 Task: Get directions from Fort Davis National Historic Site, Texas, United States to Greensboro, North Carolina, United States and explore the nearby things to do with rating 2 and above and open now
Action: Mouse moved to (226, 54)
Screenshot: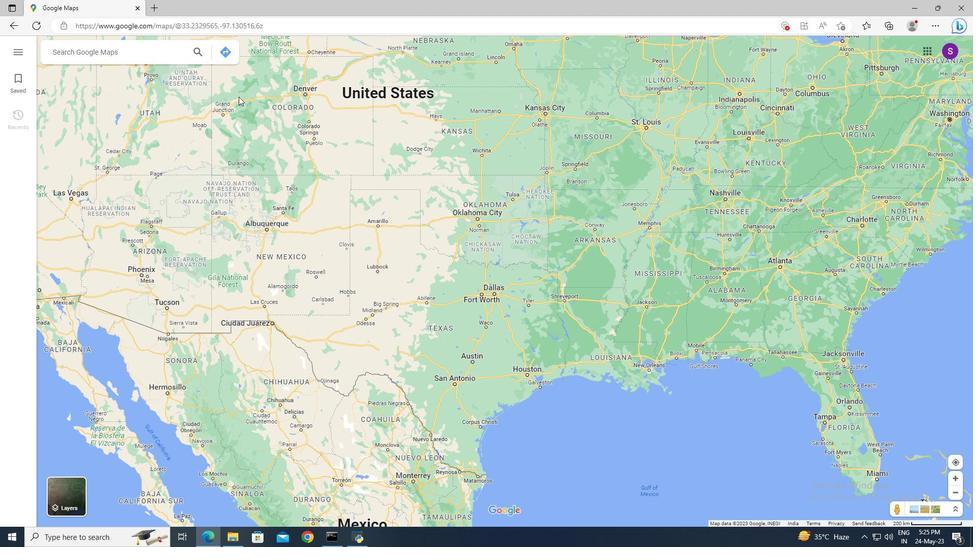 
Action: Mouse pressed left at (226, 54)
Screenshot: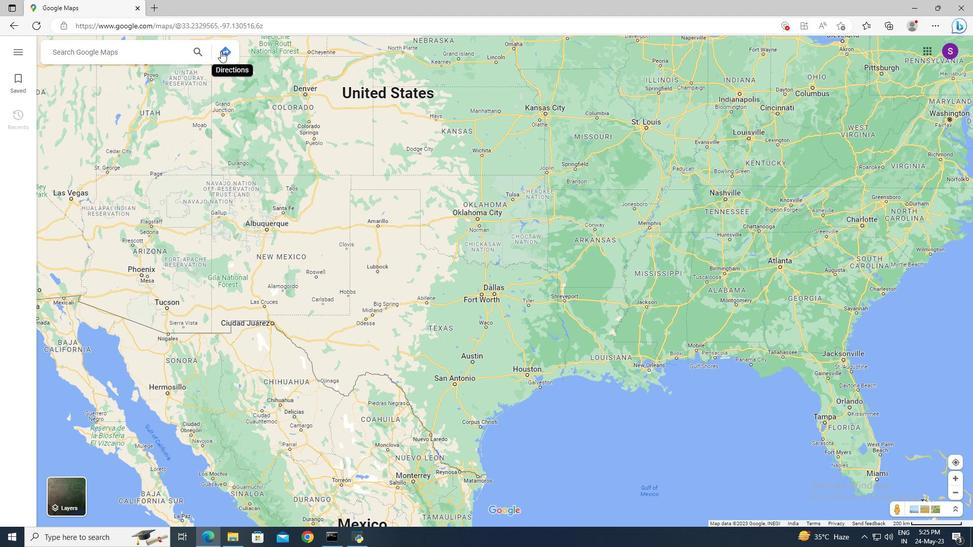 
Action: Mouse moved to (112, 83)
Screenshot: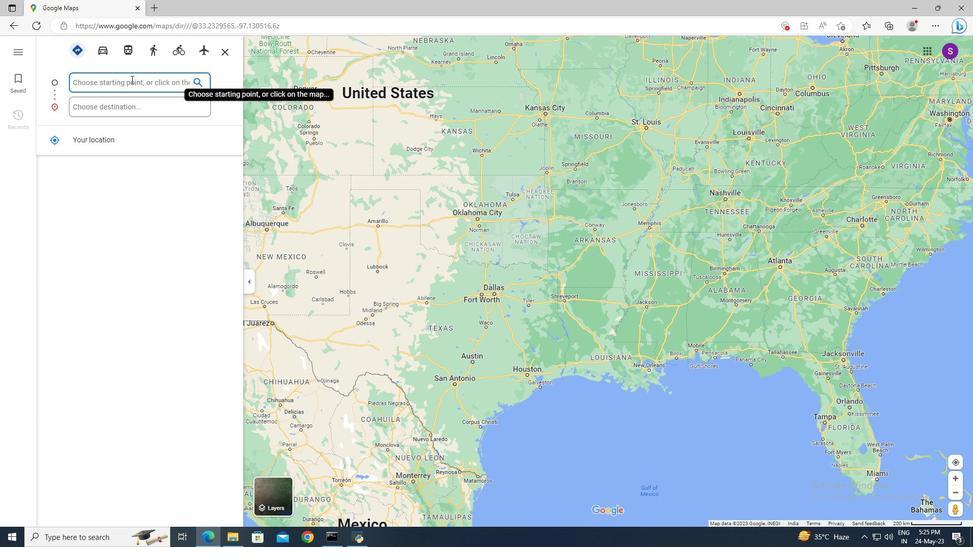 
Action: Mouse pressed left at (112, 83)
Screenshot: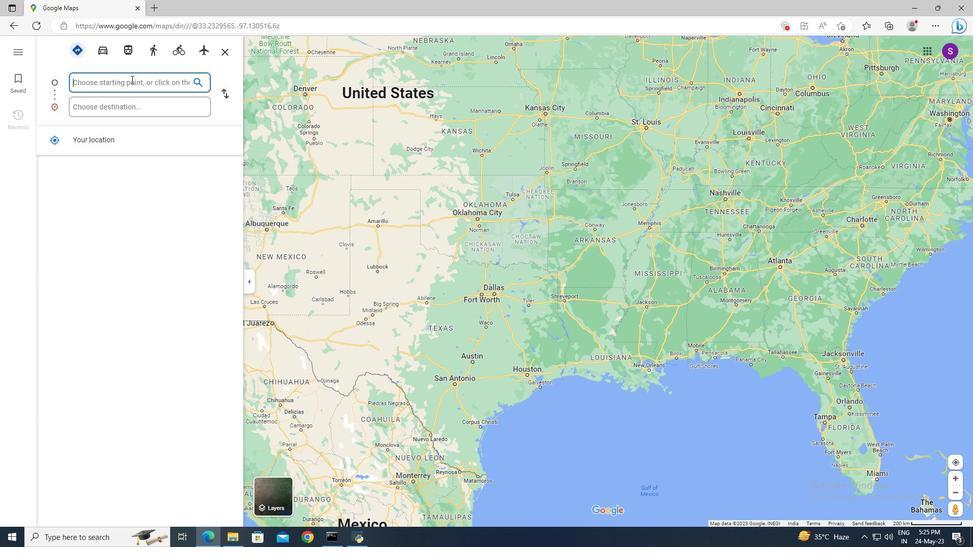 
Action: Key pressed <Key.shift>Fort<Key.space><Key.shift>Davis<Key.space><Key.shift>National<Key.space><Key.shift>Historic<Key.space><Key.shift_r>Site,<Key.space><Key.shift>Te
Screenshot: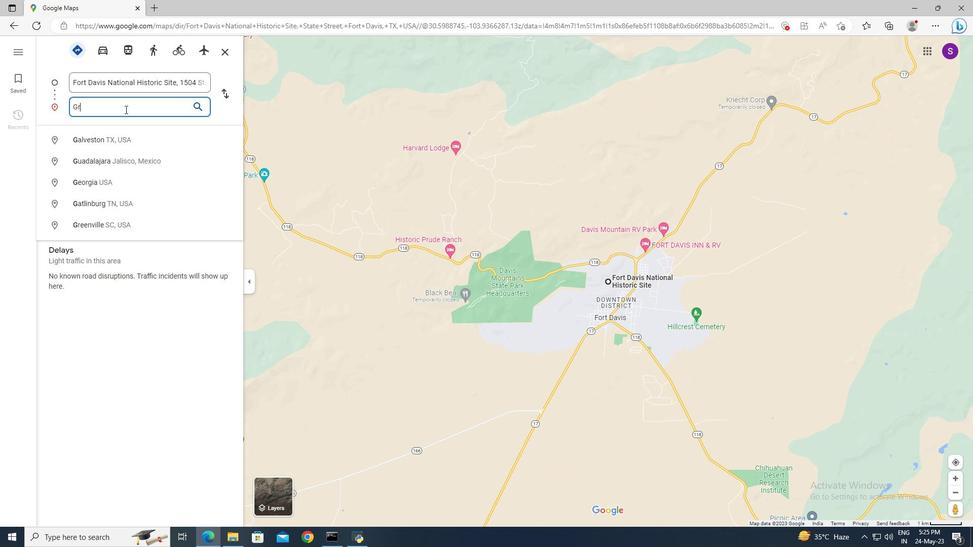 
Action: Mouse moved to (122, 138)
Screenshot: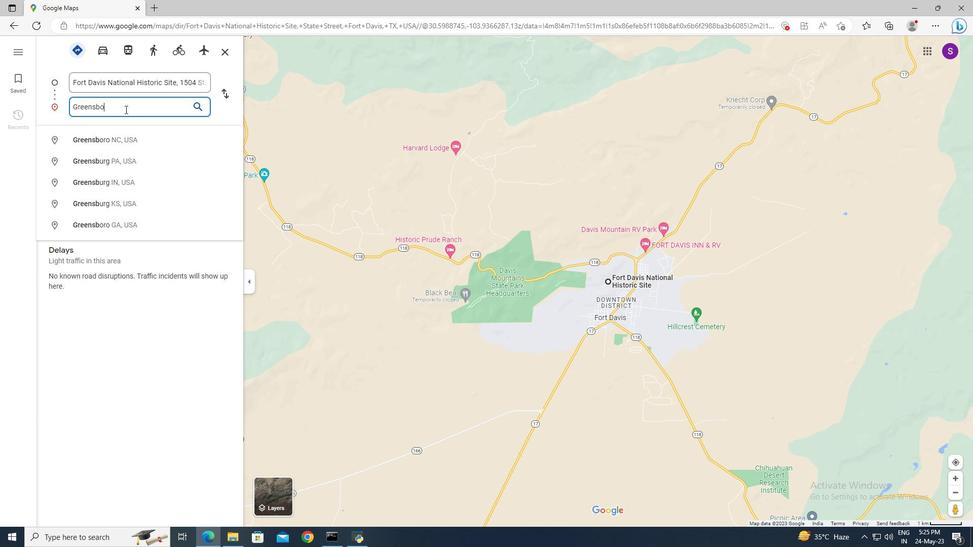 
Action: Mouse pressed left at (122, 138)
Screenshot: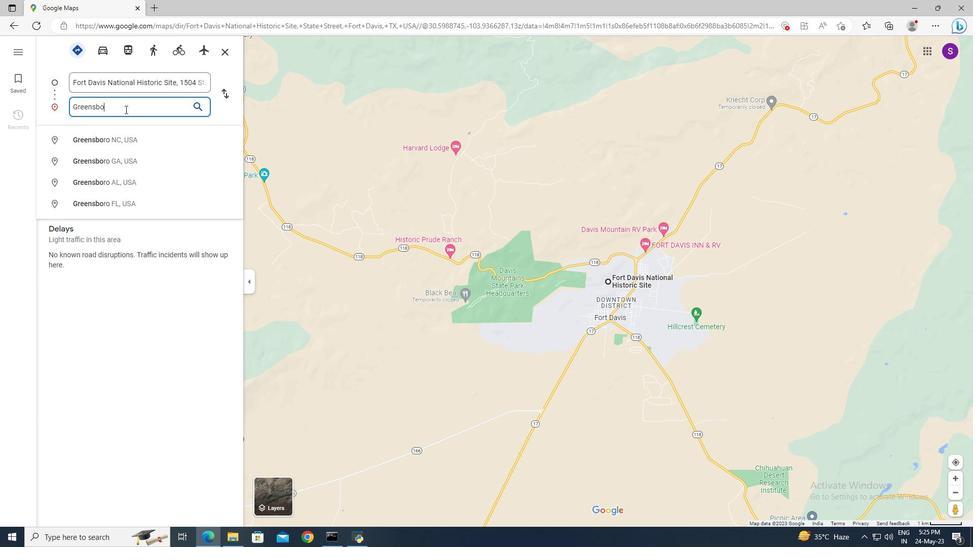 
Action: Mouse moved to (120, 108)
Screenshot: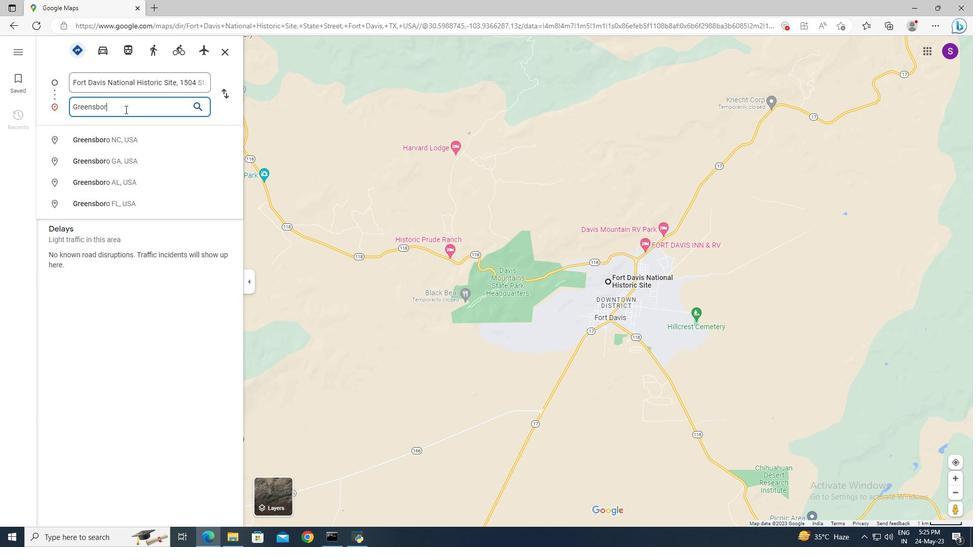 
Action: Mouse pressed left at (120, 108)
Screenshot: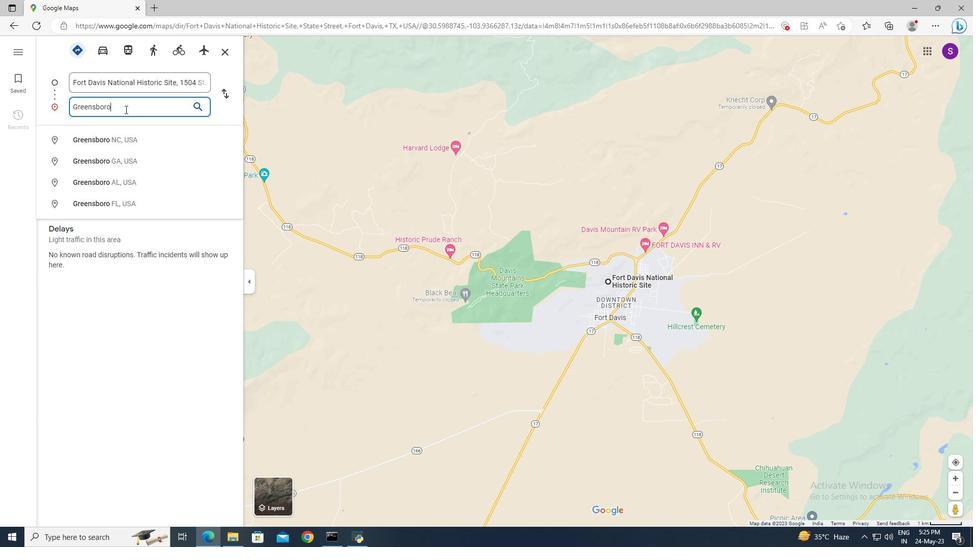 
Action: Key pressed <Key.shift>Greensboro,
Screenshot: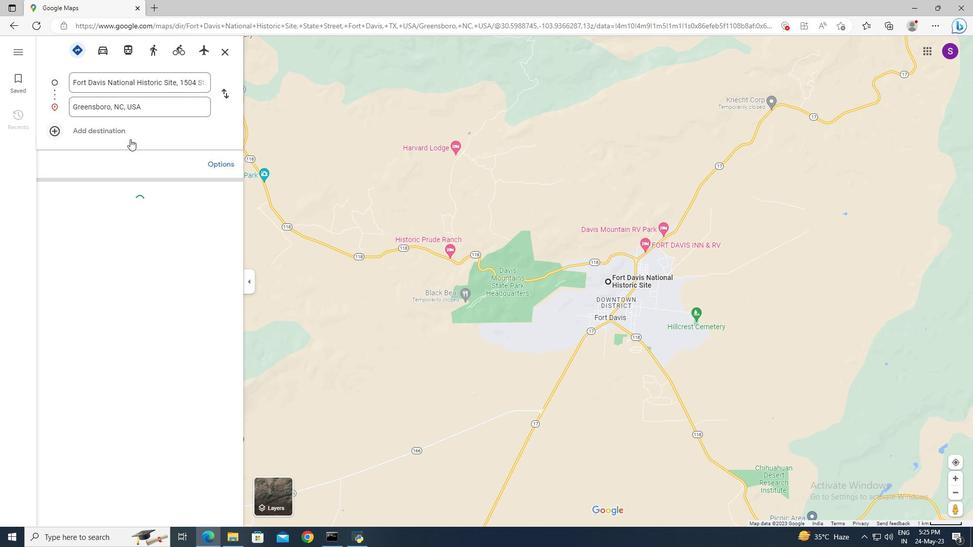 
Action: Mouse moved to (129, 146)
Screenshot: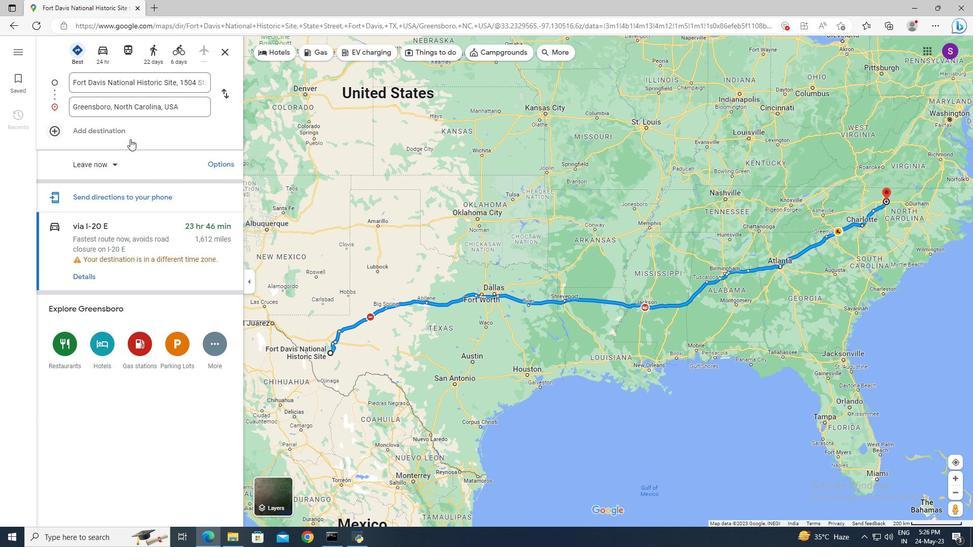 
Action: Mouse pressed left at (129, 146)
Screenshot: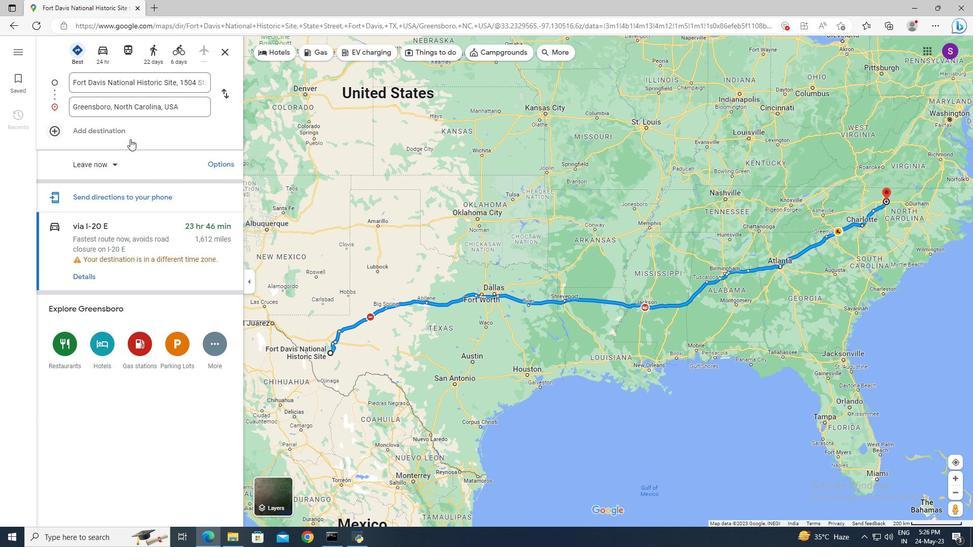 
Action: Mouse moved to (107, 336)
Screenshot: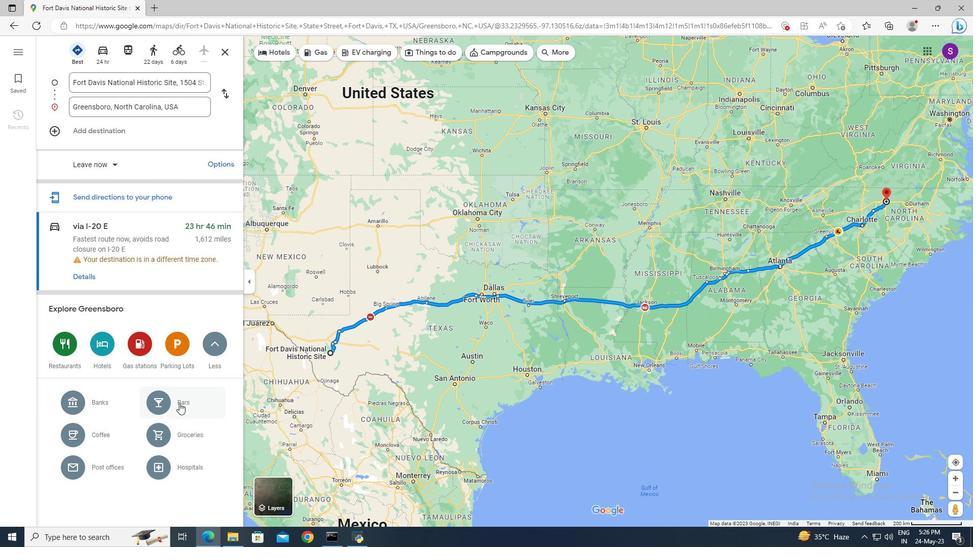
Action: Mouse pressed left at (107, 336)
Screenshot: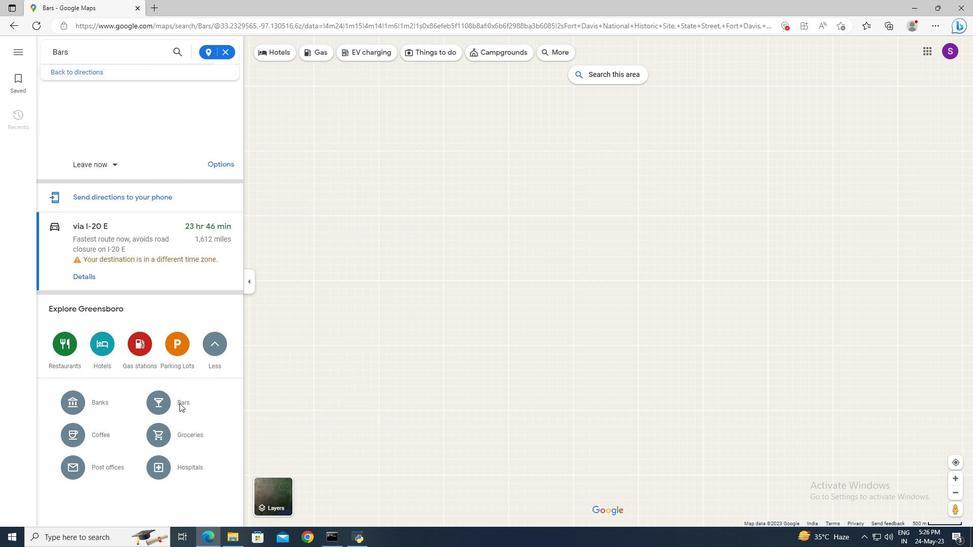 
Action: Mouse moved to (533, 56)
Screenshot: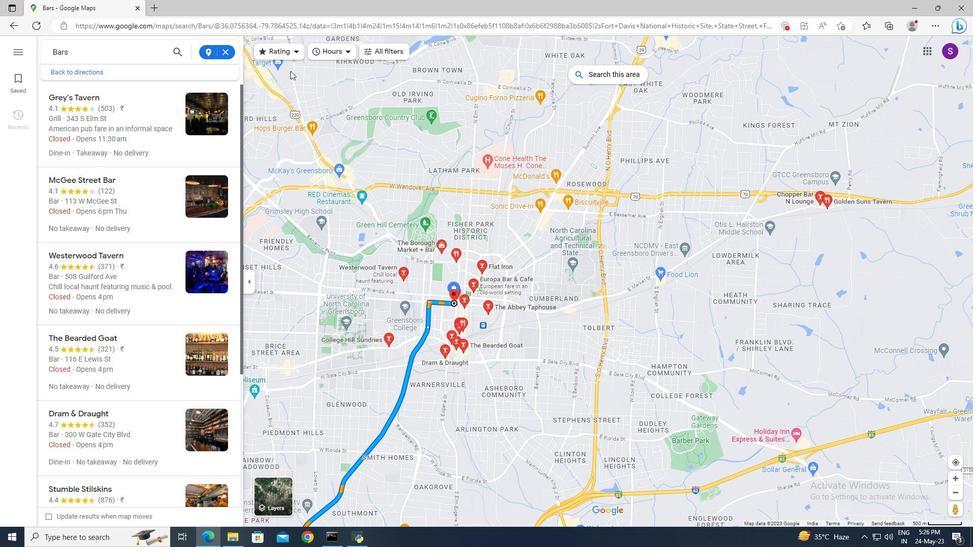 
Action: Mouse pressed left at (533, 56)
Screenshot: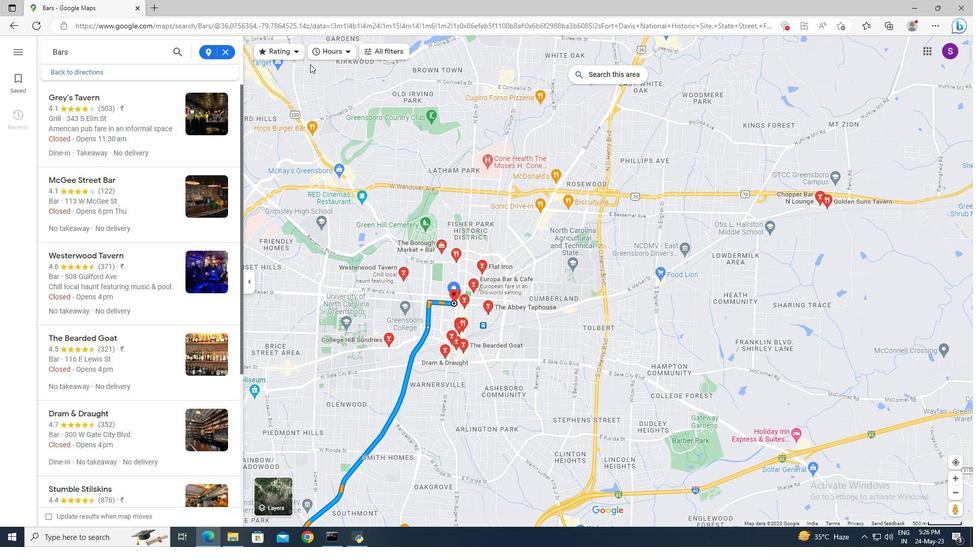 
Action: Mouse moved to (95, 162)
Screenshot: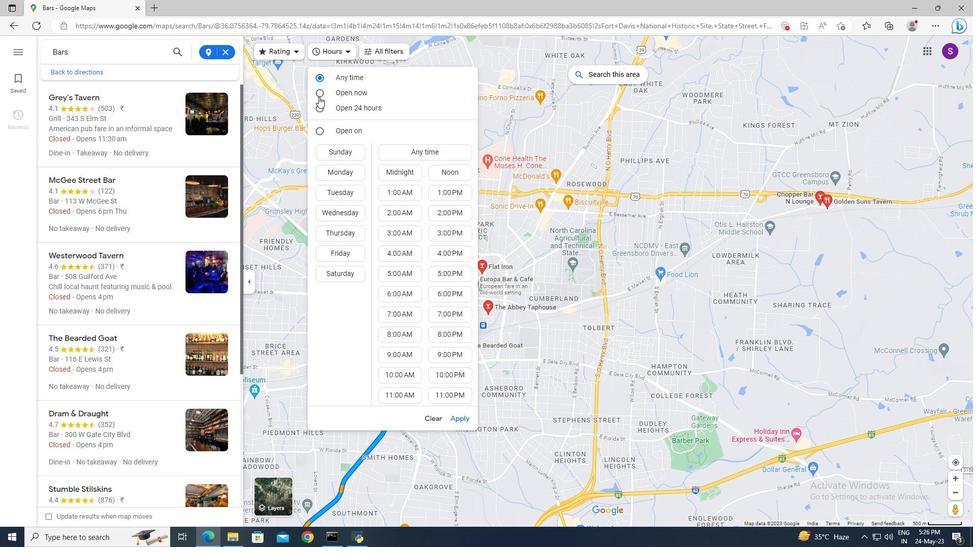 
Action: Mouse pressed left at (95, 162)
Screenshot: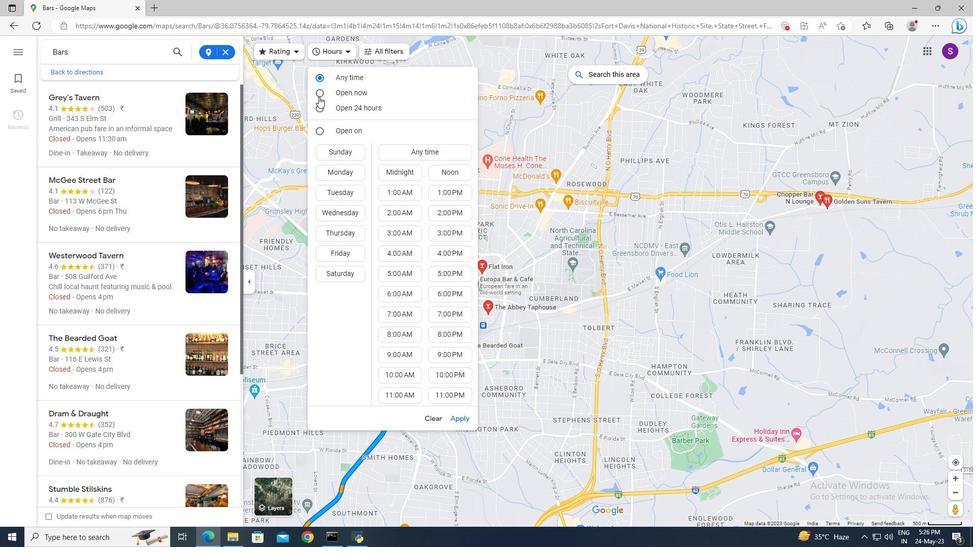 
Action: Mouse pressed left at (95, 162)
Screenshot: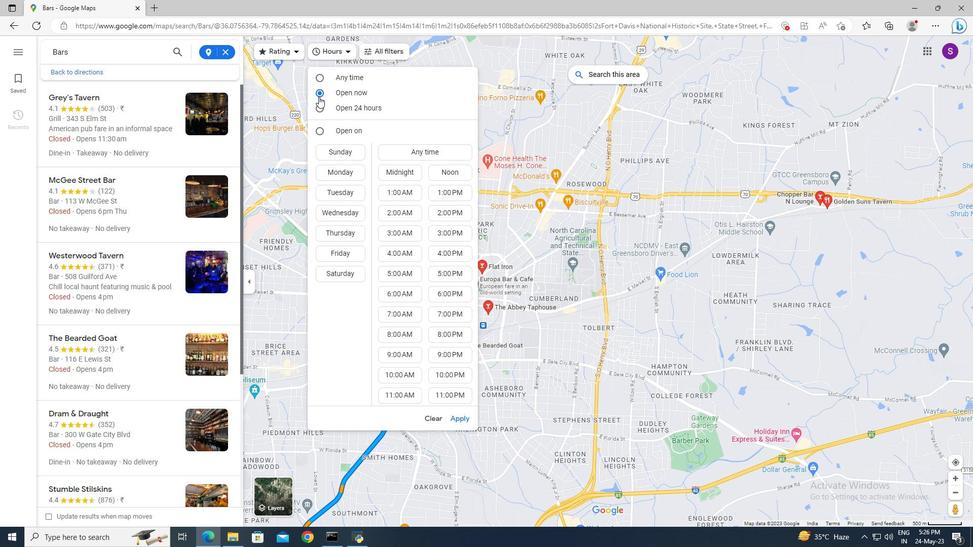 
Action: Mouse moved to (118, 173)
Screenshot: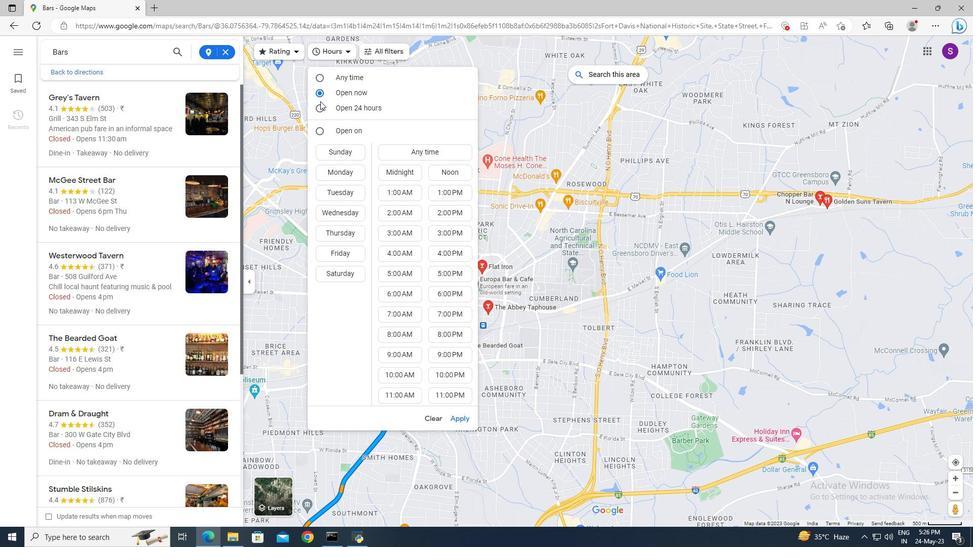 
Action: Mouse scrolled (118, 173) with delta (0, 0)
Screenshot: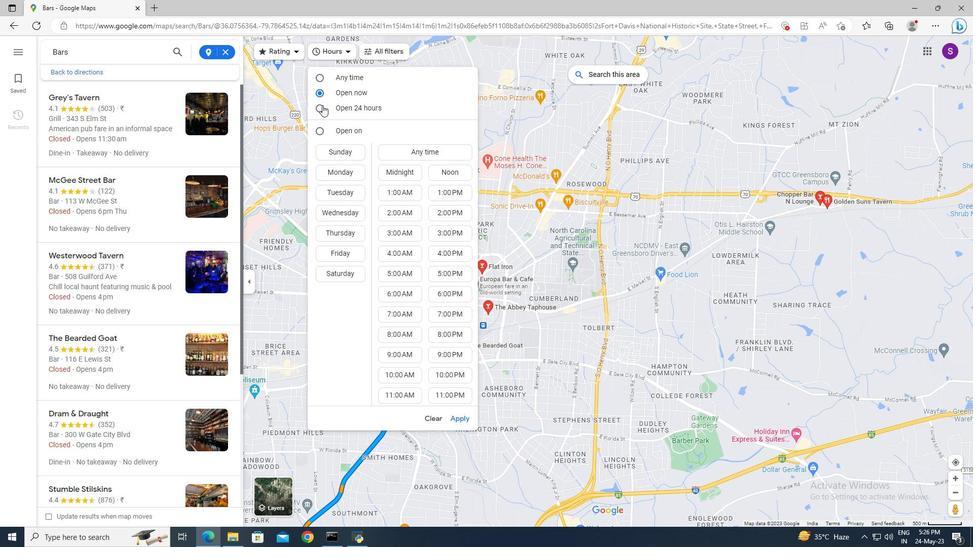 
Action: Mouse scrolled (118, 173) with delta (0, 0)
Screenshot: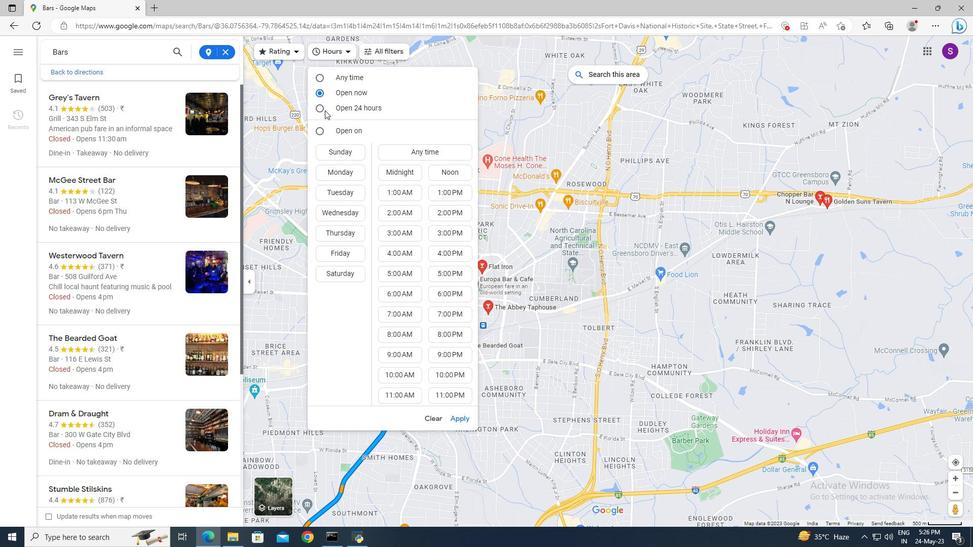 
Action: Mouse scrolled (118, 173) with delta (0, 0)
Screenshot: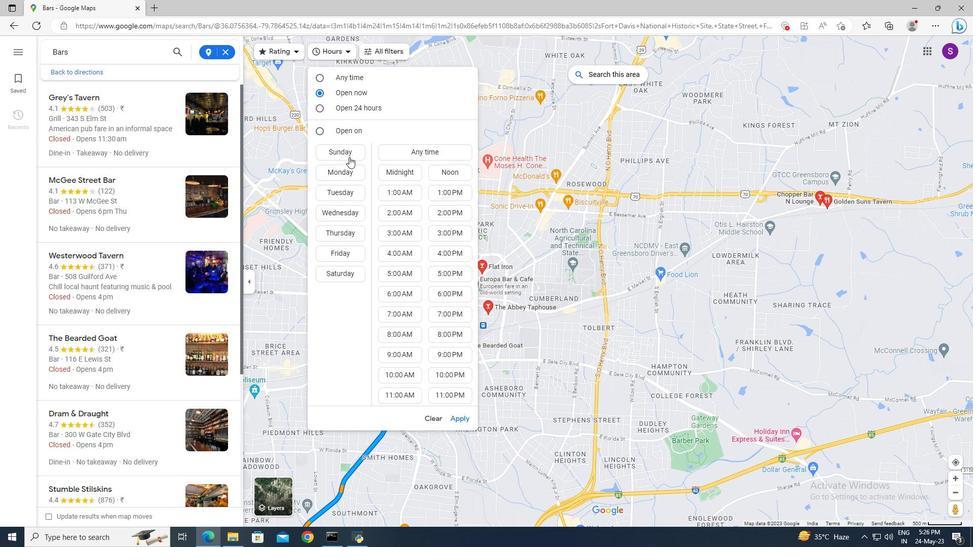 
Action: Mouse scrolled (118, 173) with delta (0, 0)
Screenshot: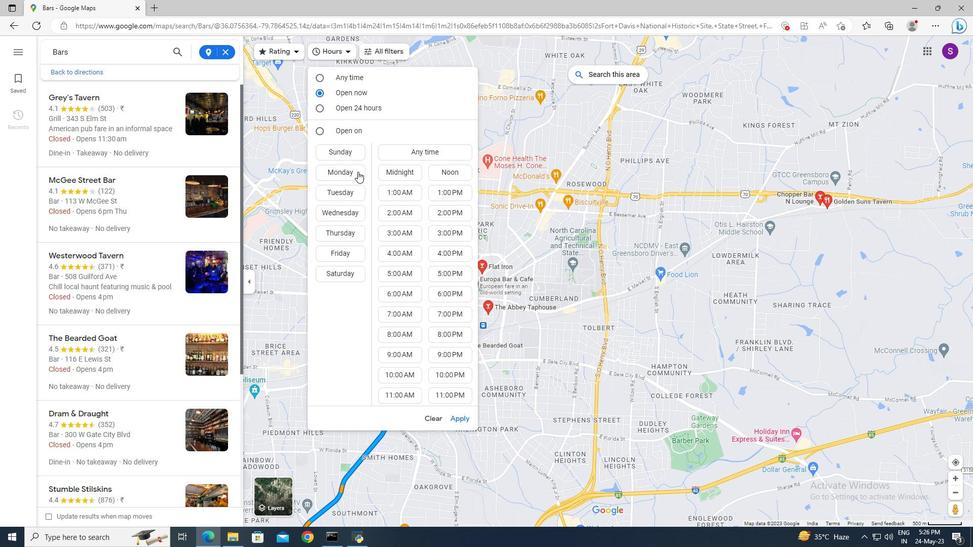 
Action: Mouse scrolled (118, 173) with delta (0, 0)
Screenshot: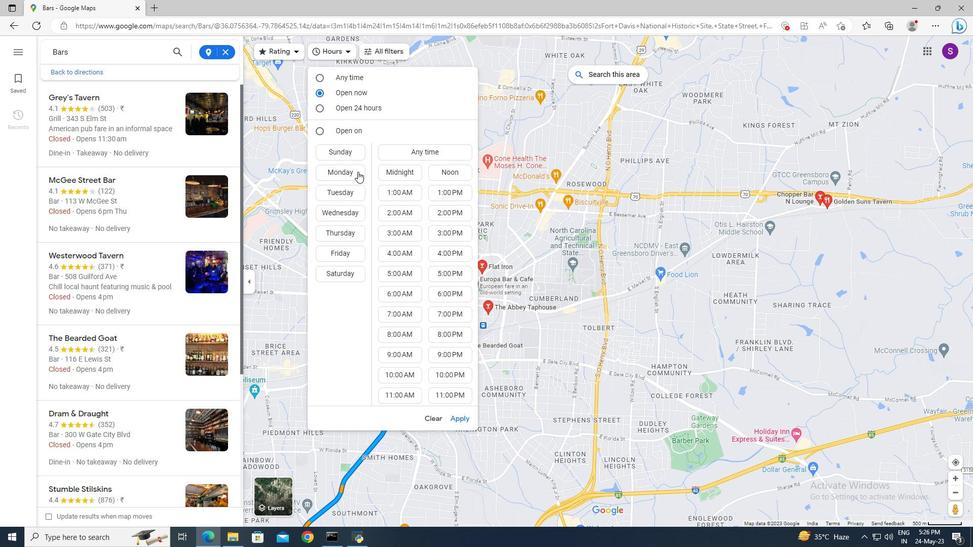 
Action: Mouse moved to (117, 208)
Screenshot: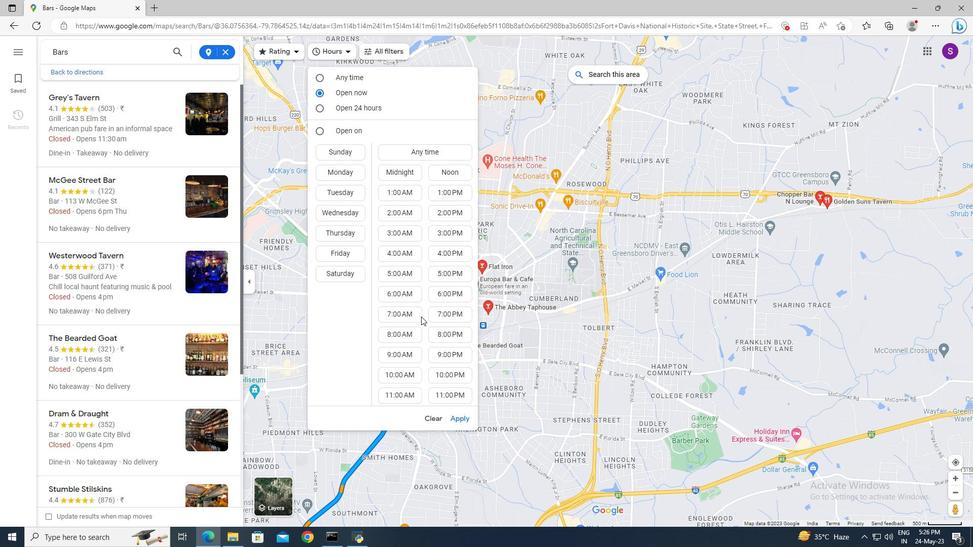 
Action: Mouse scrolled (117, 209) with delta (0, 0)
Screenshot: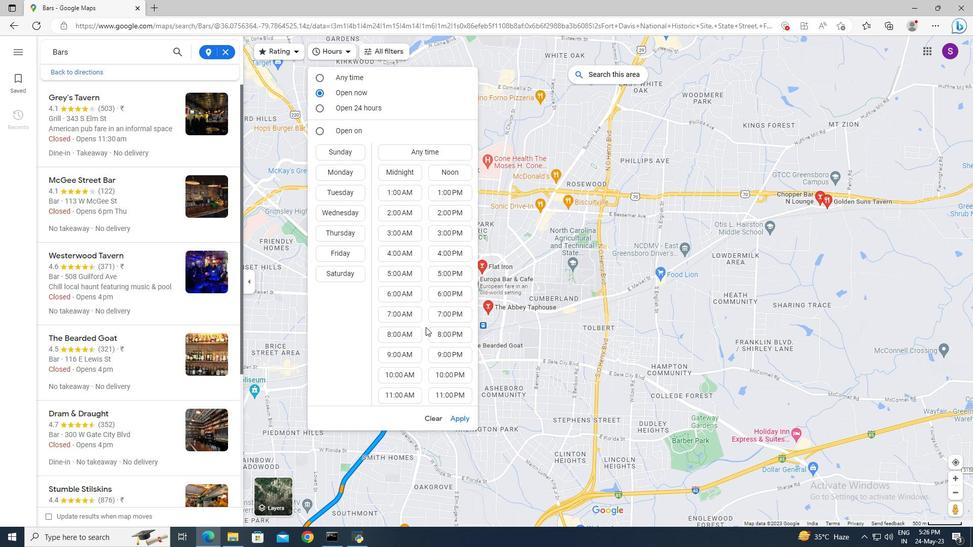 
Action: Mouse scrolled (117, 209) with delta (0, 0)
Screenshot: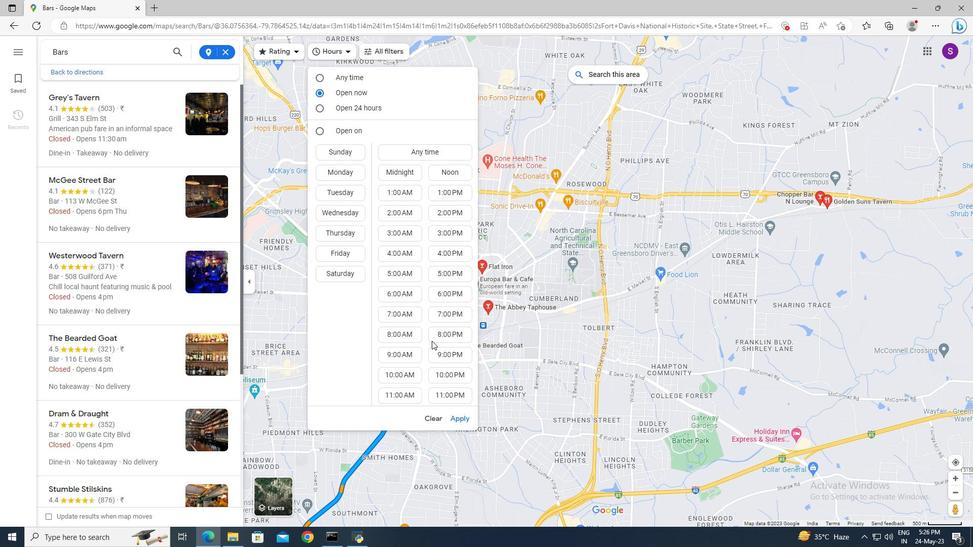 
Action: Mouse moved to (58, 56)
Screenshot: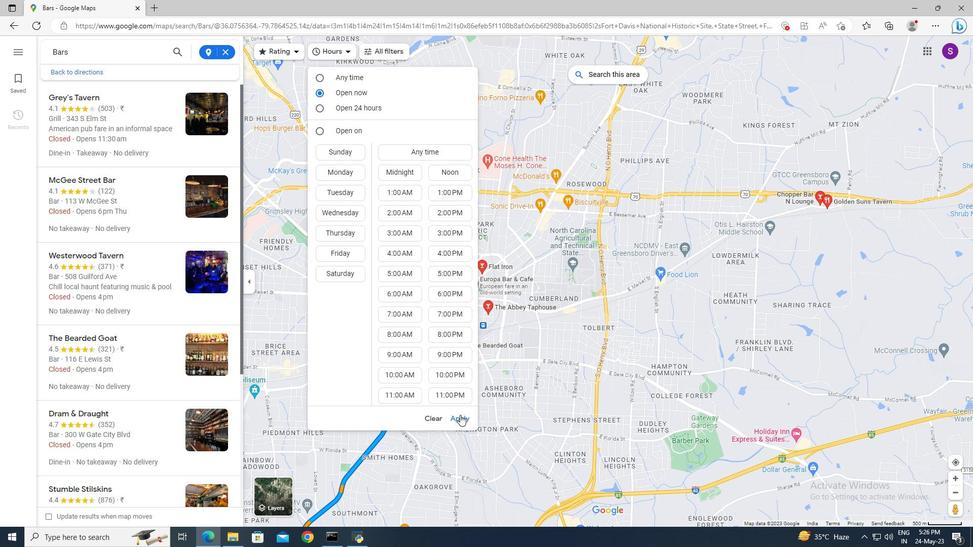 
Action: Mouse pressed left at (58, 56)
Screenshot: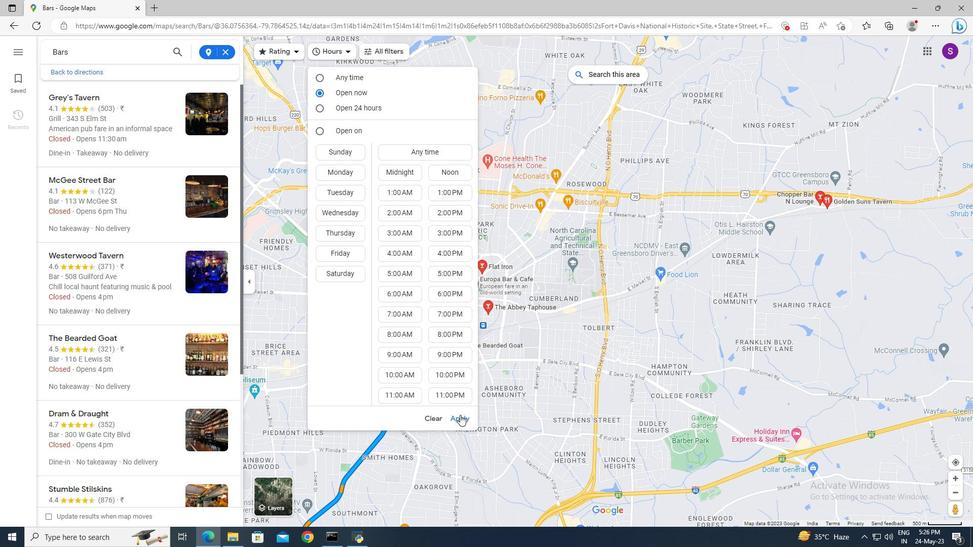 
Action: Mouse moved to (221, 51)
Screenshot: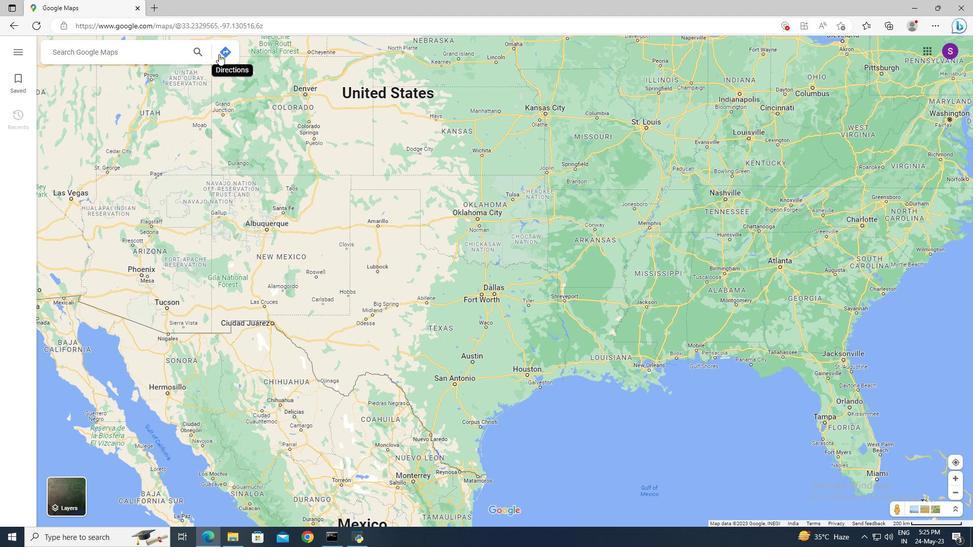 
Action: Mouse pressed left at (221, 51)
Screenshot: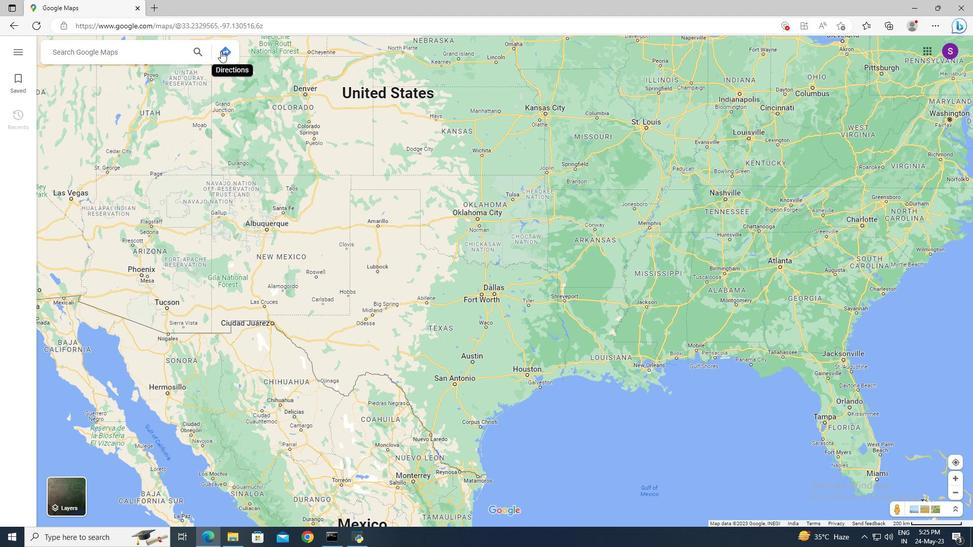 
Action: Mouse moved to (131, 79)
Screenshot: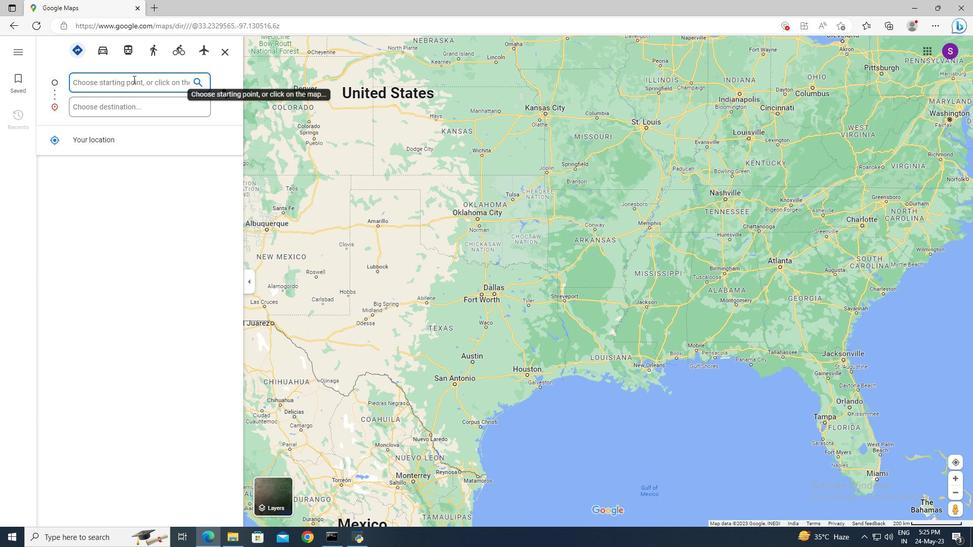 
Action: Mouse pressed left at (131, 79)
Screenshot: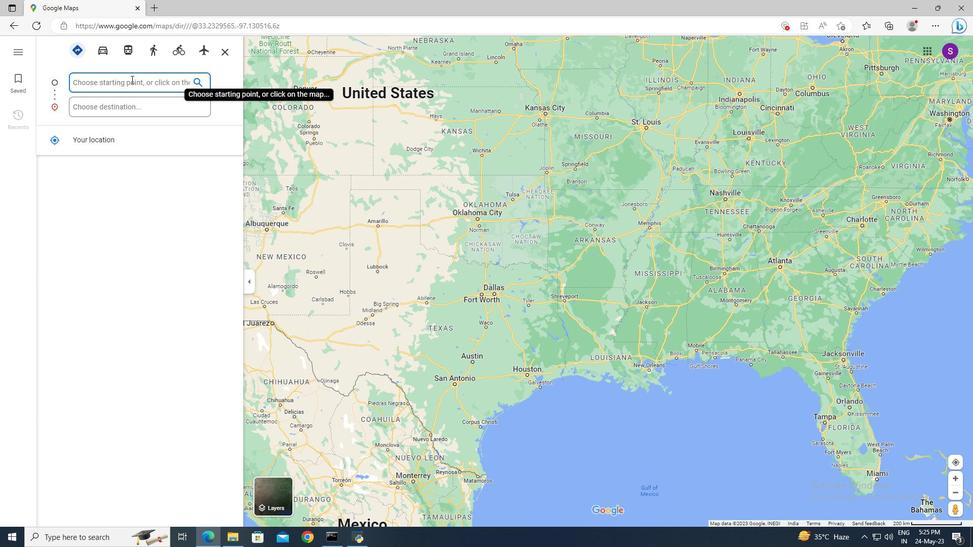 
Action: Key pressed <Key.shift>Fort<Key.space><Key.shift>Davis<Key.space><Key.shift>National<Key.space><Key.shift>Hi
Screenshot: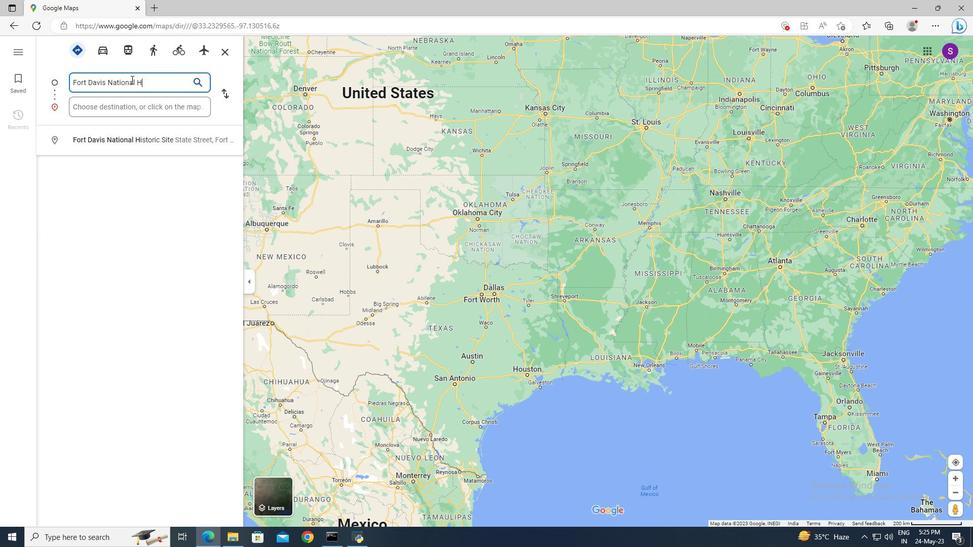 
Action: Mouse moved to (131, 139)
Screenshot: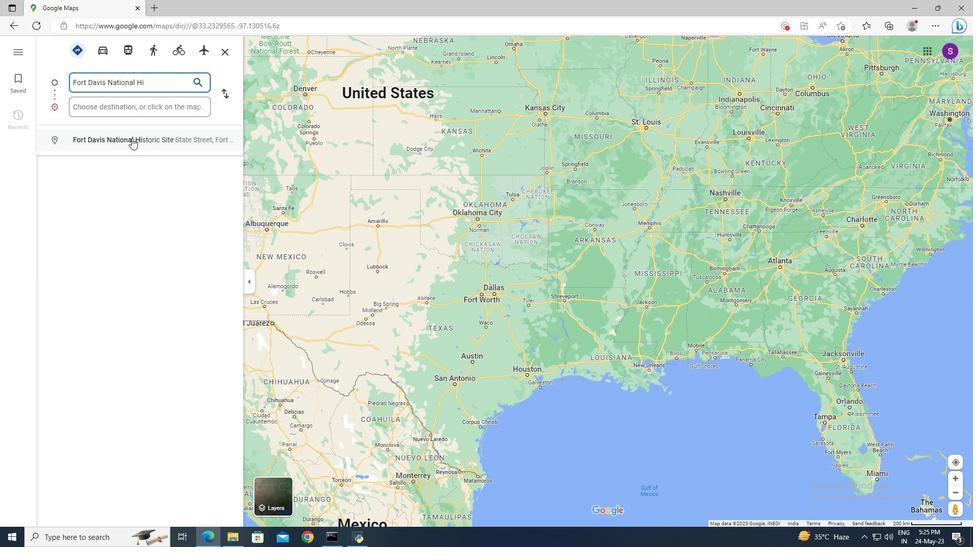 
Action: Mouse pressed left at (131, 139)
Screenshot: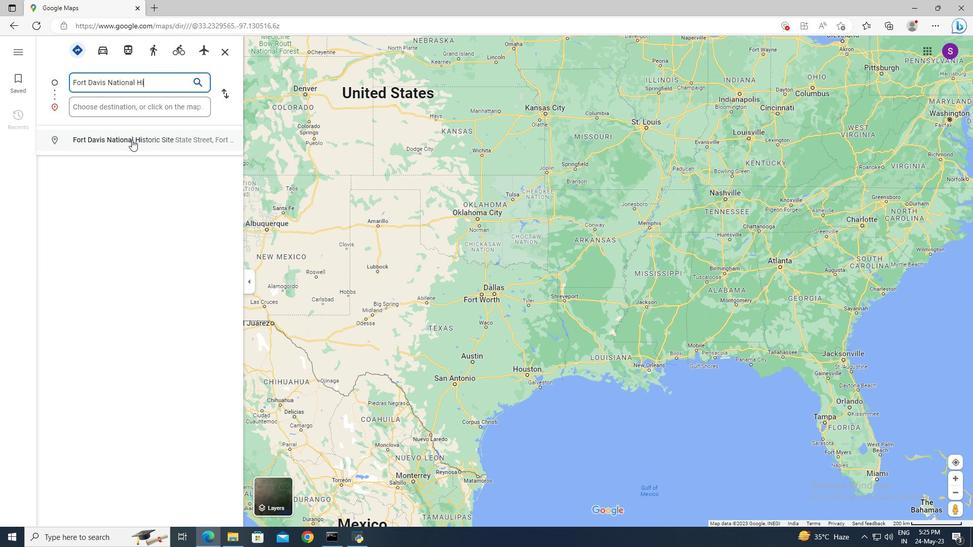 
Action: Mouse moved to (125, 109)
Screenshot: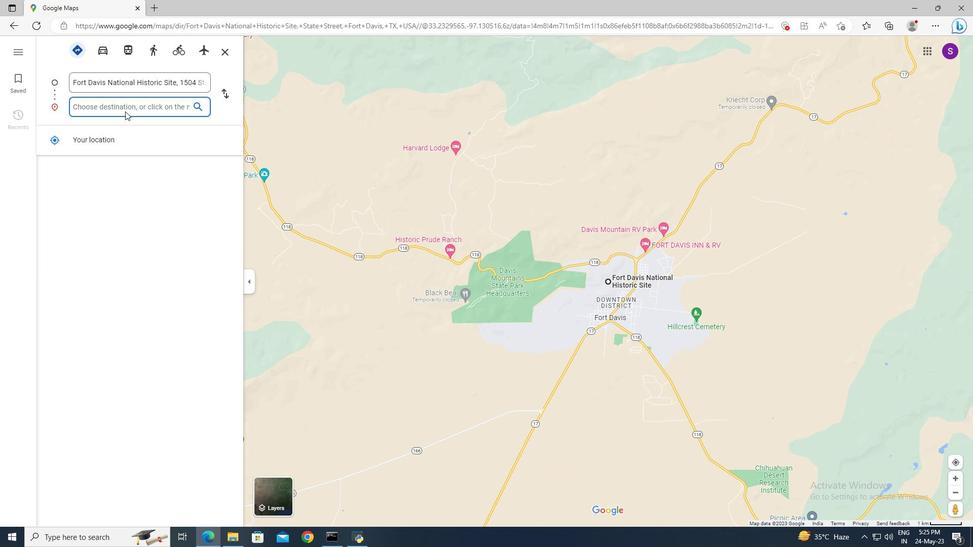 
Action: Mouse pressed left at (125, 109)
Screenshot: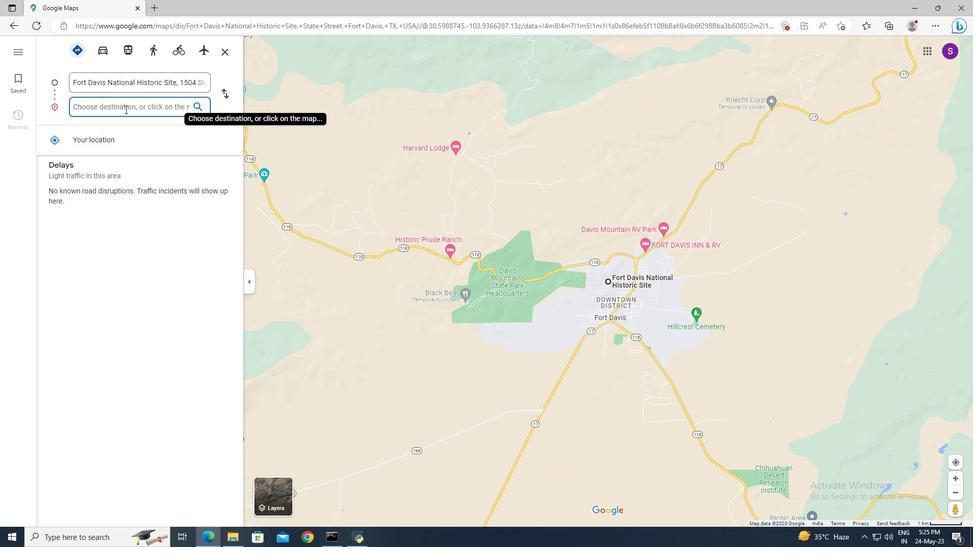
Action: Key pressed <Key.shift>Greensboro
Screenshot: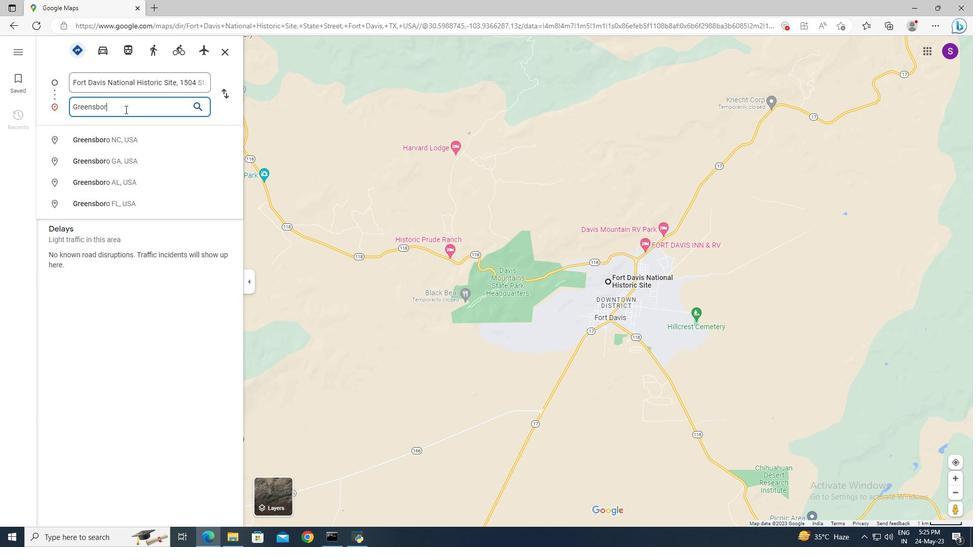 
Action: Mouse moved to (130, 139)
Screenshot: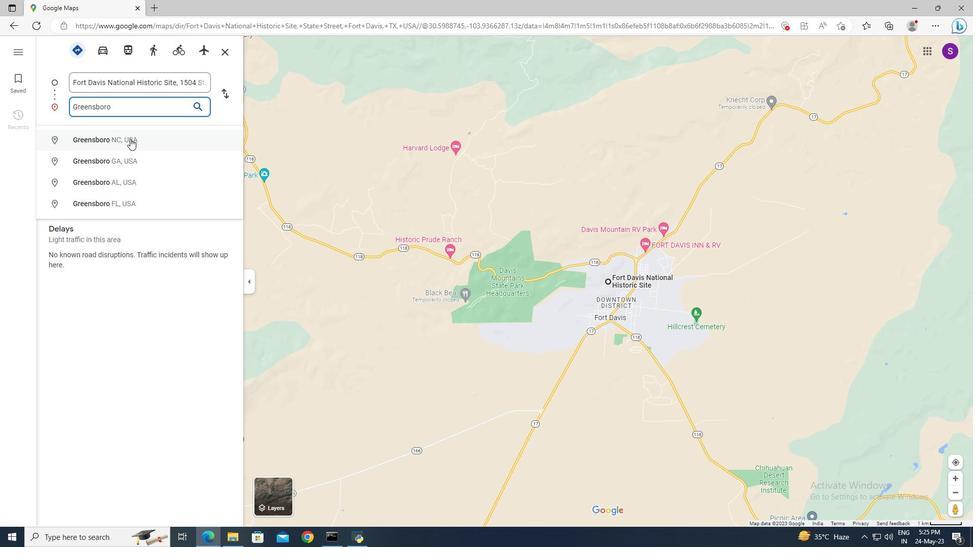 
Action: Mouse pressed left at (130, 139)
Screenshot: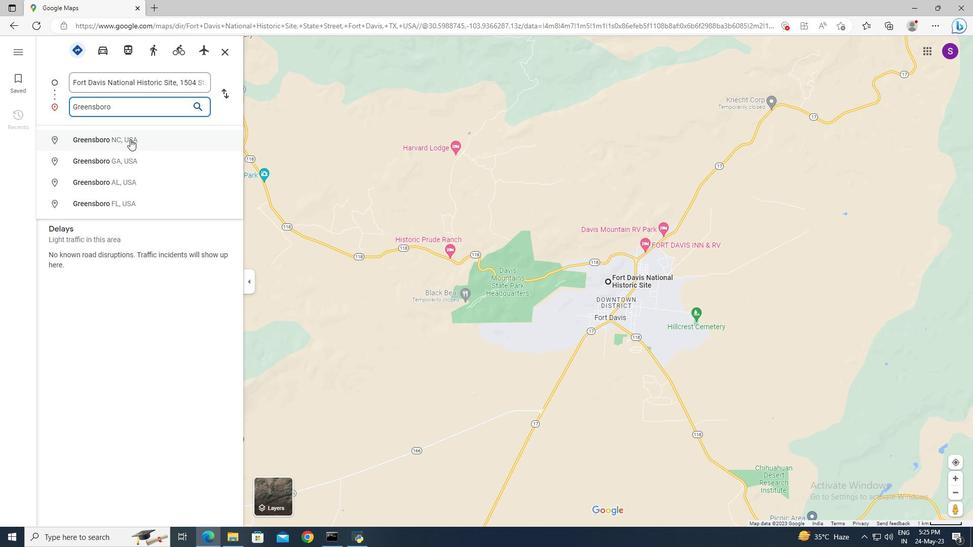 
Action: Mouse moved to (218, 345)
Screenshot: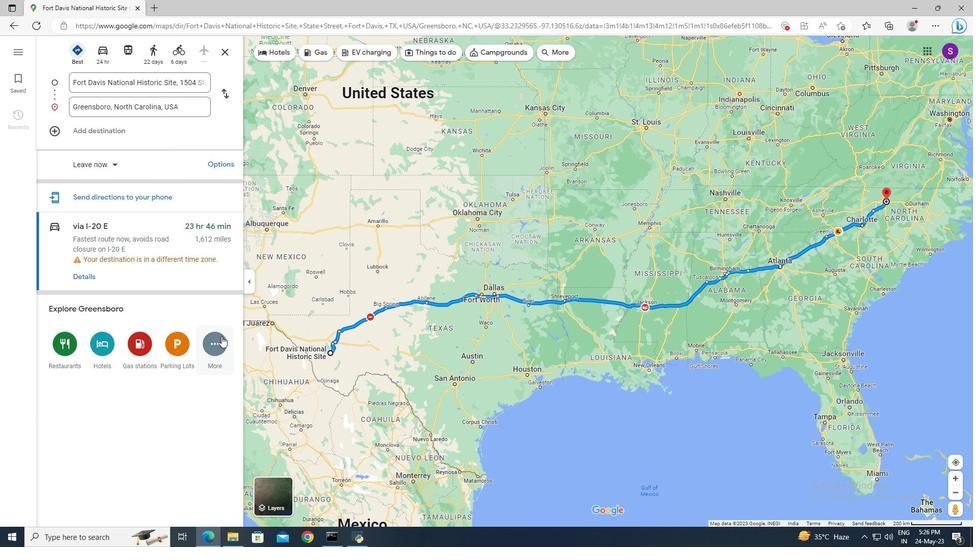 
Action: Mouse pressed left at (218, 345)
Screenshot: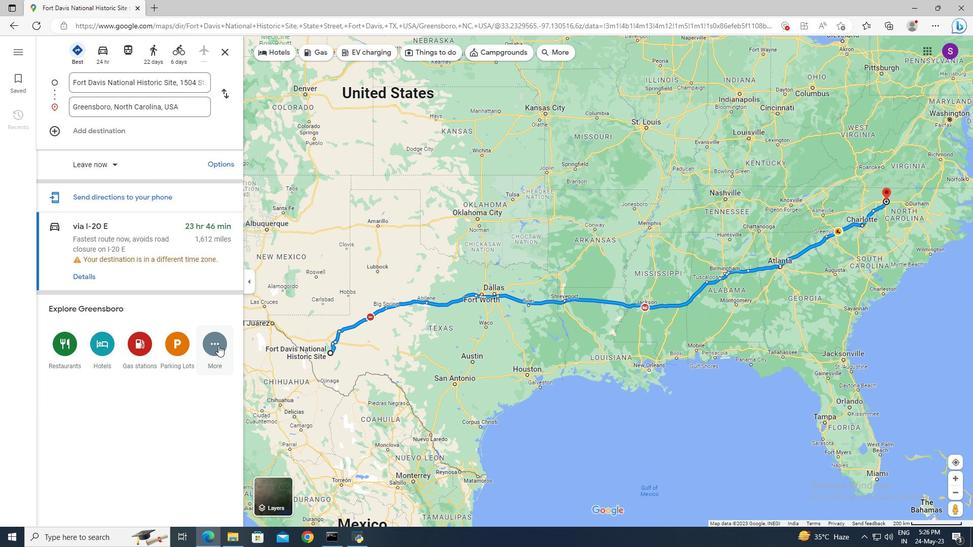 
Action: Mouse moved to (179, 403)
Screenshot: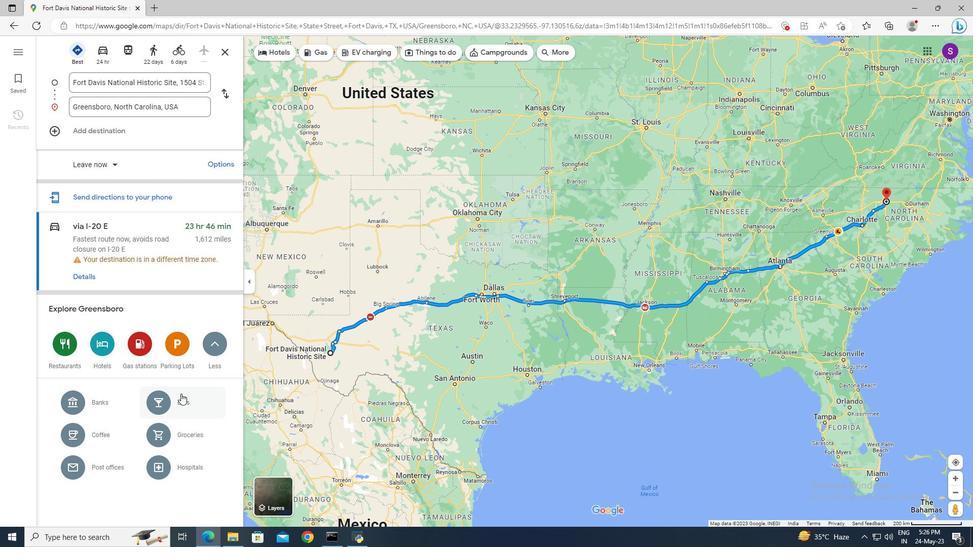 
Action: Mouse pressed left at (179, 403)
Screenshot: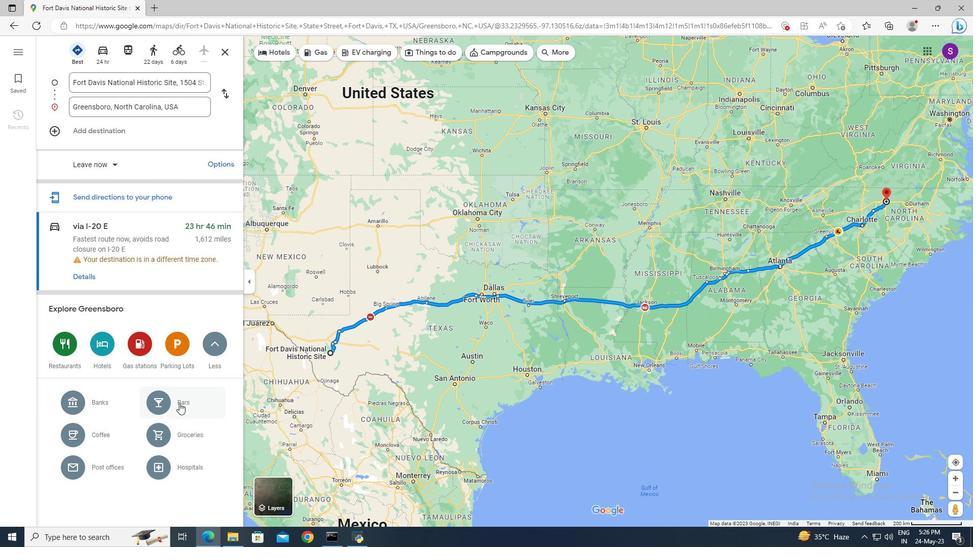 
Action: Mouse moved to (326, 53)
Screenshot: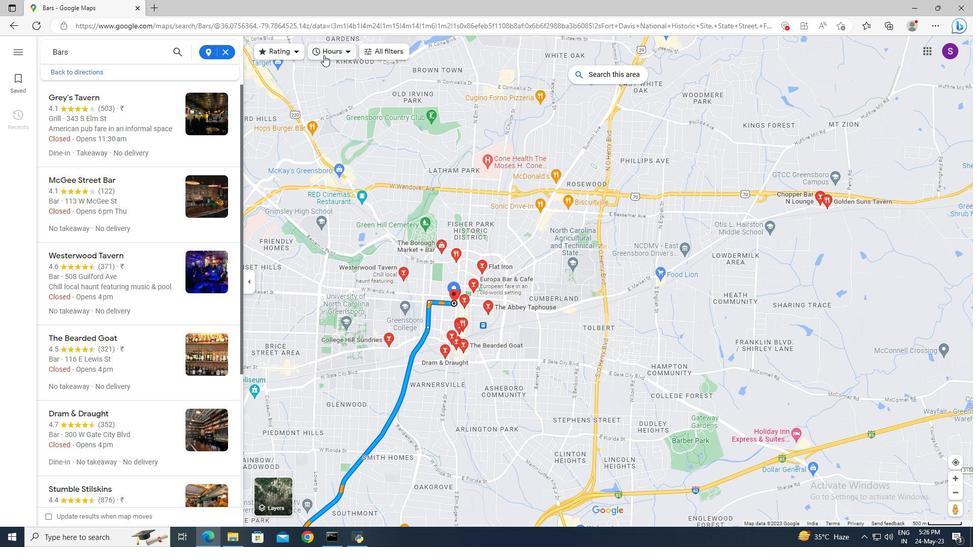 
Action: Mouse pressed left at (326, 53)
Screenshot: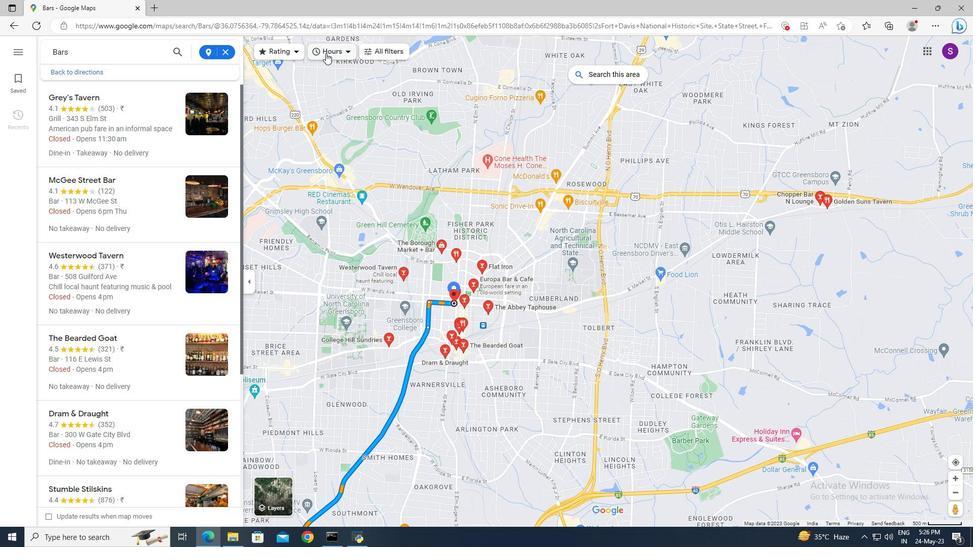 
Action: Mouse moved to (318, 96)
Screenshot: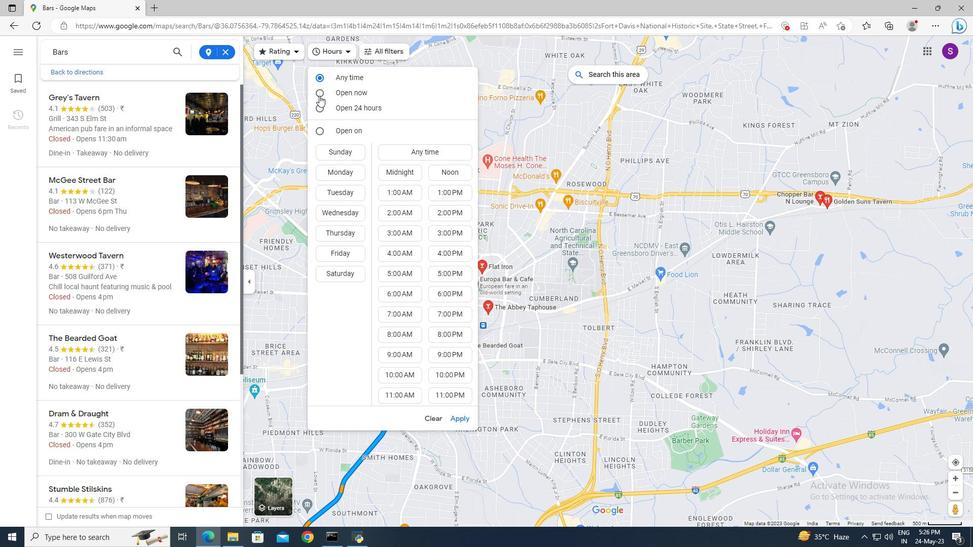 
Action: Mouse pressed left at (318, 96)
Screenshot: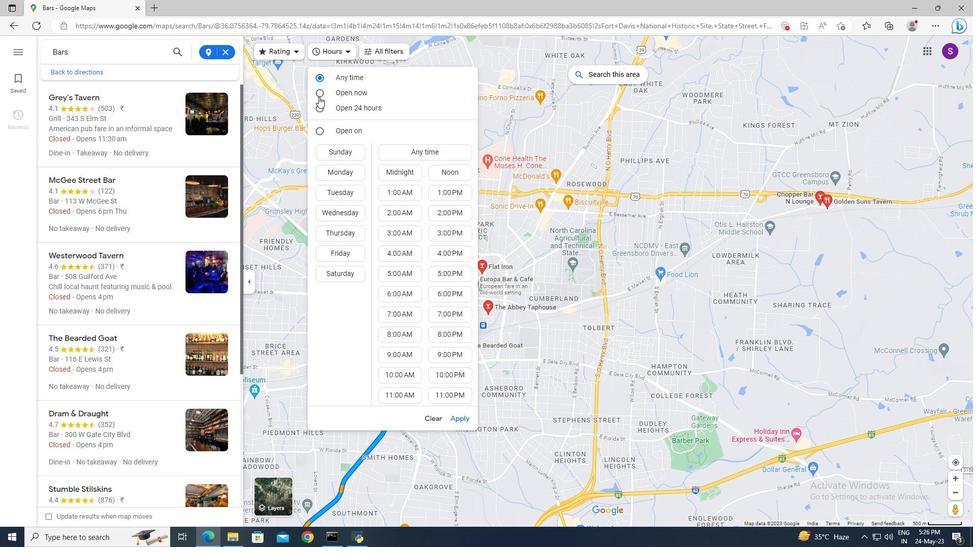
Action: Mouse moved to (461, 420)
Screenshot: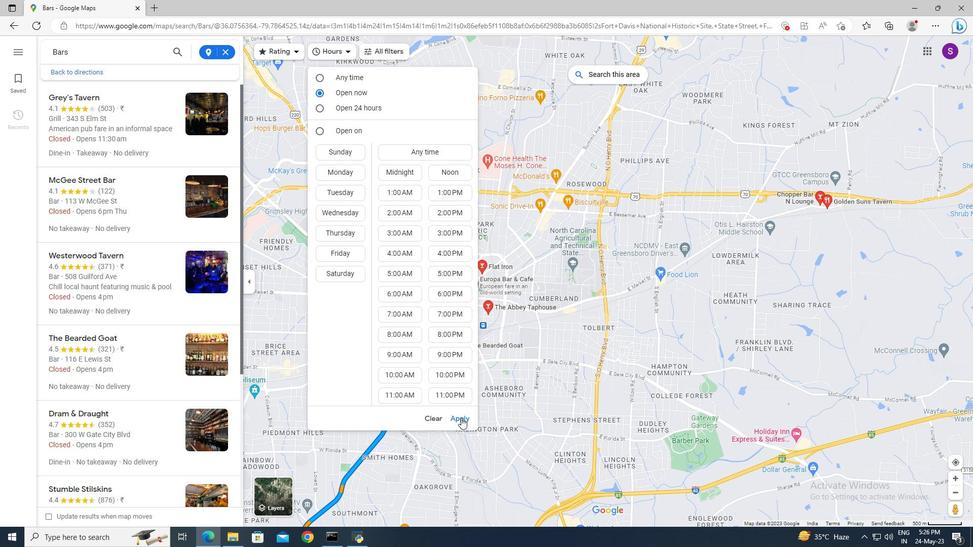 
Action: Mouse pressed left at (461, 420)
Screenshot: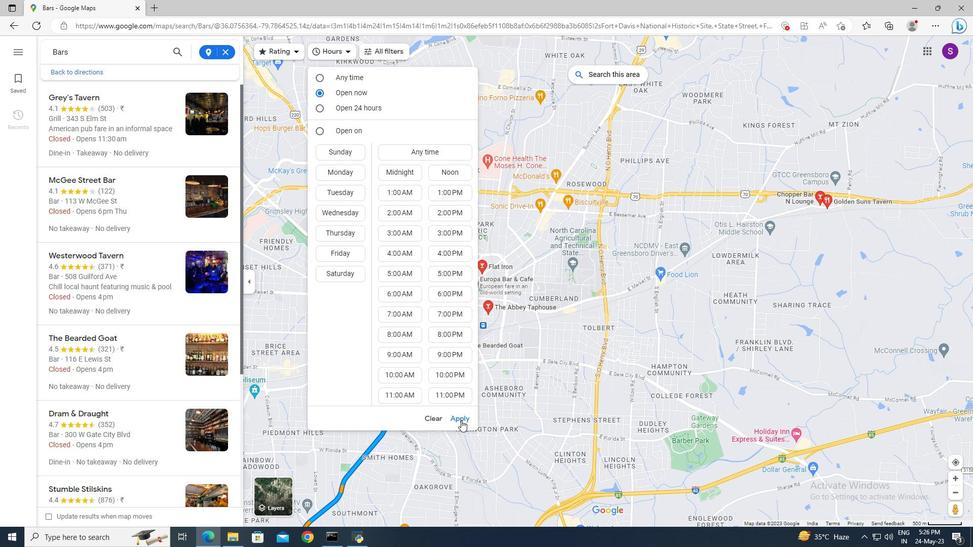 
Action: Mouse moved to (139, 117)
Screenshot: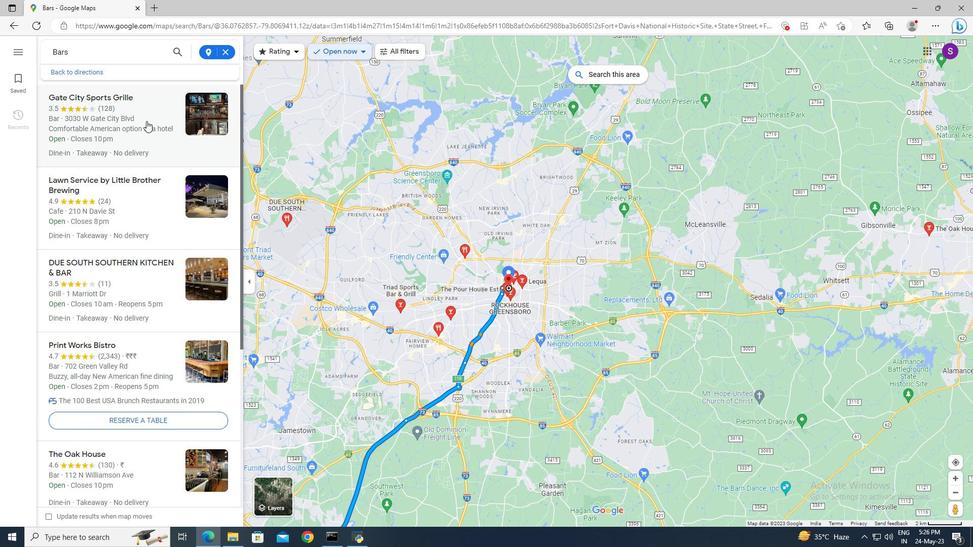 
Action: Mouse scrolled (139, 116) with delta (0, 0)
Screenshot: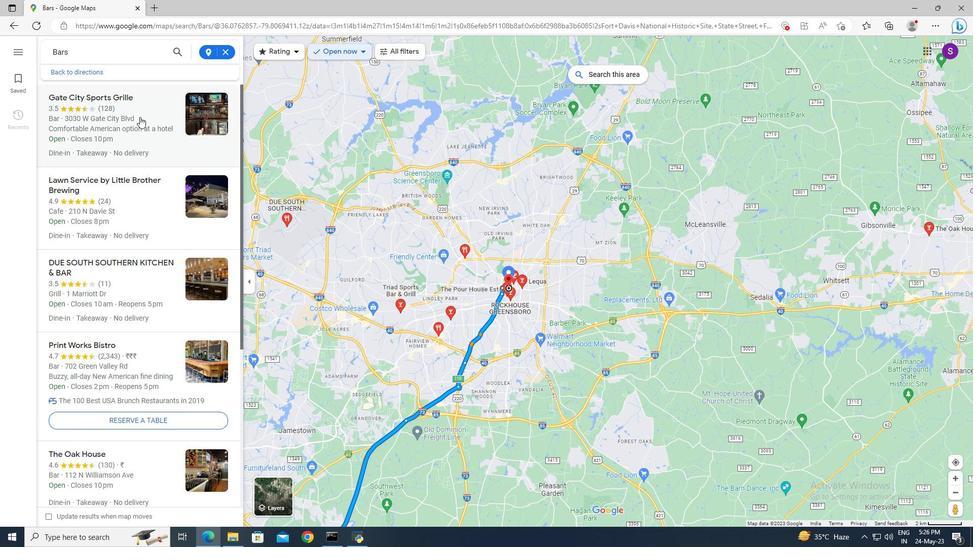 
Action: Mouse scrolled (139, 117) with delta (0, 0)
Screenshot: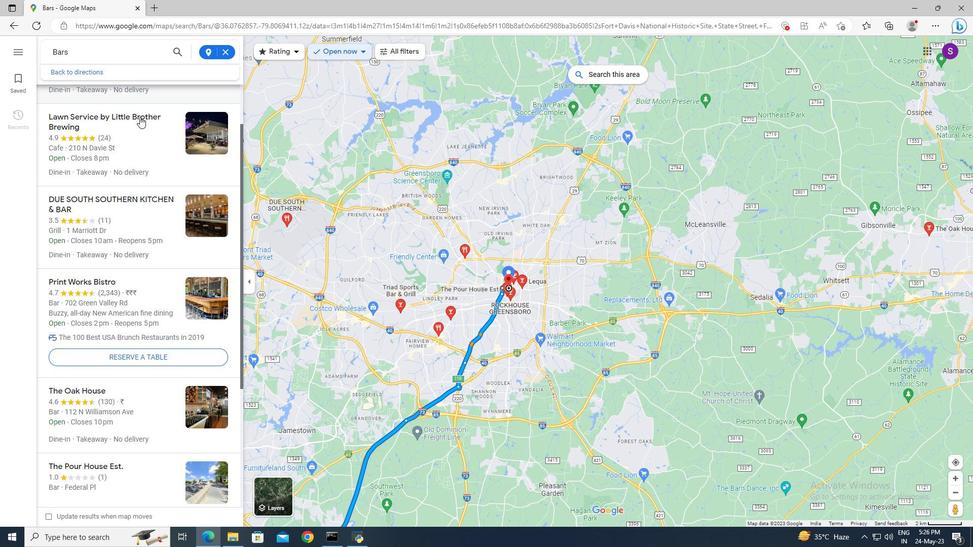 
Action: Mouse moved to (100, 137)
Screenshot: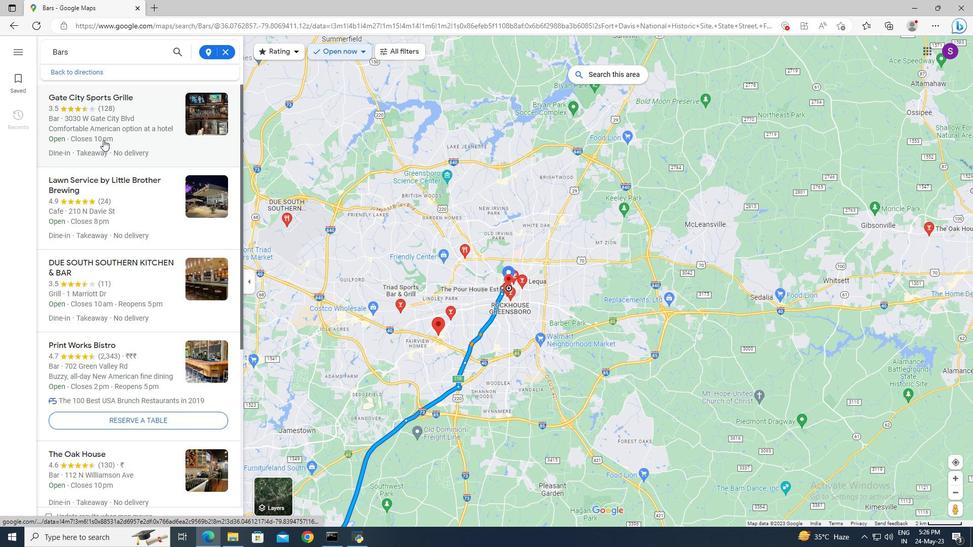 
Action: Mouse pressed left at (100, 137)
Screenshot: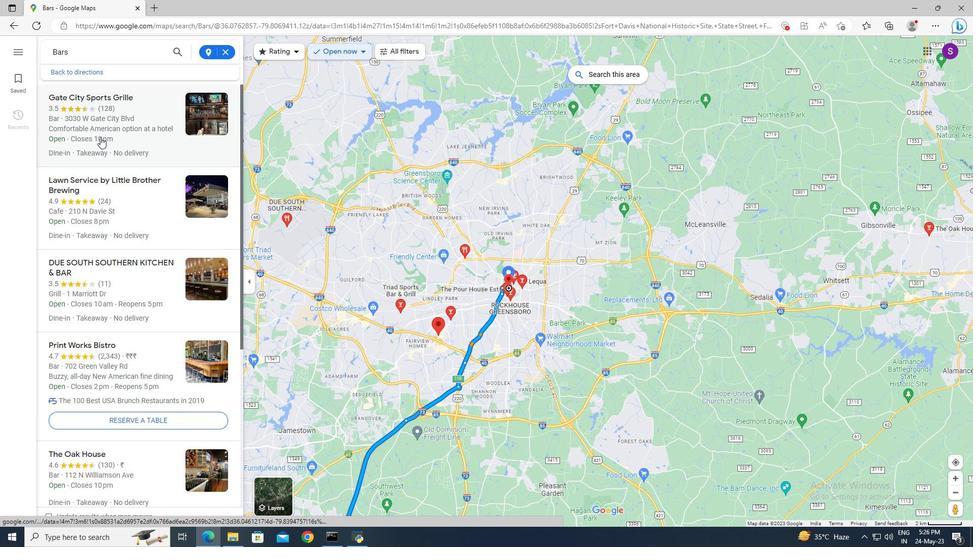 
Action: Mouse moved to (347, 257)
Screenshot: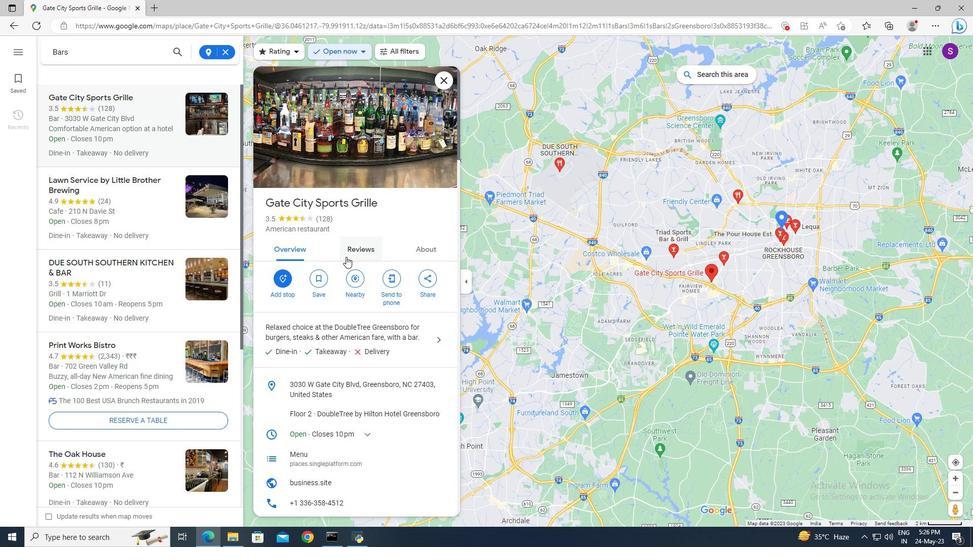 
Action: Mouse pressed left at (347, 257)
Screenshot: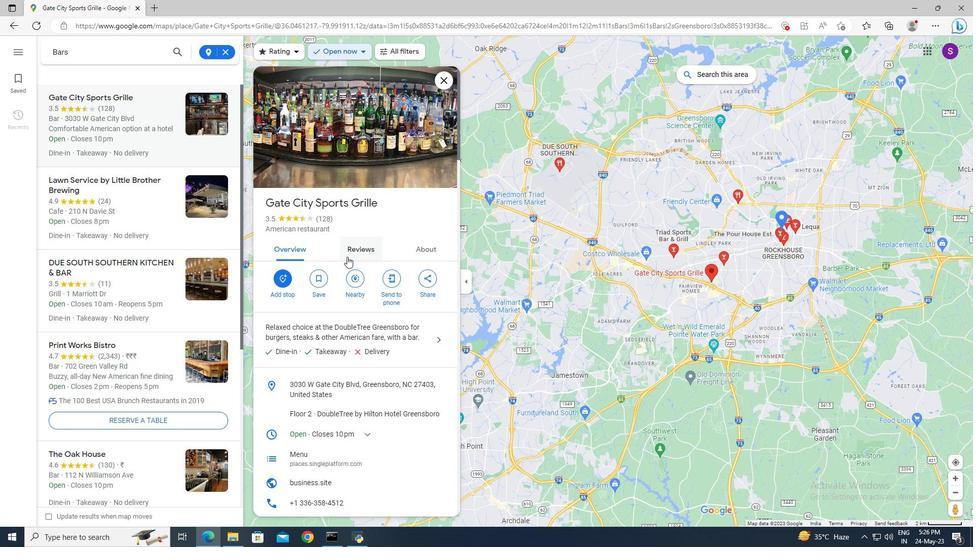 
Action: Mouse scrolled (347, 256) with delta (0, 0)
Screenshot: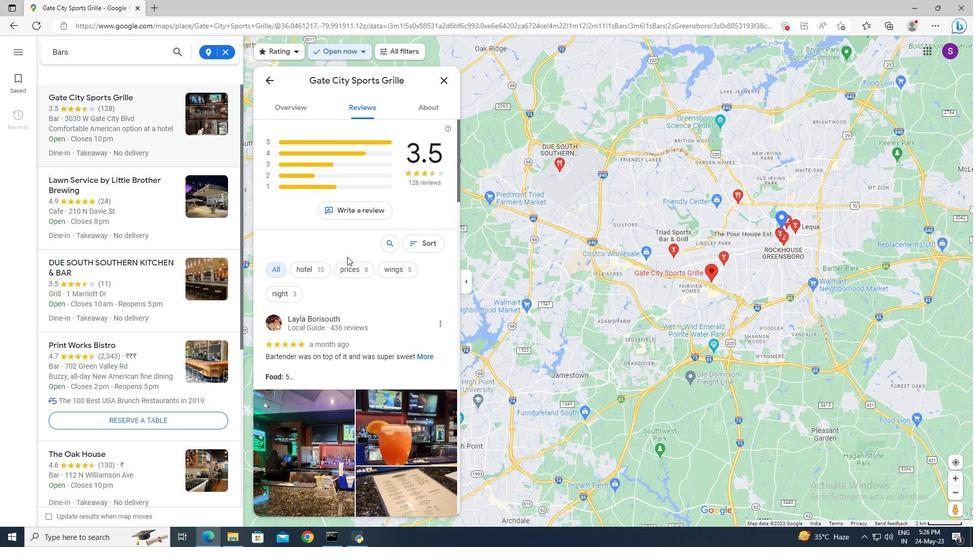
Action: Mouse scrolled (347, 256) with delta (0, 0)
Screenshot: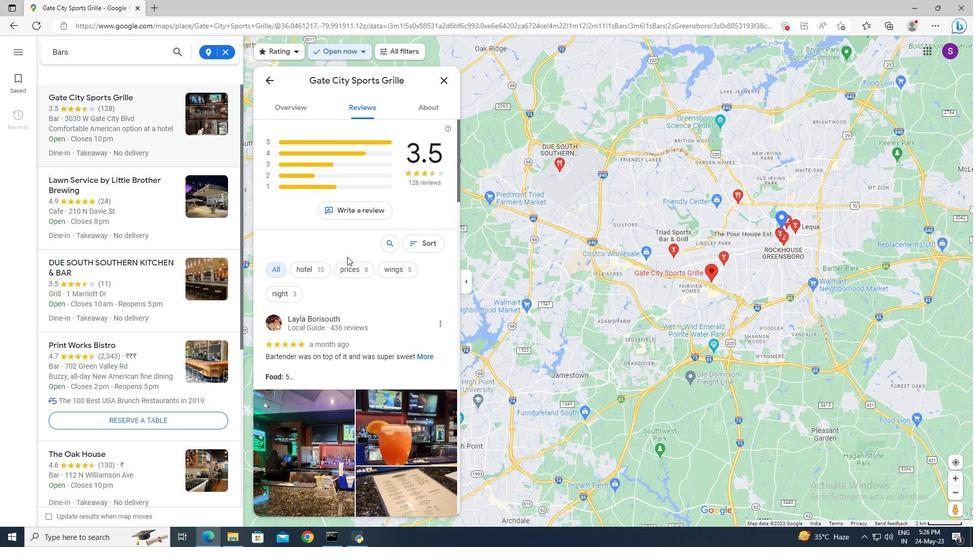 
Action: Mouse scrolled (347, 256) with delta (0, 0)
Screenshot: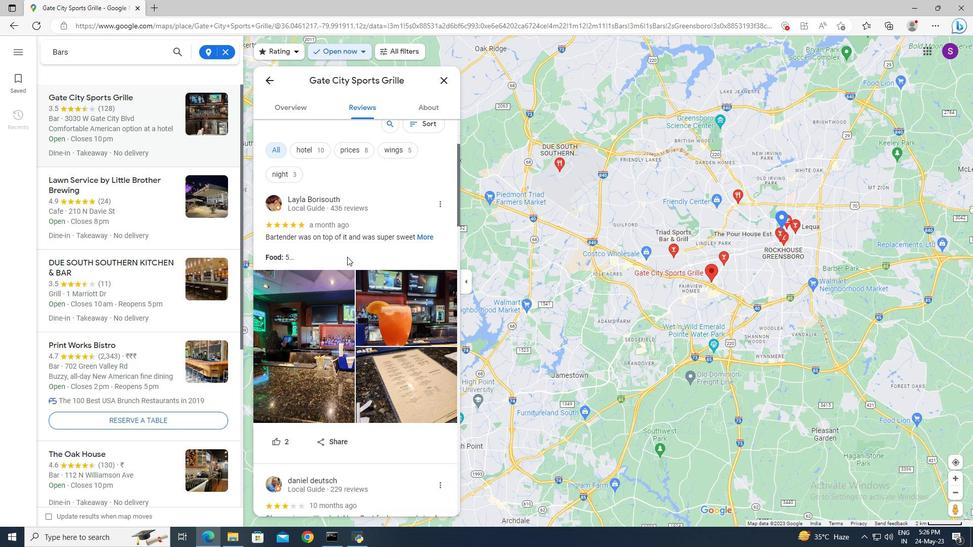 
Action: Mouse scrolled (347, 256) with delta (0, 0)
Screenshot: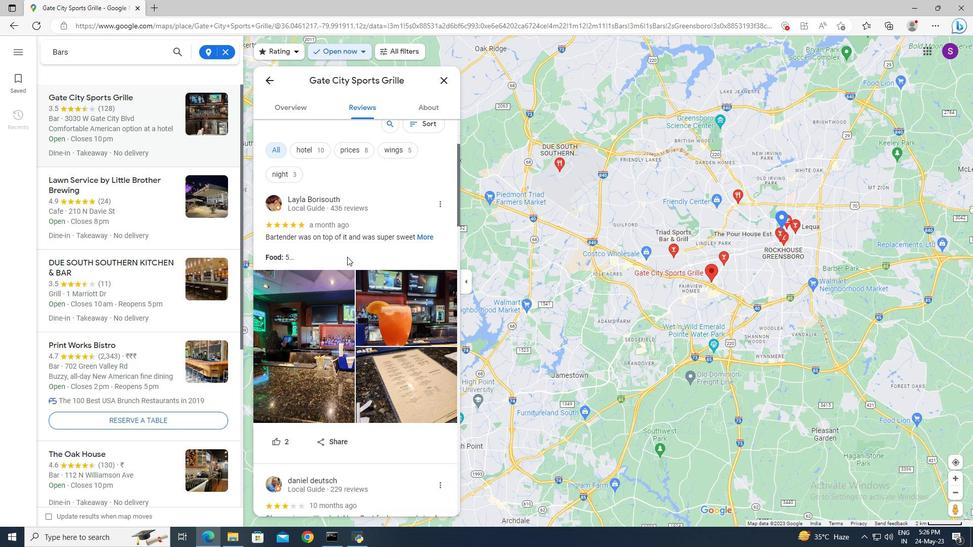 
Action: Mouse scrolled (347, 256) with delta (0, 0)
Screenshot: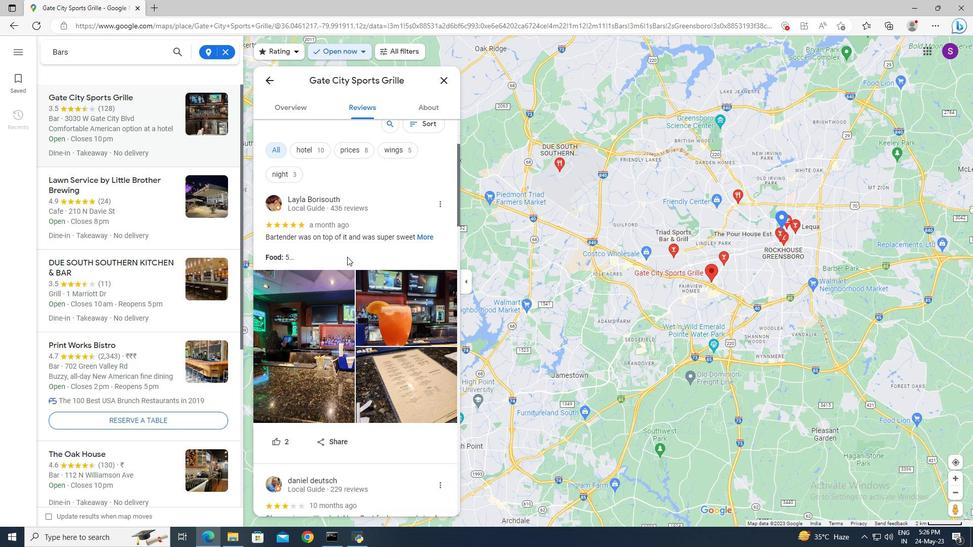 
Action: Mouse scrolled (347, 256) with delta (0, 0)
Screenshot: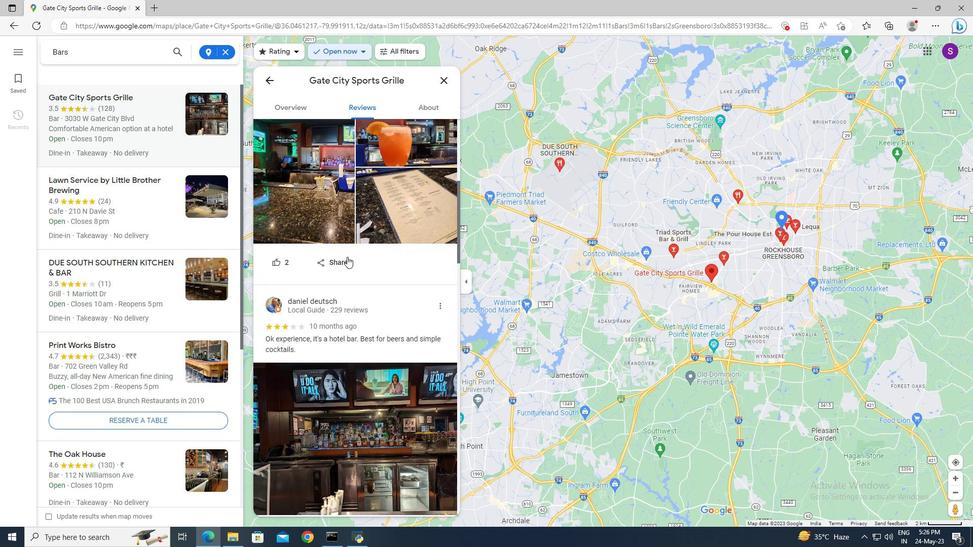 
Action: Mouse scrolled (347, 256) with delta (0, 0)
Screenshot: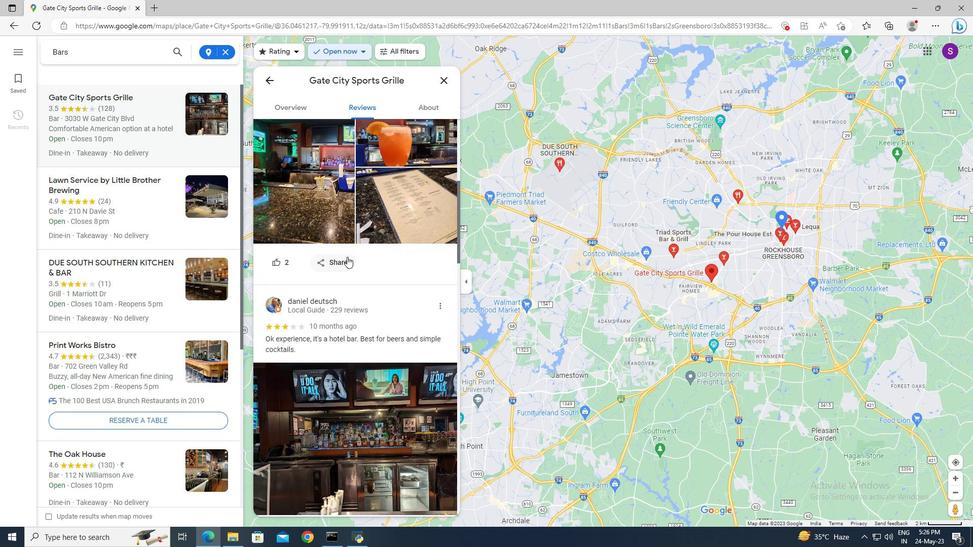 
Action: Mouse scrolled (347, 256) with delta (0, 0)
Screenshot: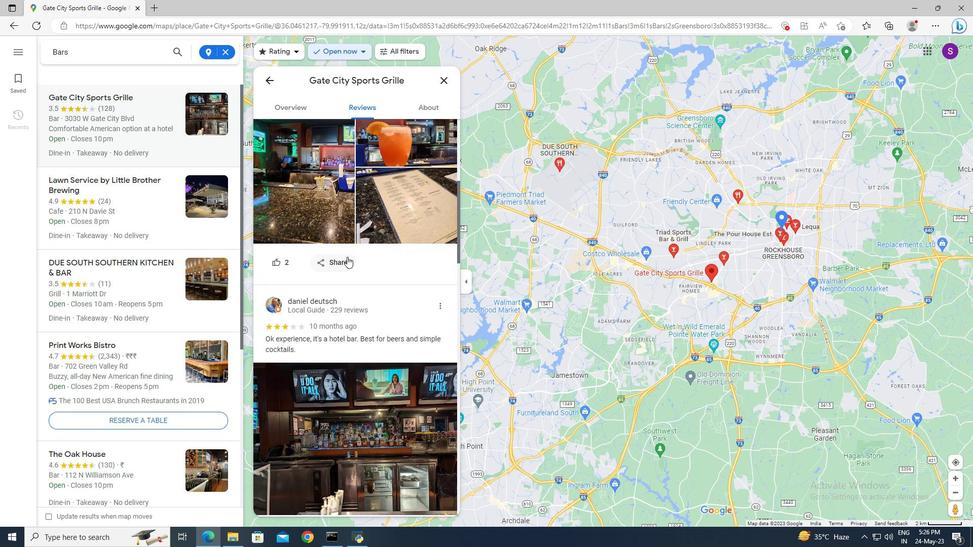 
Action: Mouse scrolled (347, 256) with delta (0, 0)
Screenshot: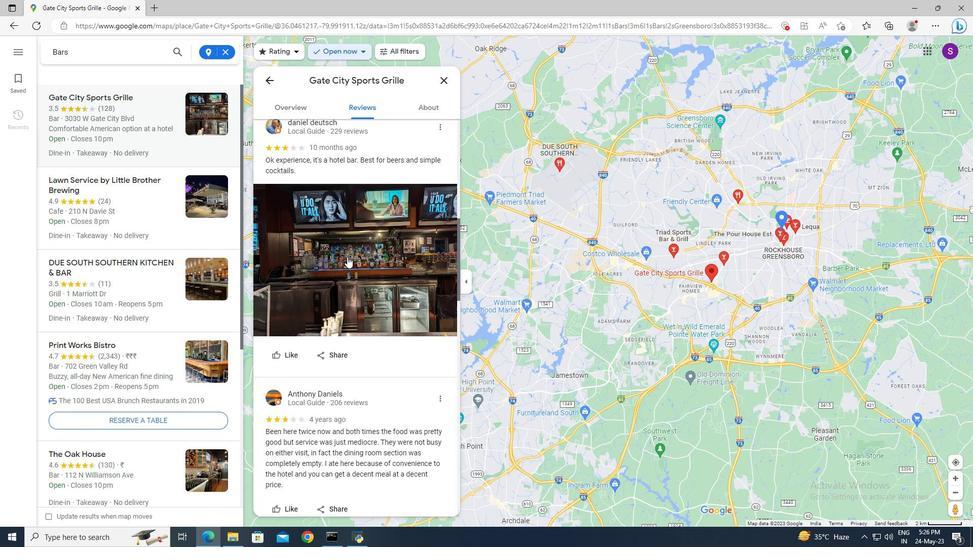 
Action: Mouse scrolled (347, 256) with delta (0, 0)
Screenshot: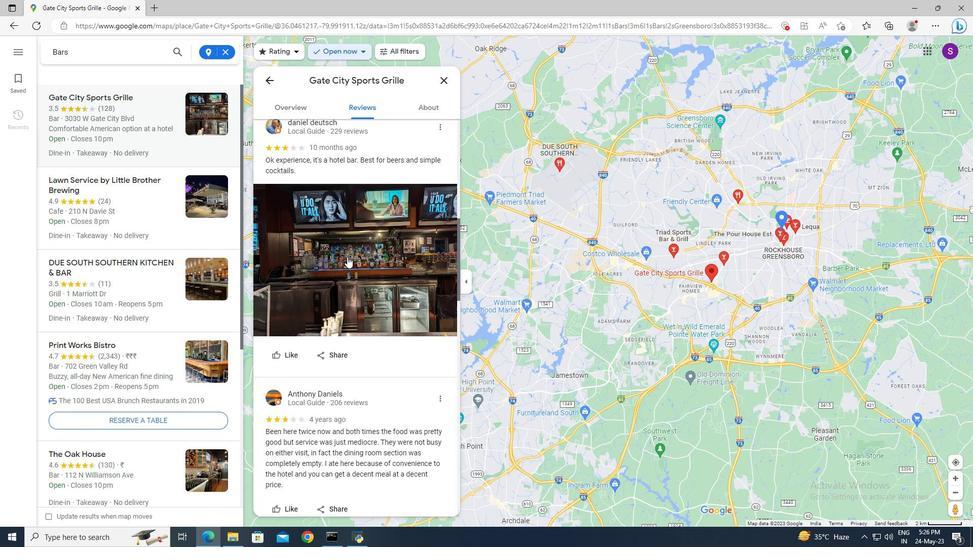 
Action: Mouse scrolled (347, 256) with delta (0, 0)
Screenshot: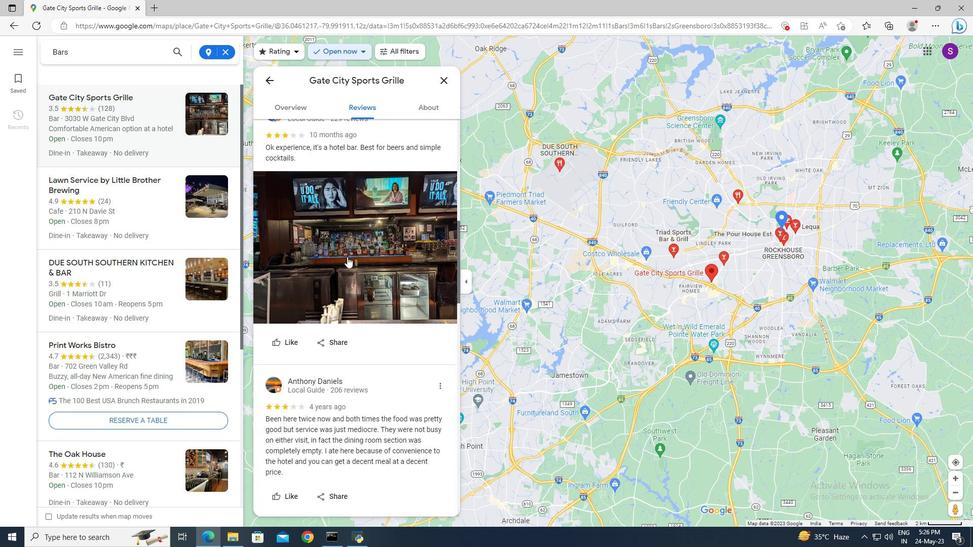 
Action: Mouse scrolled (347, 256) with delta (0, 0)
Screenshot: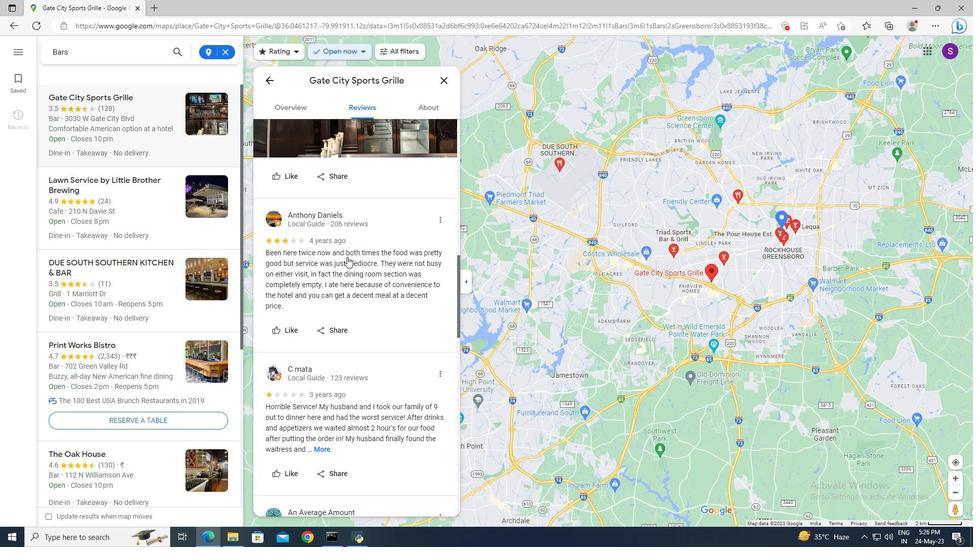 
Action: Mouse scrolled (347, 256) with delta (0, 0)
Screenshot: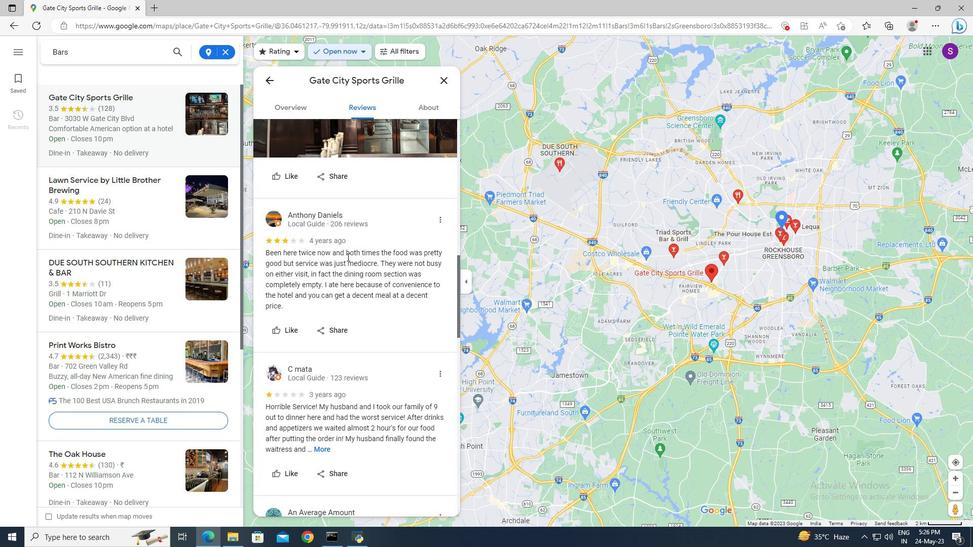 
Action: Mouse scrolled (347, 256) with delta (0, 0)
Screenshot: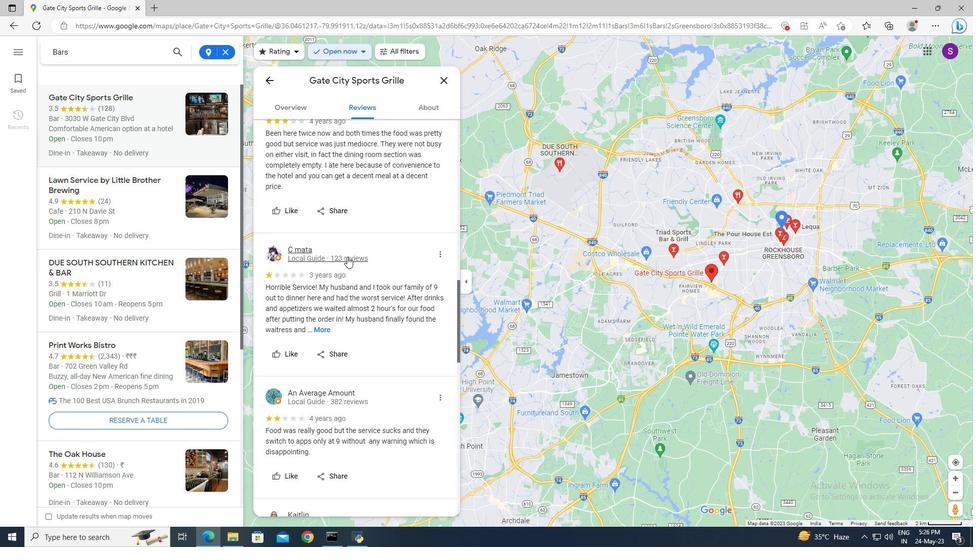 
Action: Mouse scrolled (347, 256) with delta (0, 0)
Screenshot: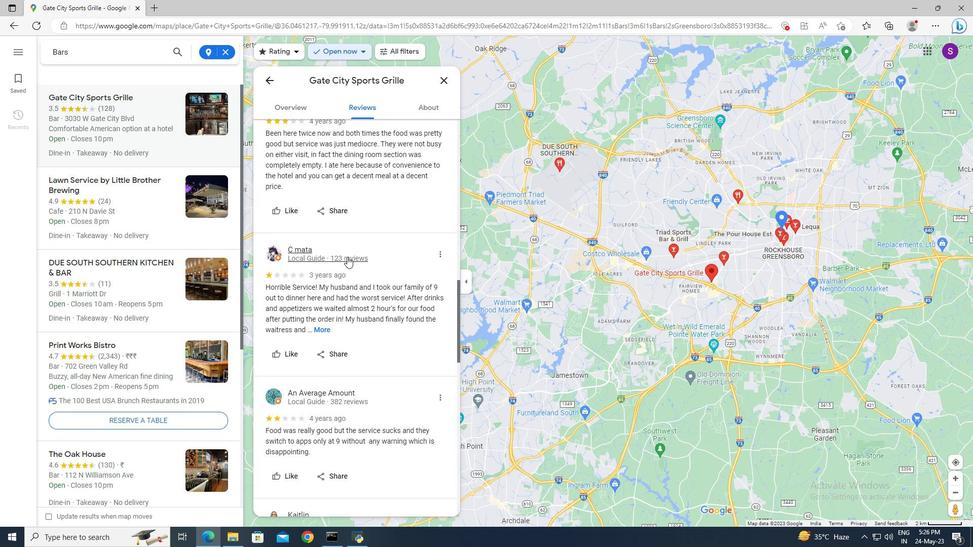 
Action: Mouse scrolled (347, 256) with delta (0, 0)
Screenshot: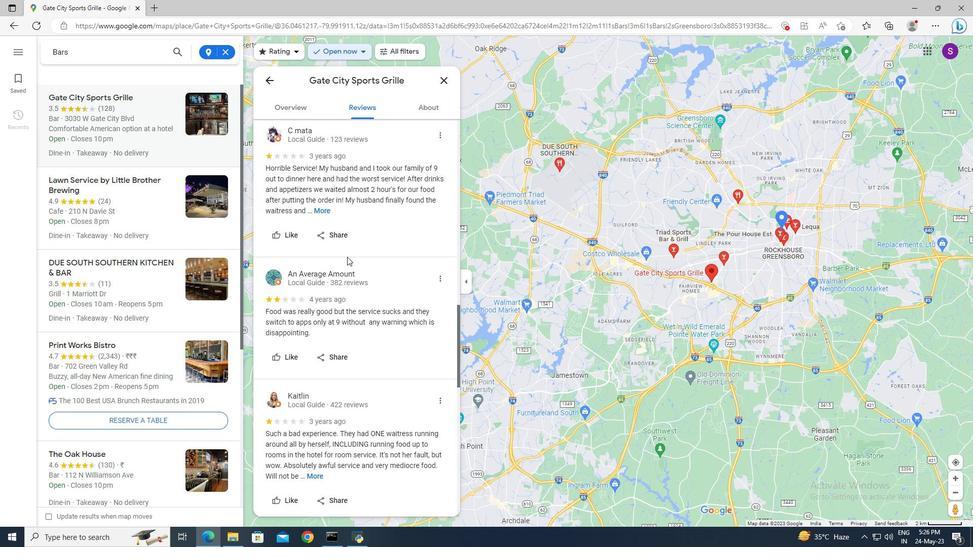 
Action: Mouse scrolled (347, 256) with delta (0, 0)
Screenshot: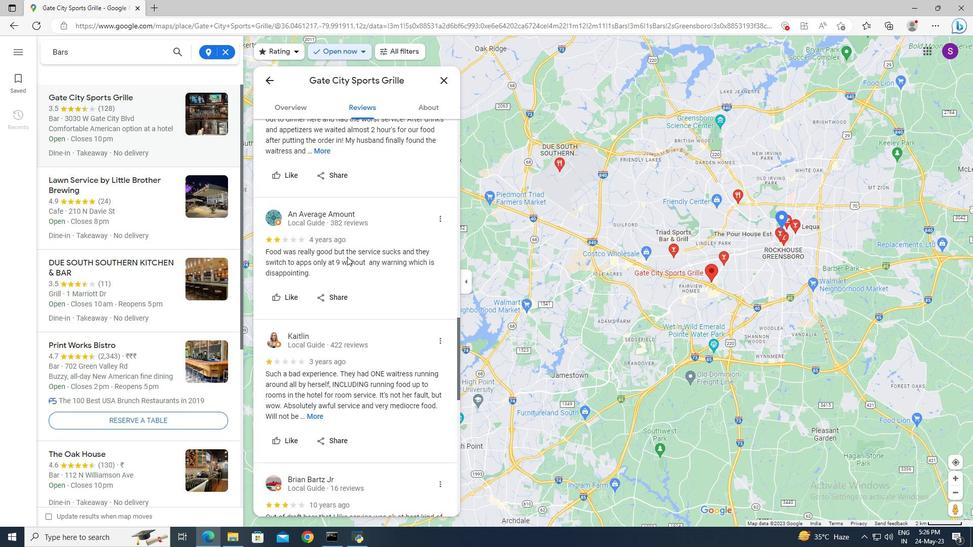 
Action: Mouse scrolled (347, 256) with delta (0, 0)
Screenshot: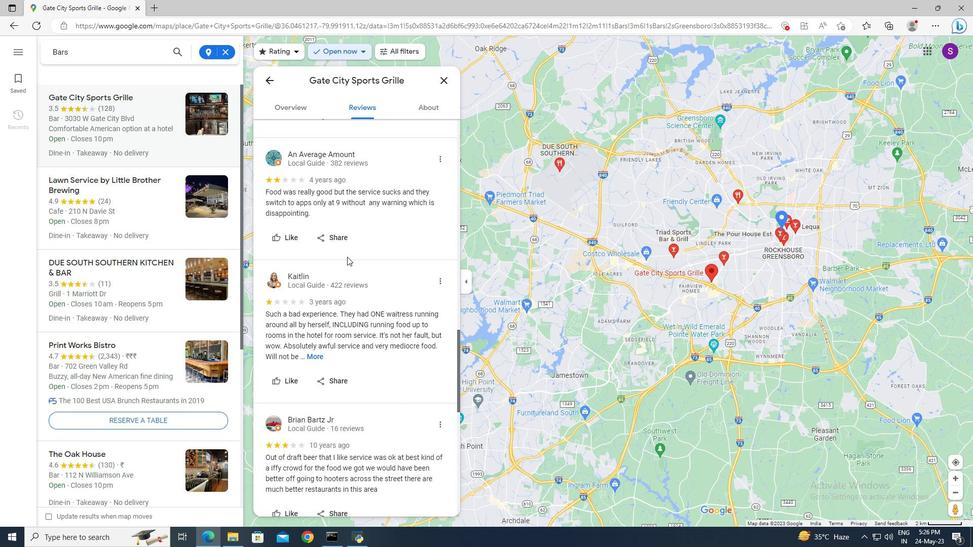 
Action: Mouse scrolled (347, 256) with delta (0, 0)
Screenshot: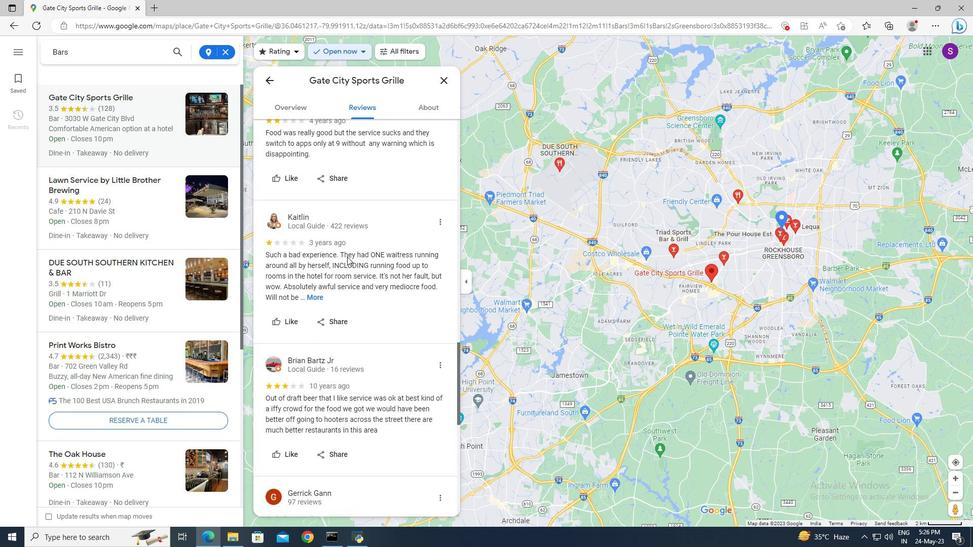 
Action: Mouse scrolled (347, 256) with delta (0, 0)
Screenshot: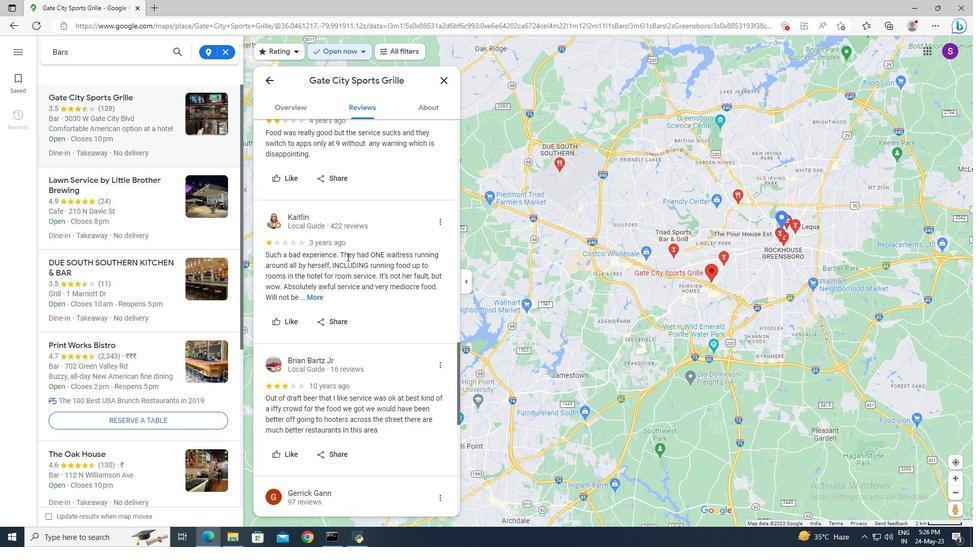 
Action: Mouse scrolled (347, 256) with delta (0, 0)
Screenshot: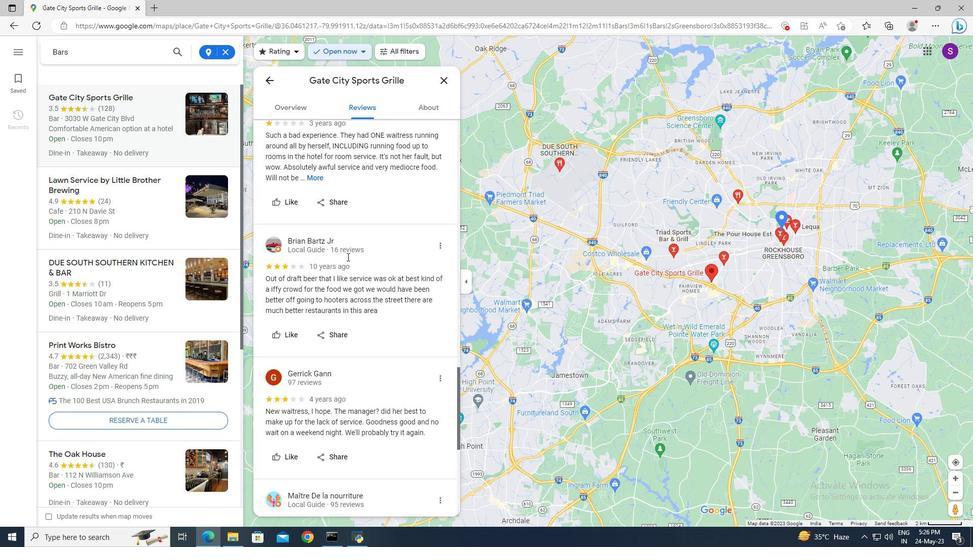 
Action: Mouse scrolled (347, 256) with delta (0, 0)
Screenshot: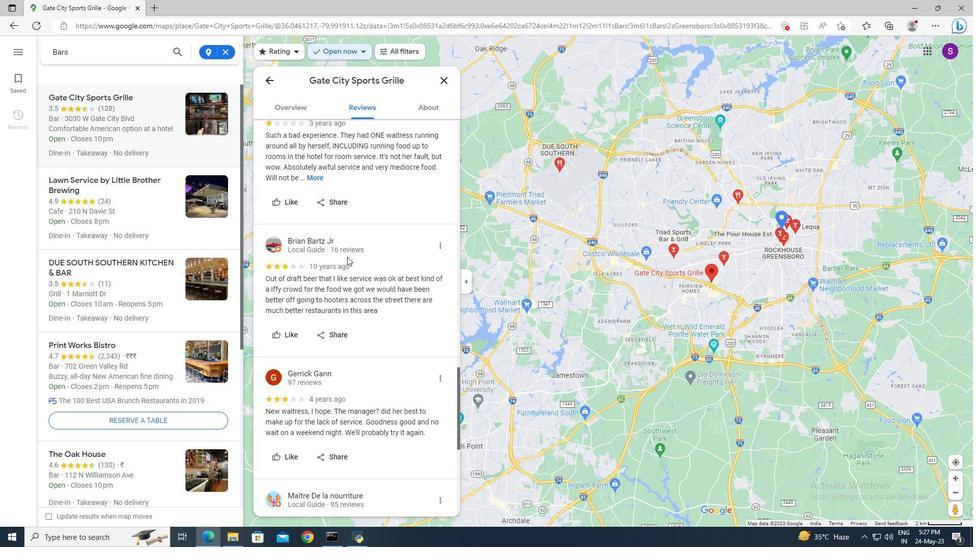 
Action: Mouse scrolled (347, 256) with delta (0, 0)
Screenshot: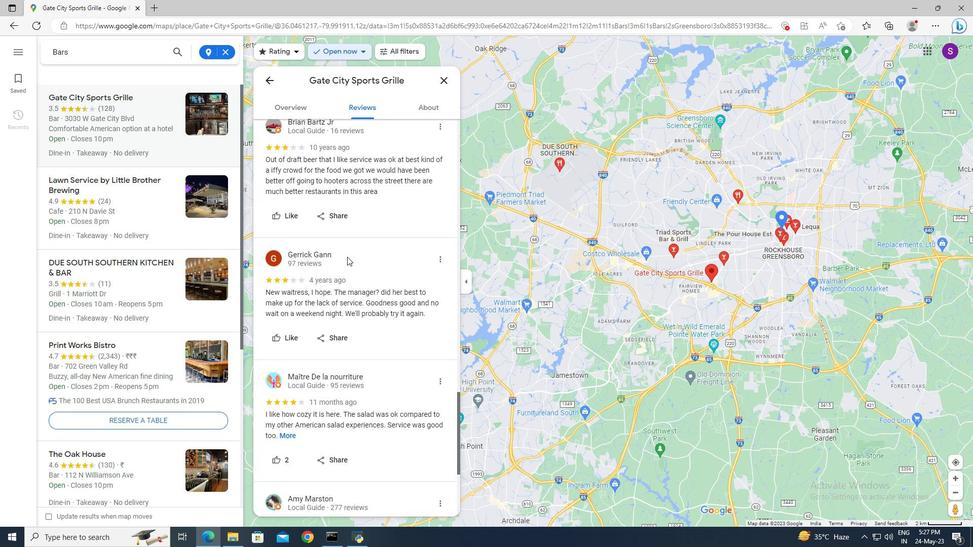 
Action: Mouse scrolled (347, 256) with delta (0, 0)
Screenshot: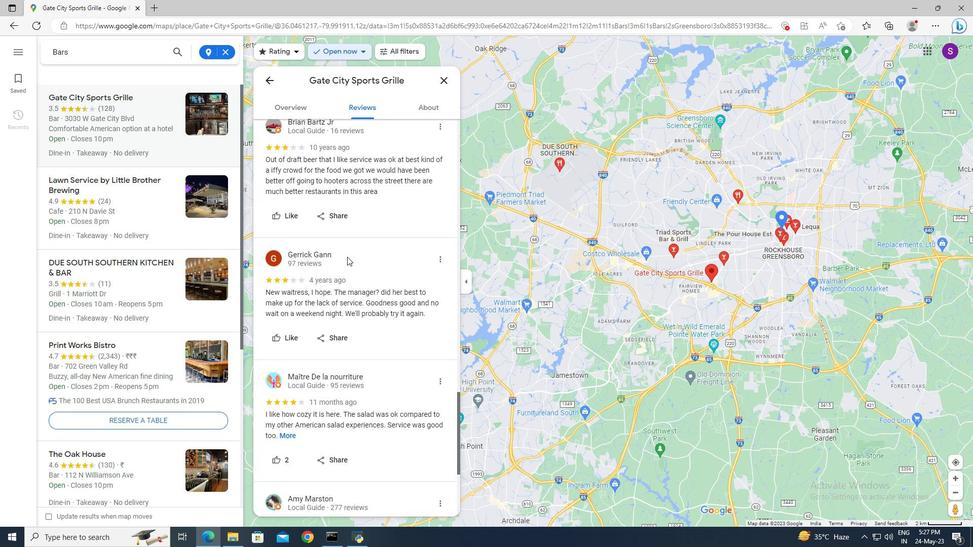 
Action: Mouse scrolled (347, 256) with delta (0, 0)
Screenshot: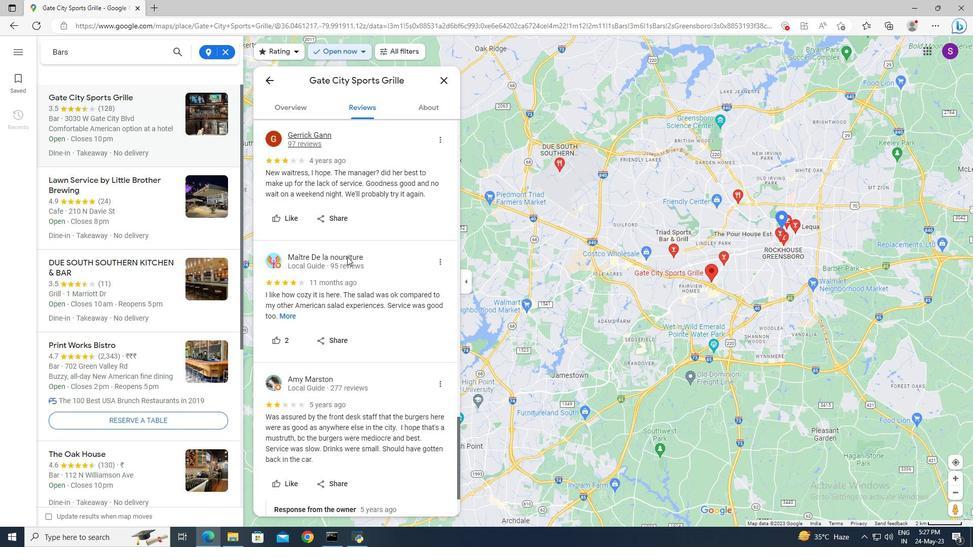 
Action: Mouse scrolled (347, 256) with delta (0, 0)
Screenshot: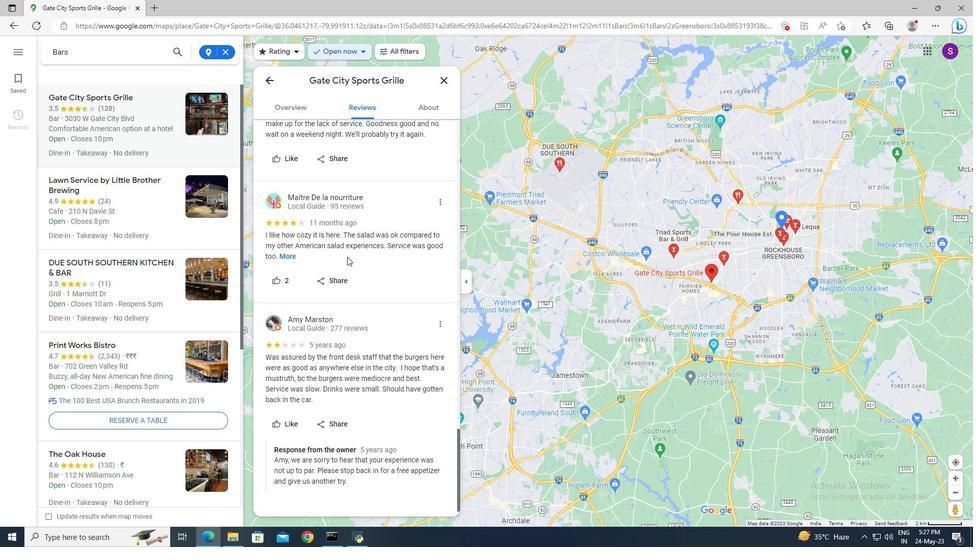 
Action: Mouse scrolled (347, 256) with delta (0, 0)
Screenshot: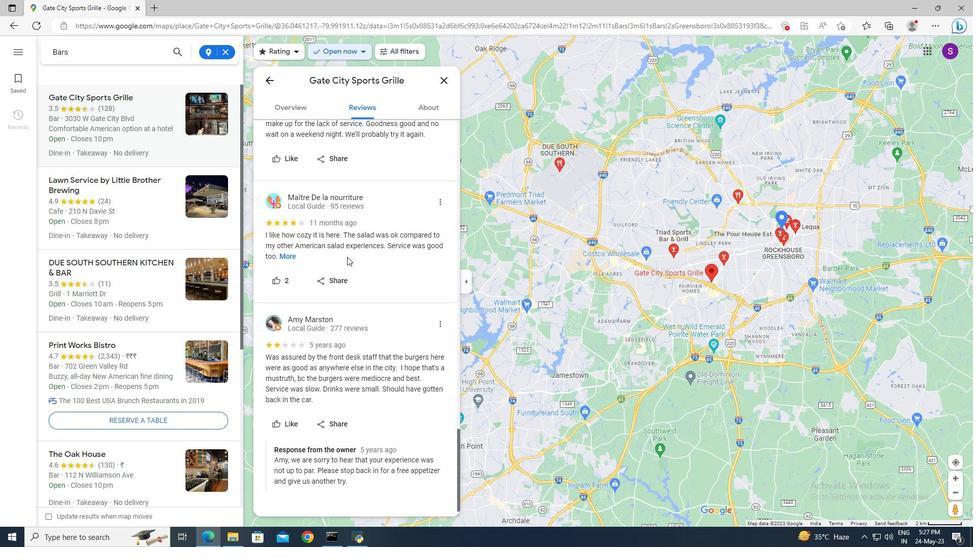 
Action: Mouse scrolled (347, 256) with delta (0, 0)
Screenshot: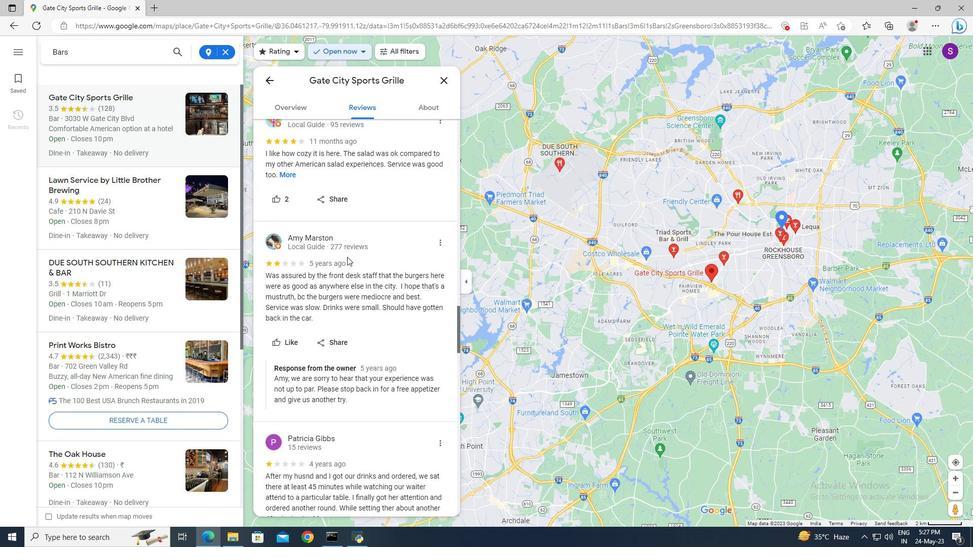 
Action: Mouse scrolled (347, 256) with delta (0, 0)
Screenshot: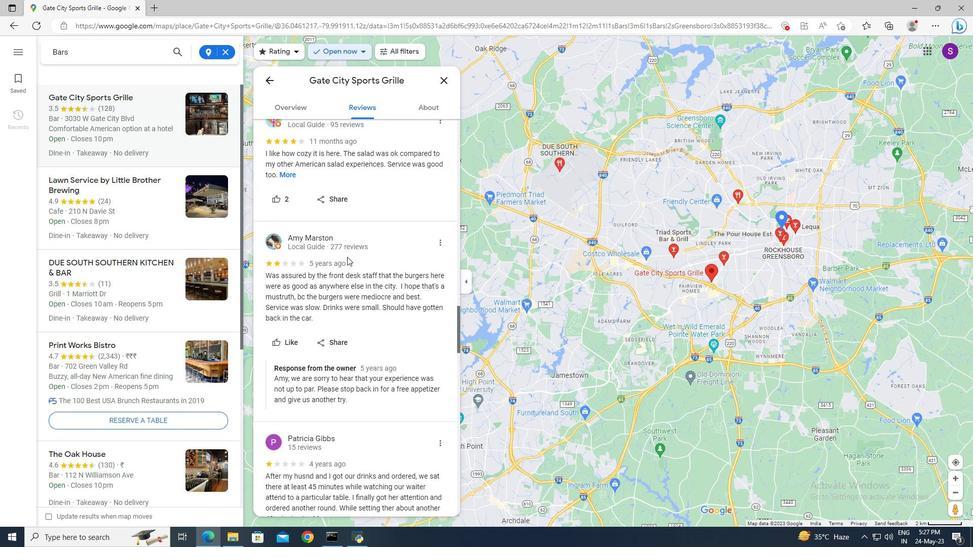 
Action: Mouse scrolled (347, 256) with delta (0, 0)
Screenshot: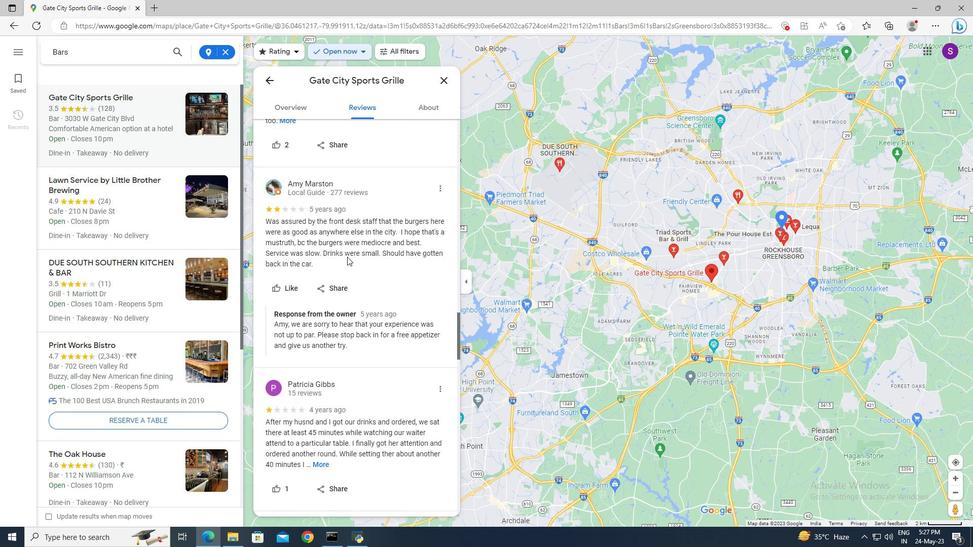 
Action: Mouse scrolled (347, 256) with delta (0, 0)
Screenshot: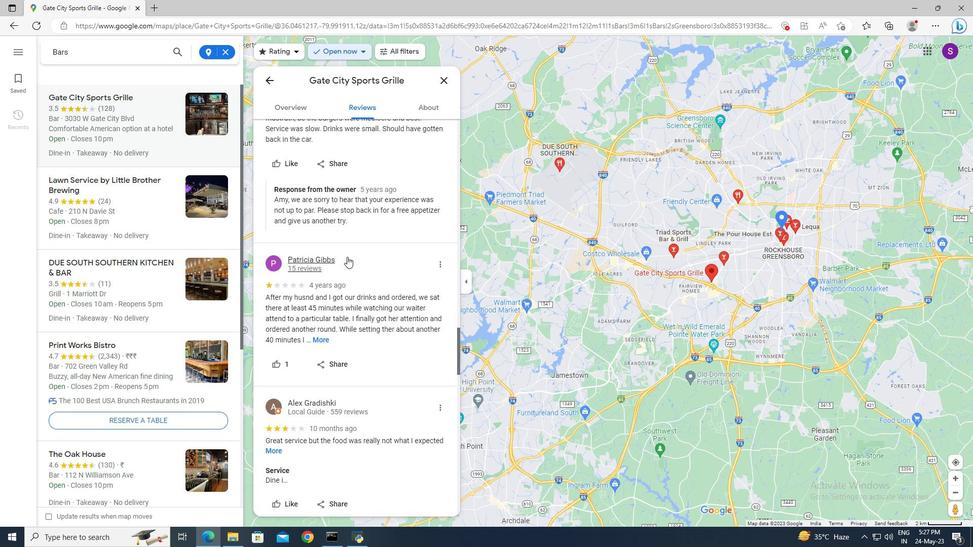
Action: Mouse scrolled (347, 256) with delta (0, 0)
Screenshot: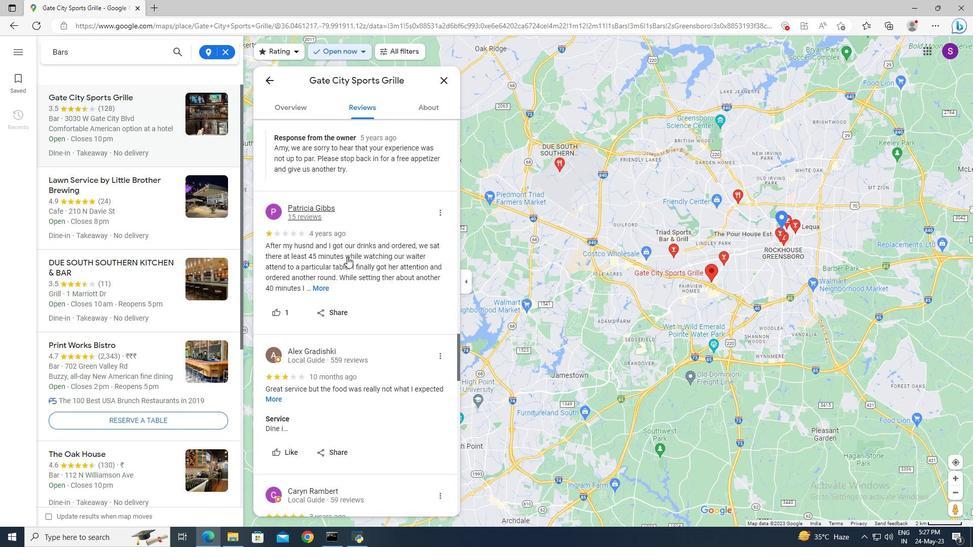 
Action: Mouse scrolled (347, 256) with delta (0, 0)
Screenshot: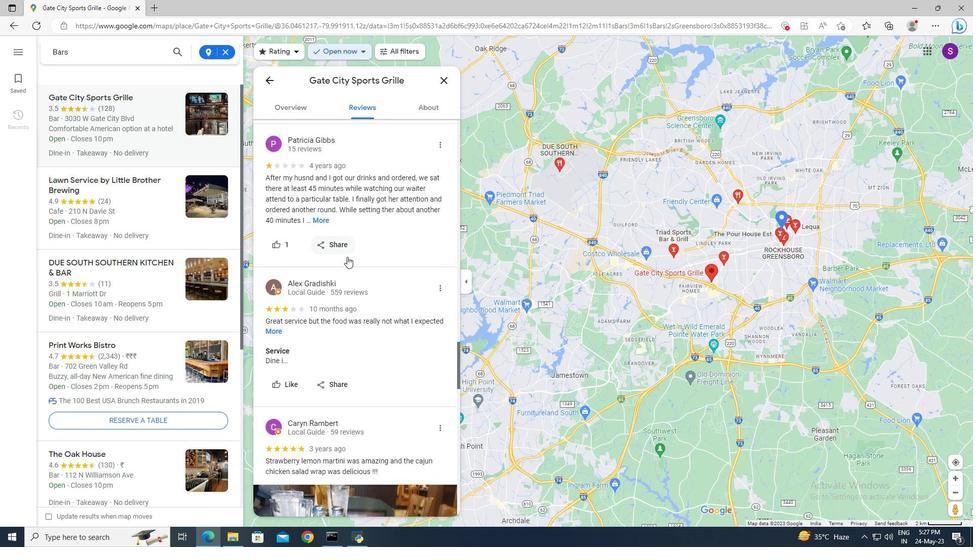 
Action: Mouse scrolled (347, 256) with delta (0, 0)
Screenshot: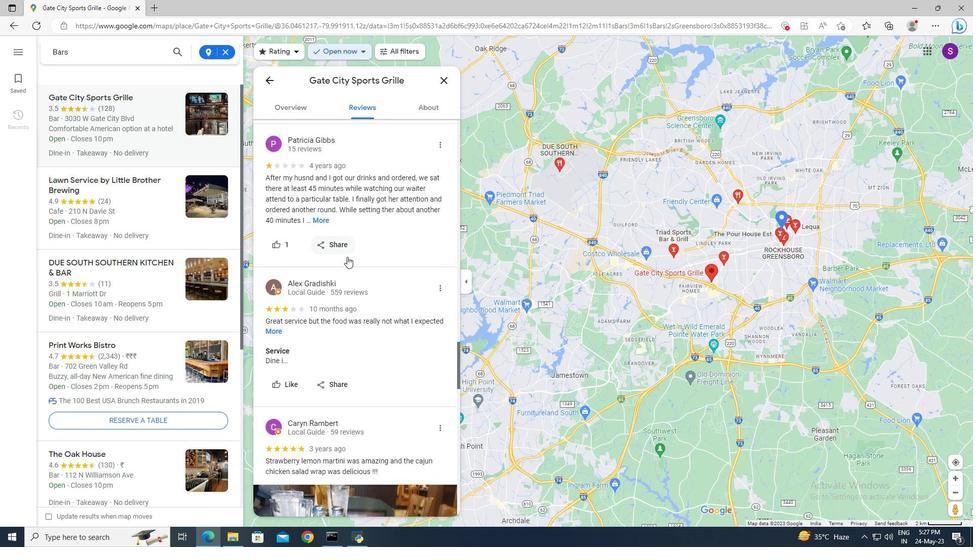 
Action: Mouse scrolled (347, 256) with delta (0, 0)
Screenshot: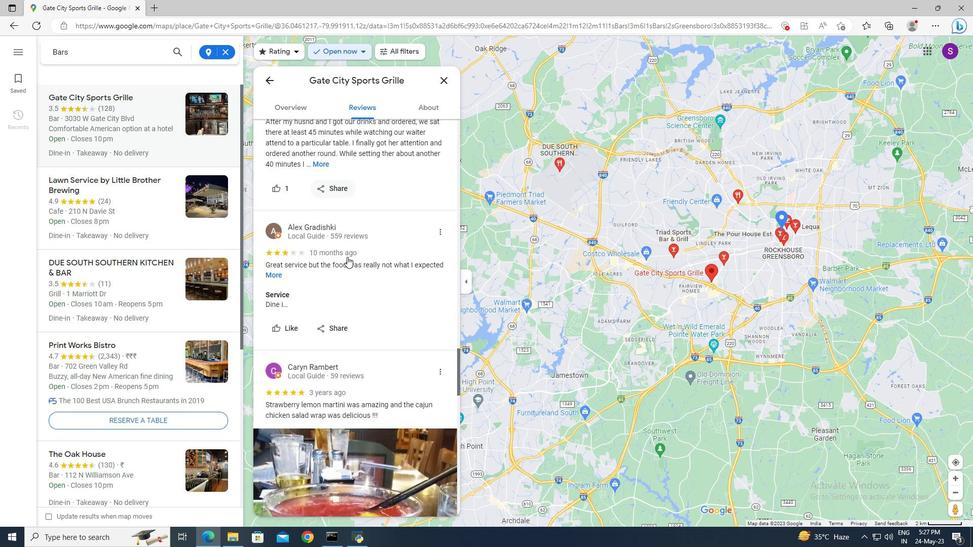 
Action: Mouse scrolled (347, 256) with delta (0, 0)
Screenshot: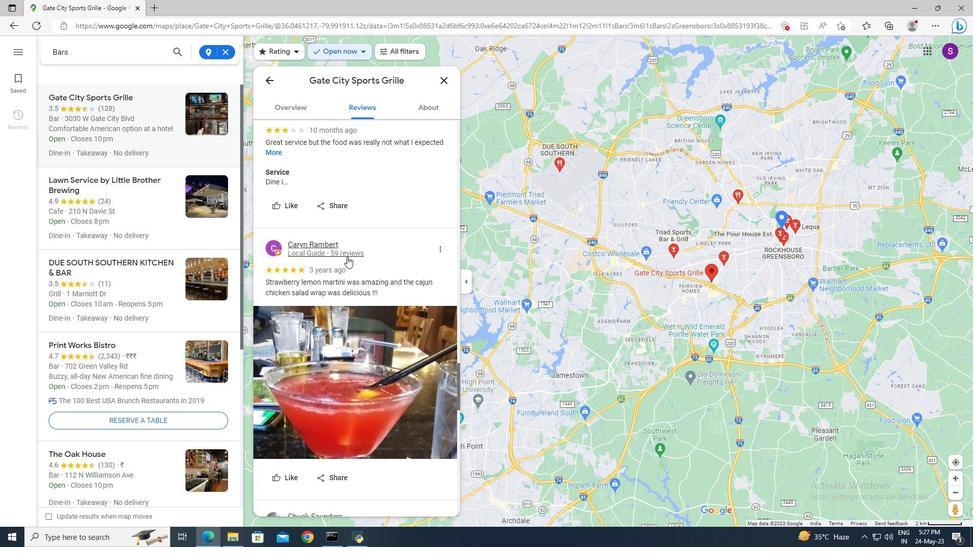 
Action: Mouse scrolled (347, 256) with delta (0, 0)
Screenshot: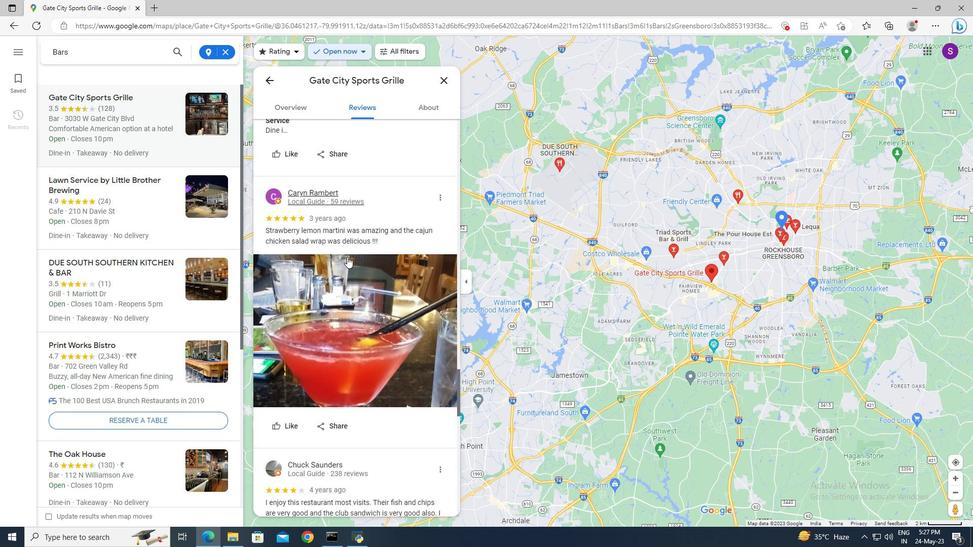 
Action: Mouse scrolled (347, 256) with delta (0, 0)
Screenshot: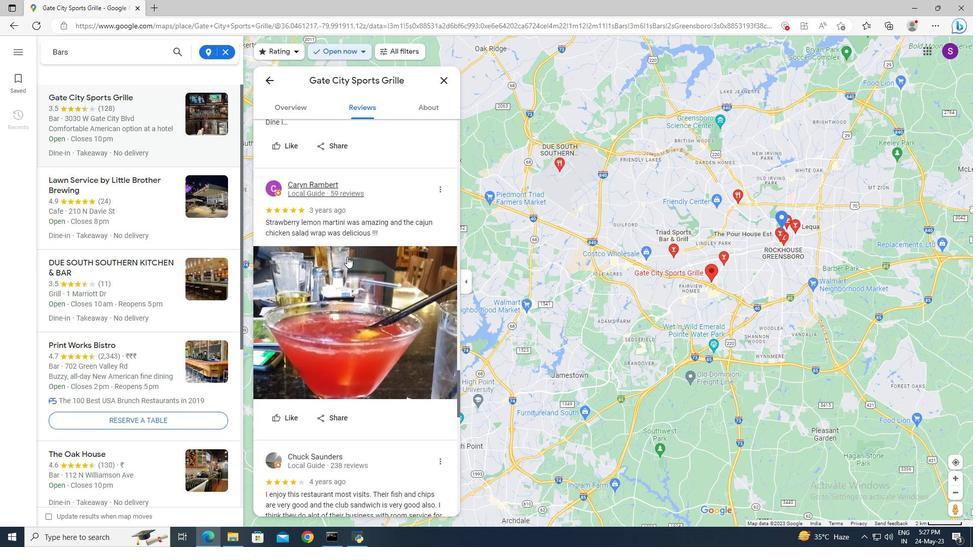 
Action: Mouse scrolled (347, 256) with delta (0, 0)
Screenshot: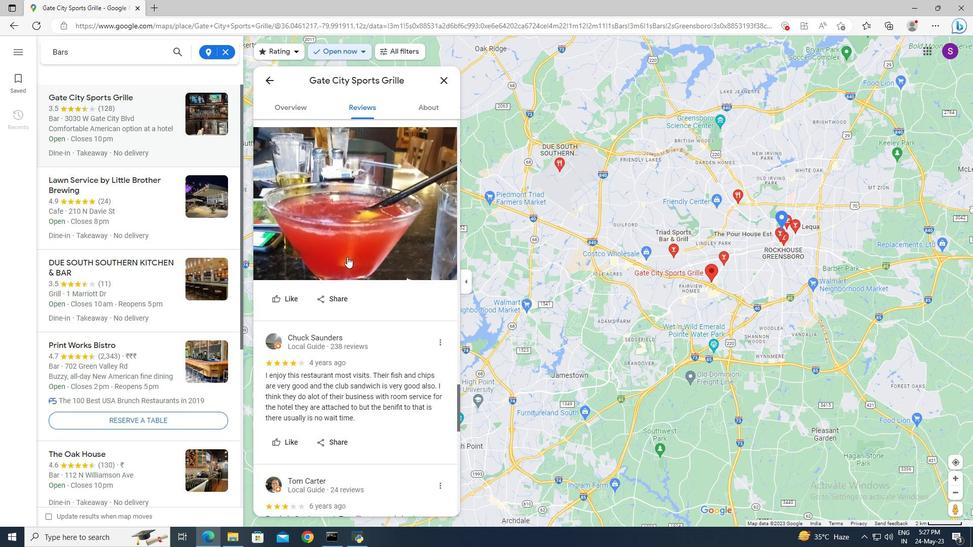 
Action: Mouse scrolled (347, 256) with delta (0, 0)
Screenshot: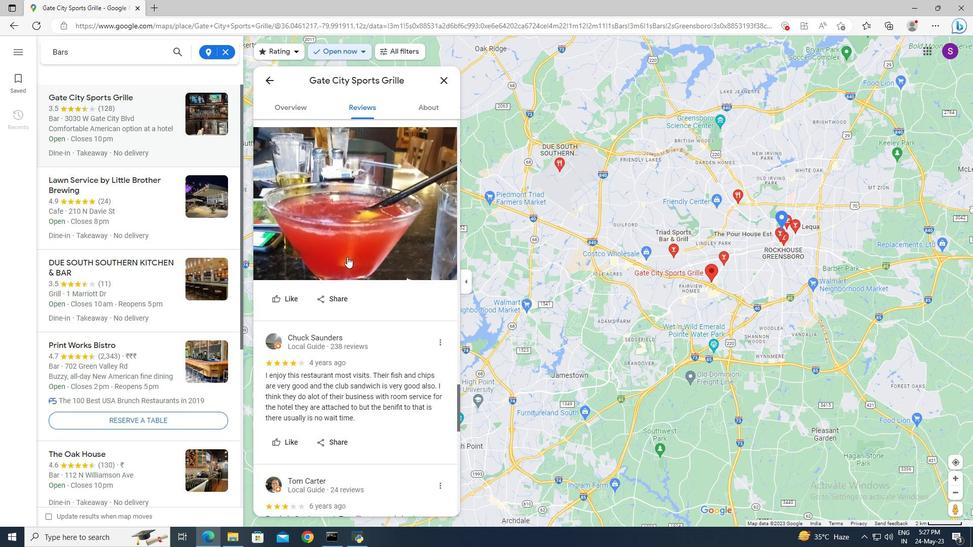 
Action: Mouse scrolled (347, 256) with delta (0, 0)
Screenshot: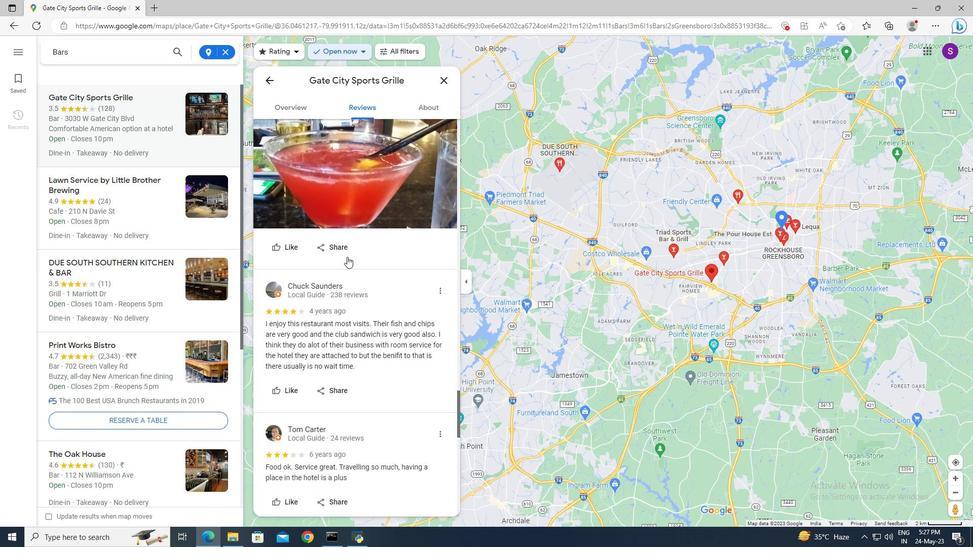 
Action: Mouse scrolled (347, 256) with delta (0, 0)
Screenshot: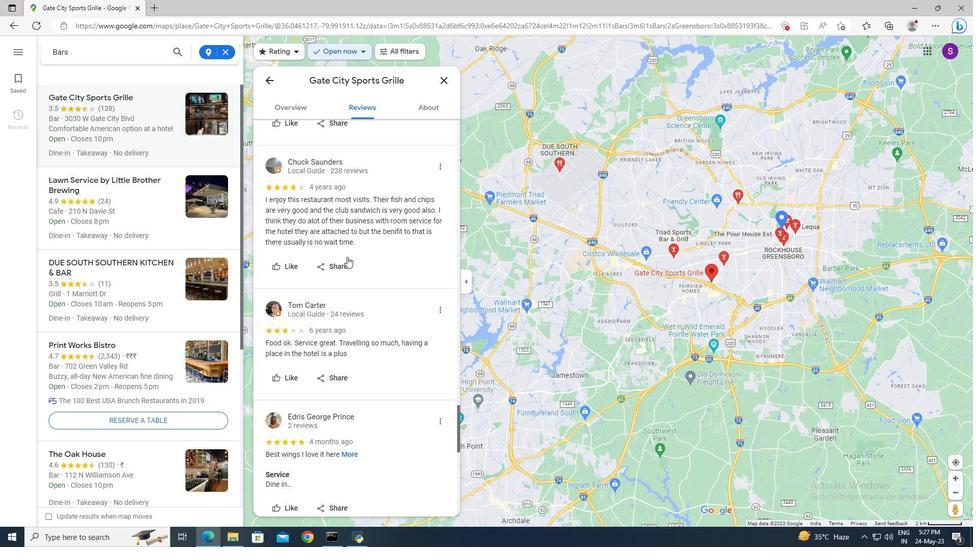 
Action: Mouse scrolled (347, 256) with delta (0, 0)
Screenshot: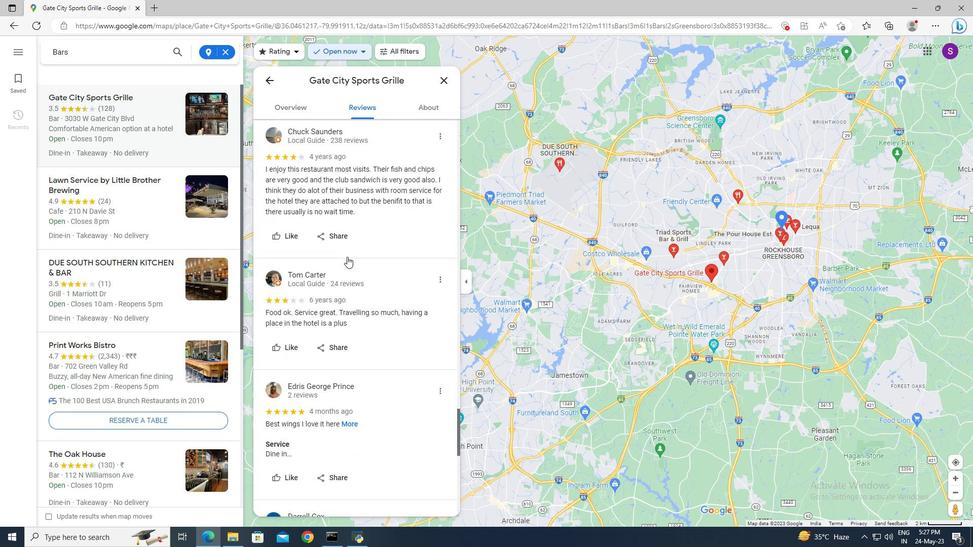 
Action: Mouse scrolled (347, 256) with delta (0, 0)
Screenshot: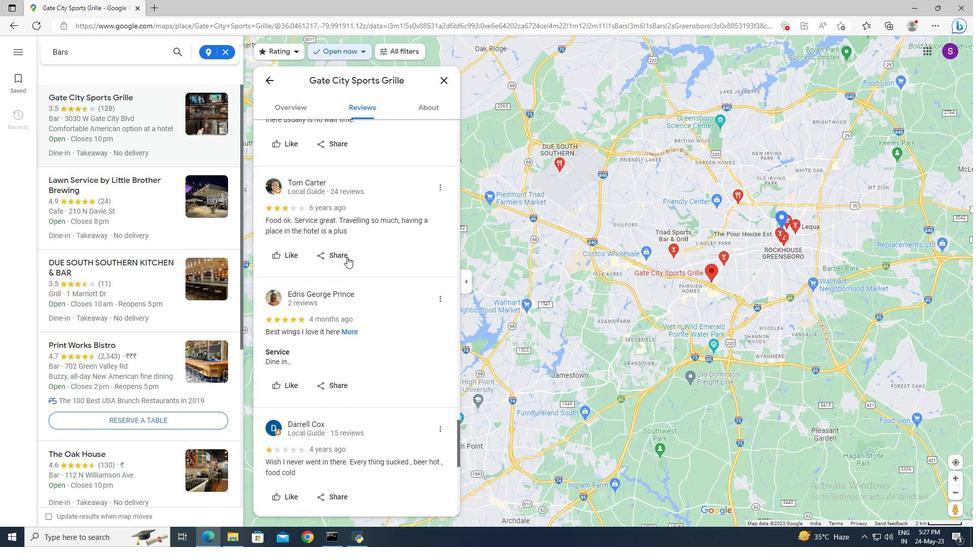 
Action: Mouse scrolled (347, 256) with delta (0, 0)
Screenshot: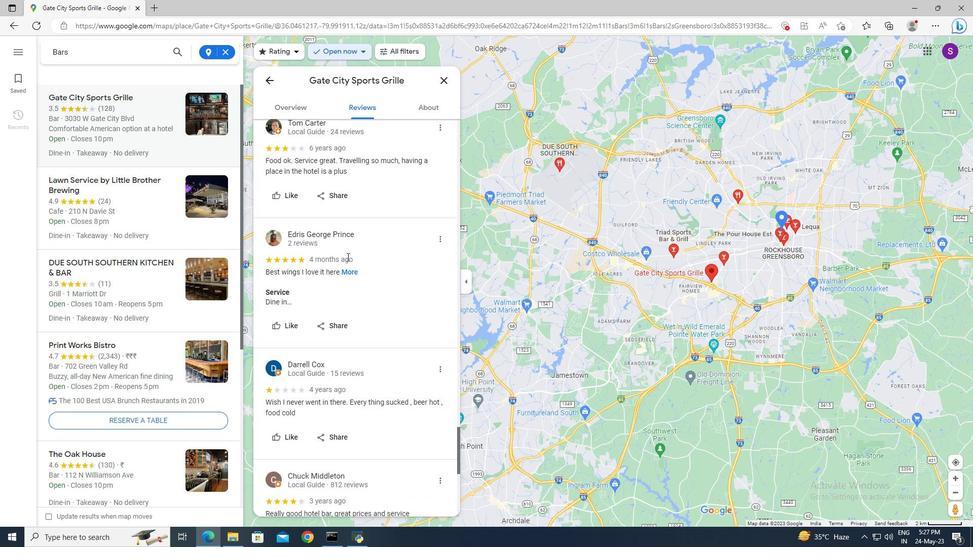 
Action: Mouse scrolled (347, 256) with delta (0, 0)
Screenshot: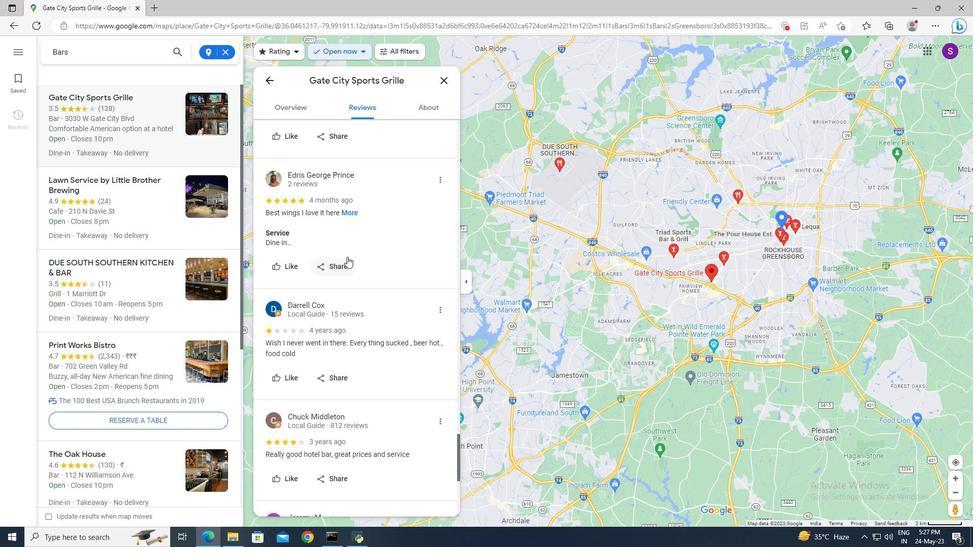 
Action: Mouse moved to (425, 113)
Screenshot: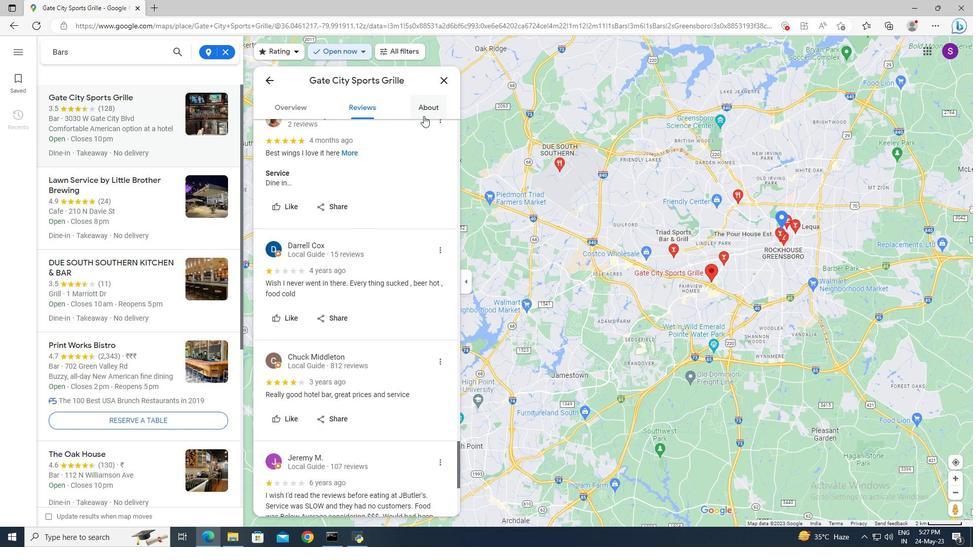 
Action: Mouse pressed left at (425, 113)
Screenshot: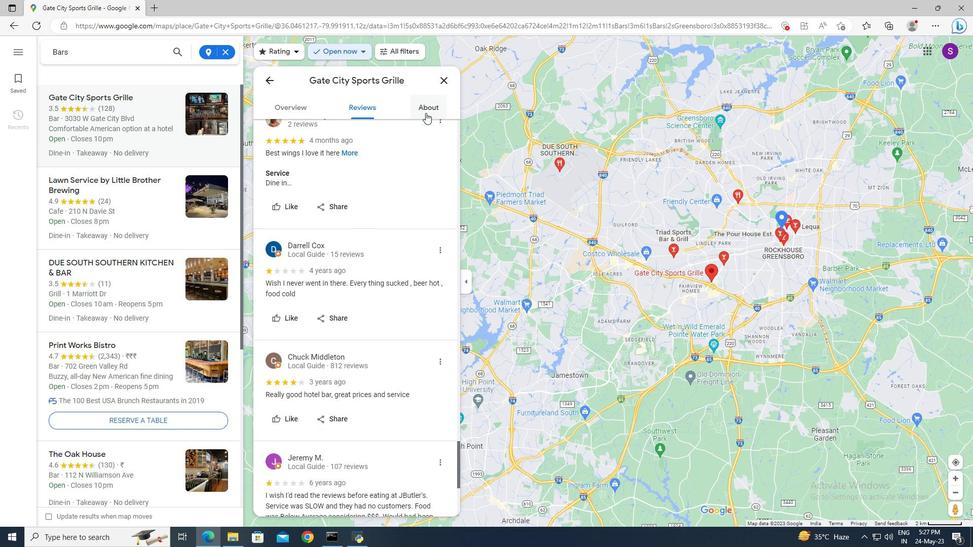 
Action: Mouse moved to (370, 166)
Screenshot: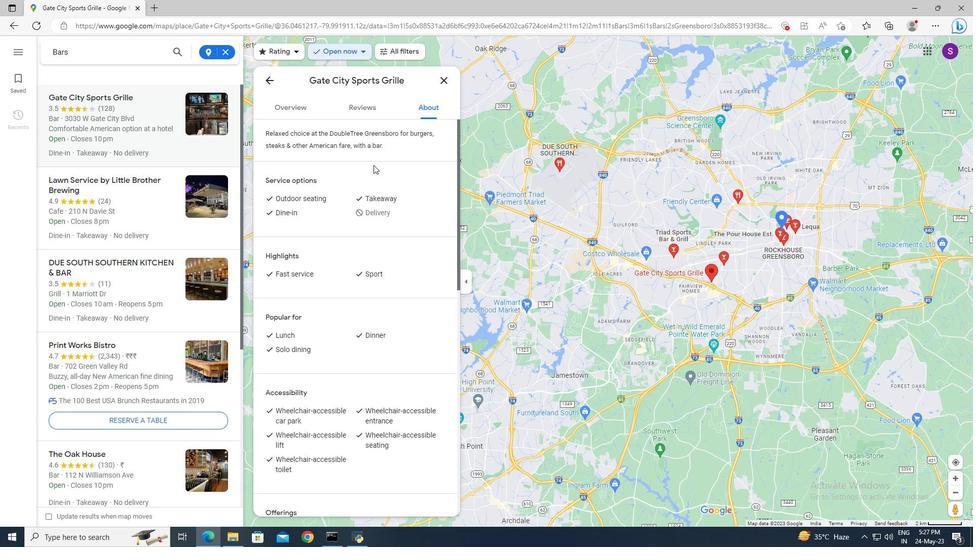 
Action: Mouse scrolled (370, 166) with delta (0, 0)
Screenshot: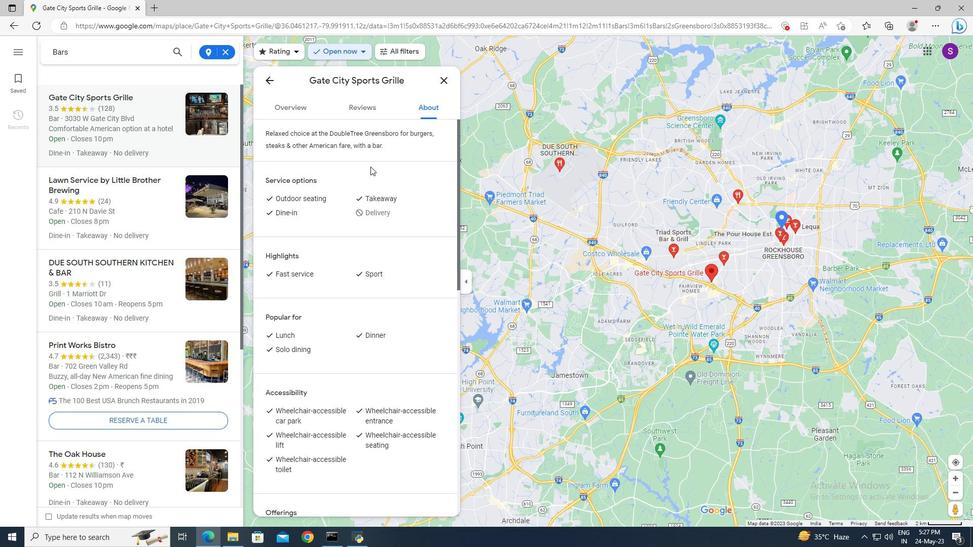 
Action: Mouse scrolled (370, 166) with delta (0, 0)
Screenshot: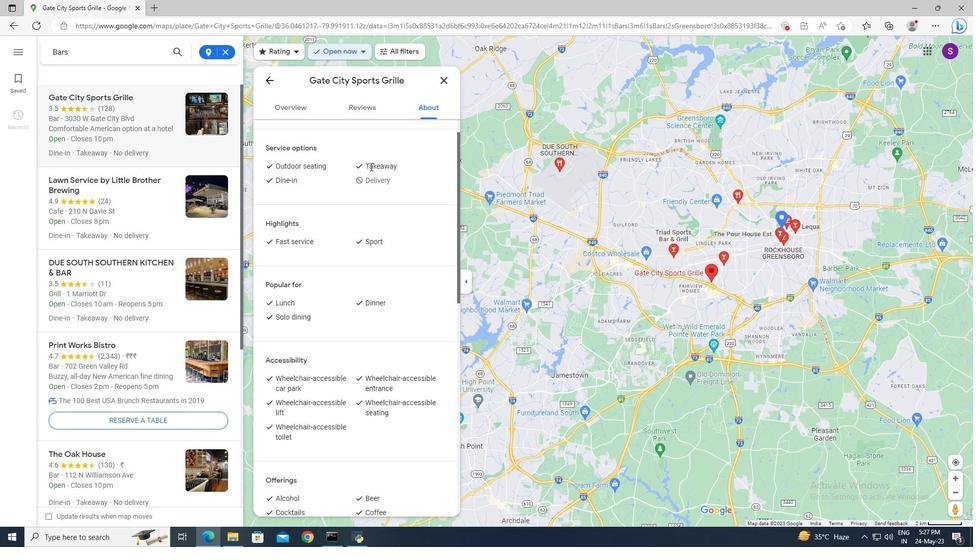 
Action: Mouse scrolled (370, 166) with delta (0, 0)
Screenshot: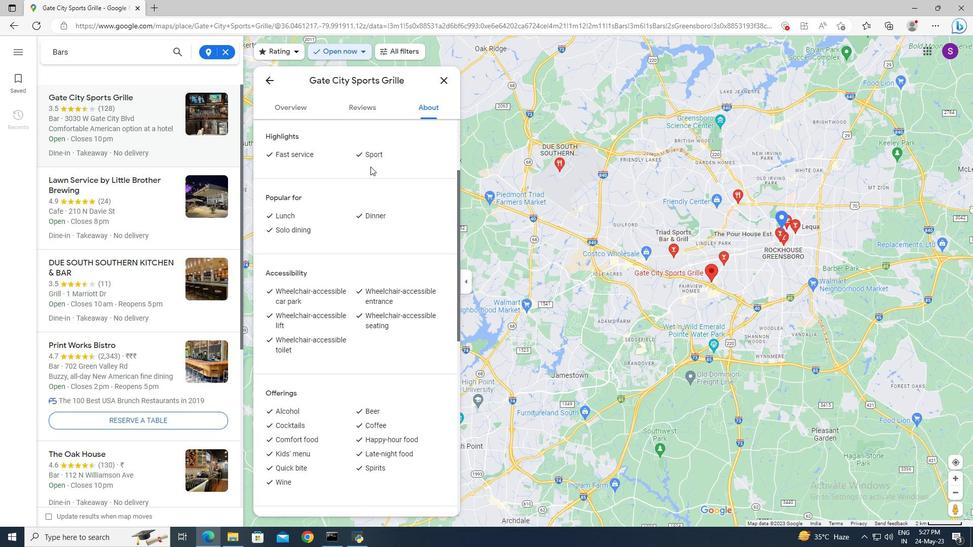 
Action: Mouse scrolled (370, 166) with delta (0, 0)
Screenshot: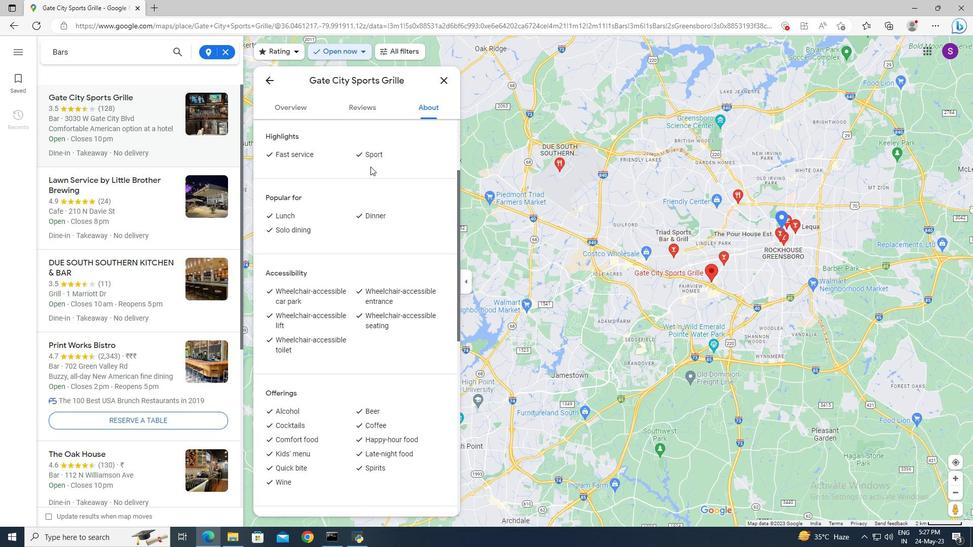 
Action: Mouse scrolled (370, 166) with delta (0, 0)
Screenshot: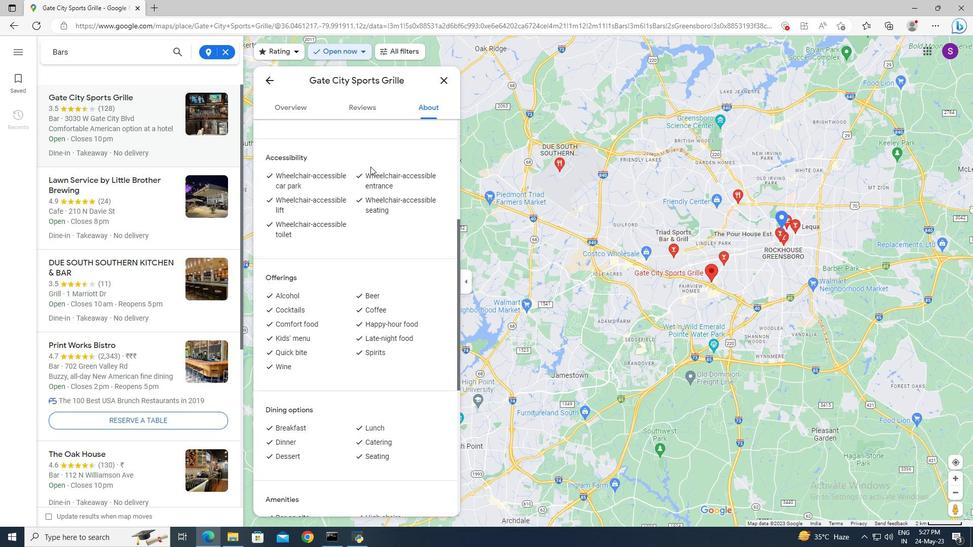 
Action: Mouse scrolled (370, 166) with delta (0, 0)
Screenshot: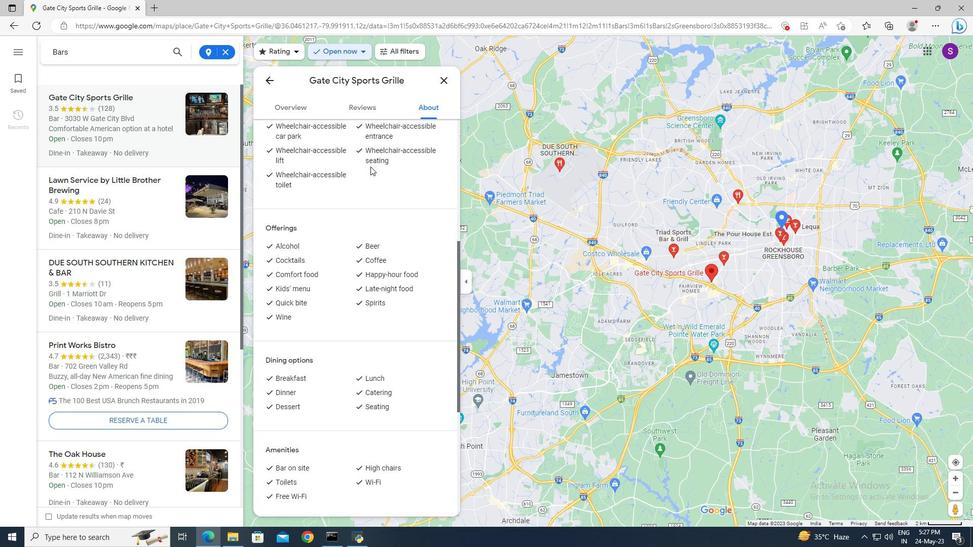 
Action: Mouse scrolled (370, 166) with delta (0, 0)
Screenshot: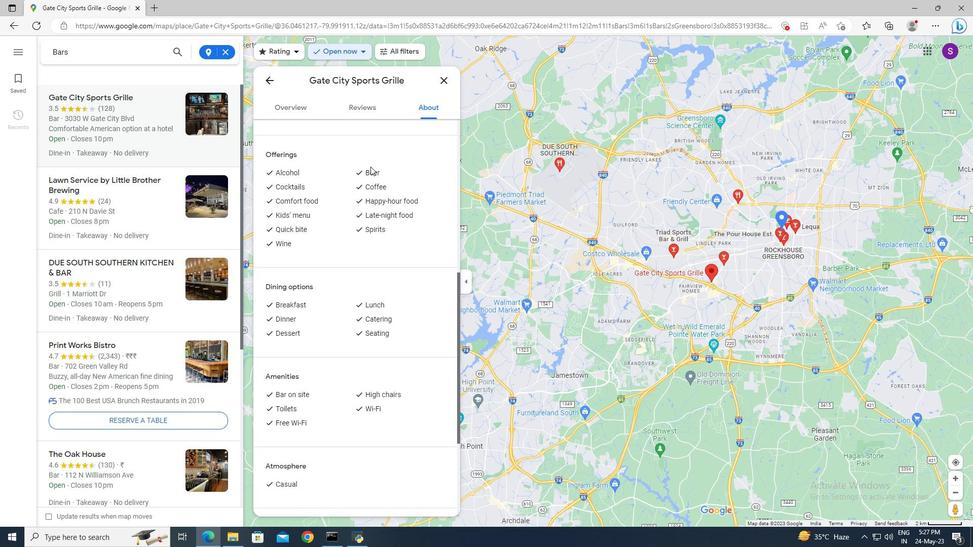 
Action: Mouse scrolled (370, 166) with delta (0, 0)
Screenshot: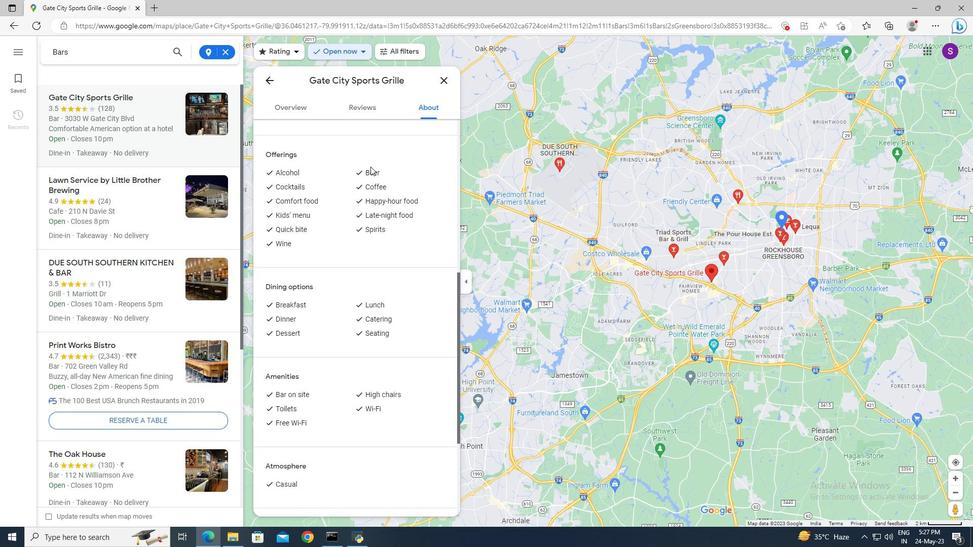 
Action: Mouse scrolled (370, 166) with delta (0, 0)
Screenshot: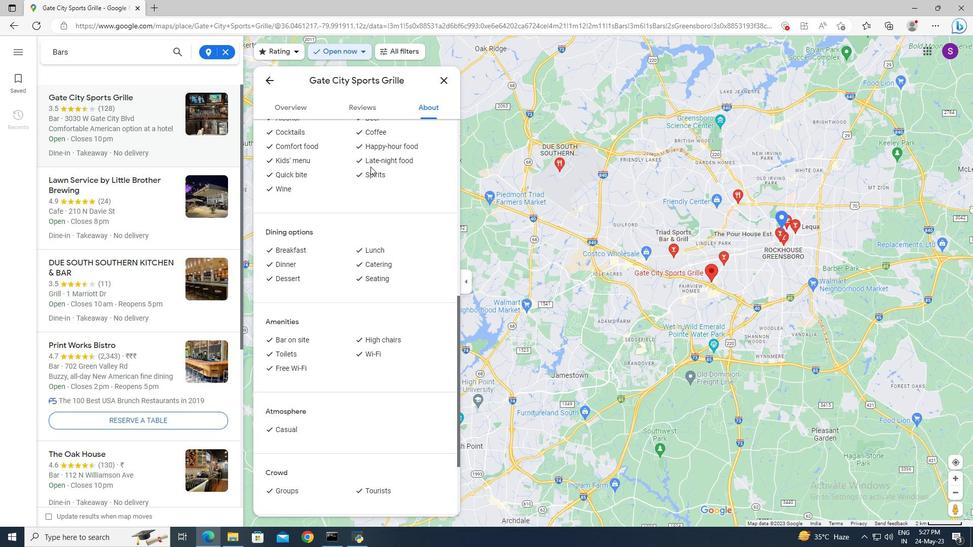 
Action: Mouse scrolled (370, 166) with delta (0, 0)
Screenshot: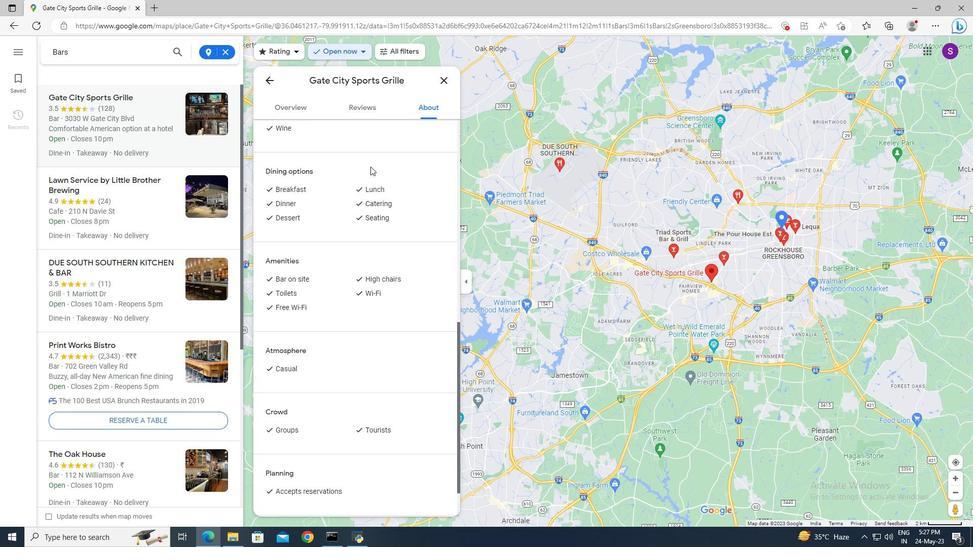 
Action: Mouse scrolled (370, 166) with delta (0, 0)
Screenshot: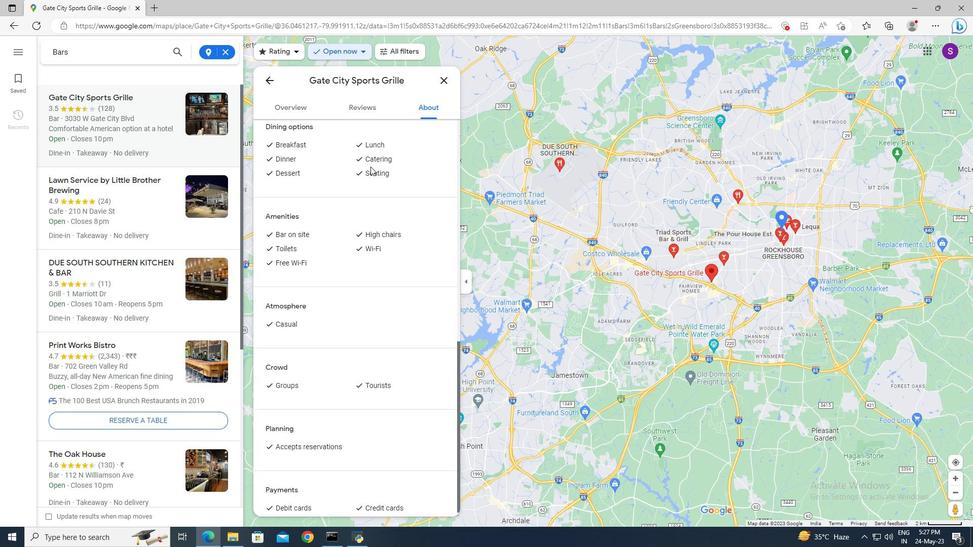 
Action: Mouse scrolled (370, 166) with delta (0, 0)
Screenshot: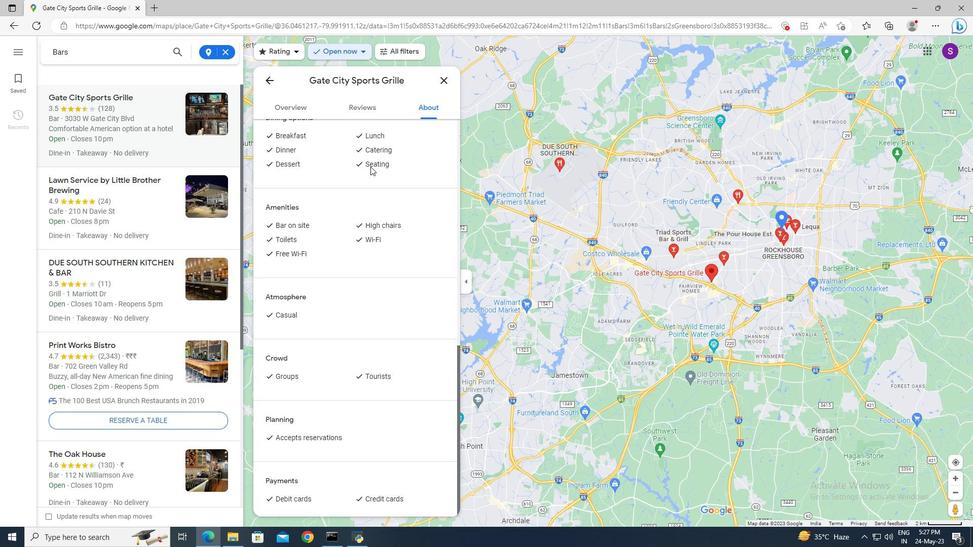 
Action: Mouse scrolled (370, 167) with delta (0, 0)
Screenshot: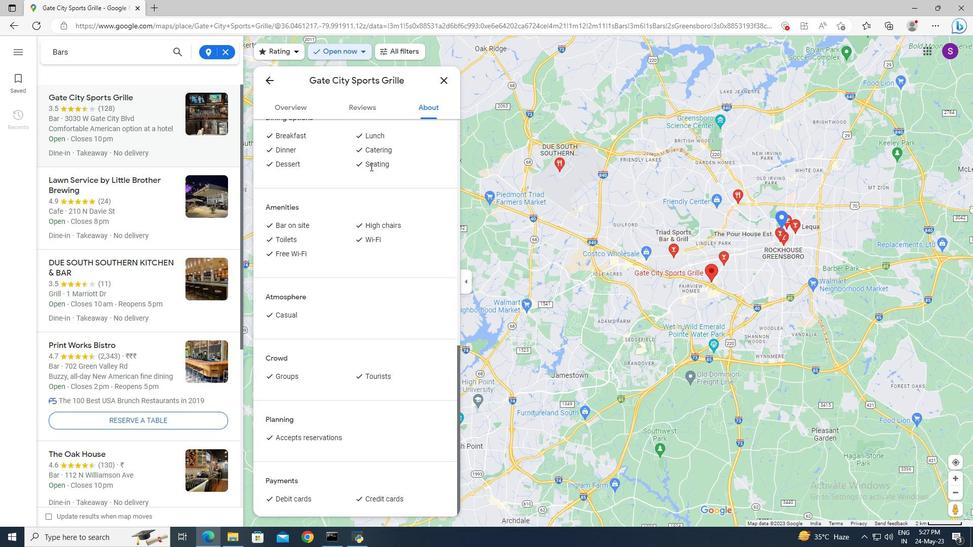 
Action: Mouse scrolled (370, 167) with delta (0, 0)
Screenshot: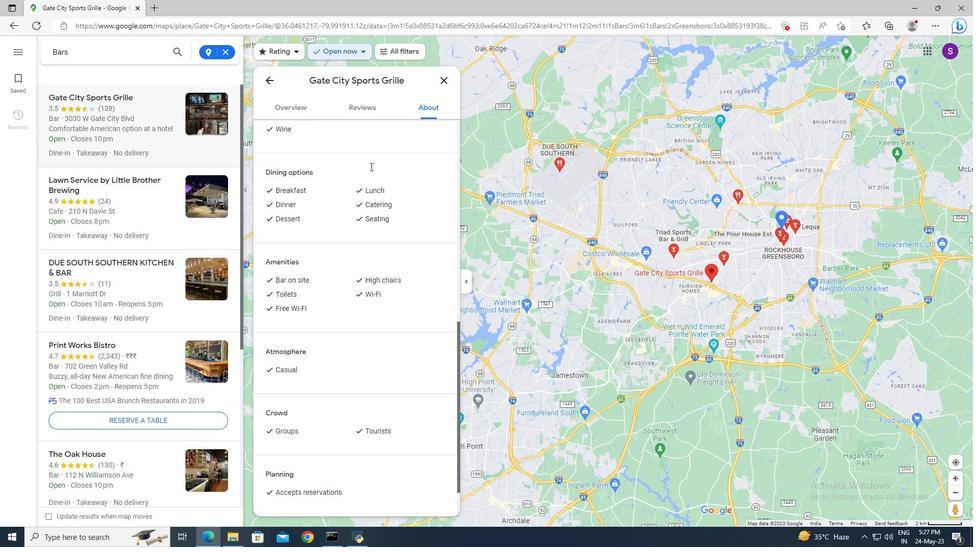 
Action: Mouse scrolled (370, 167) with delta (0, 0)
Screenshot: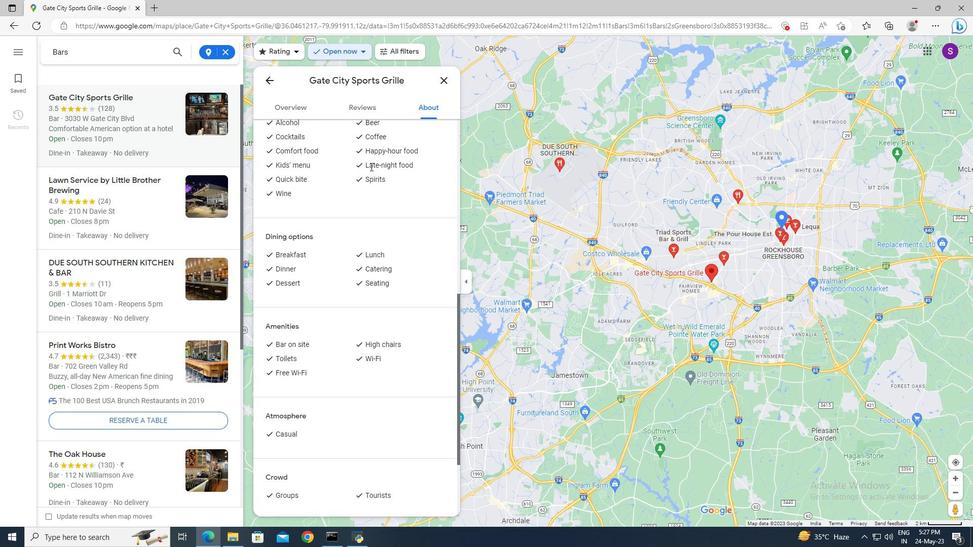 
Action: Mouse scrolled (370, 167) with delta (0, 0)
Screenshot: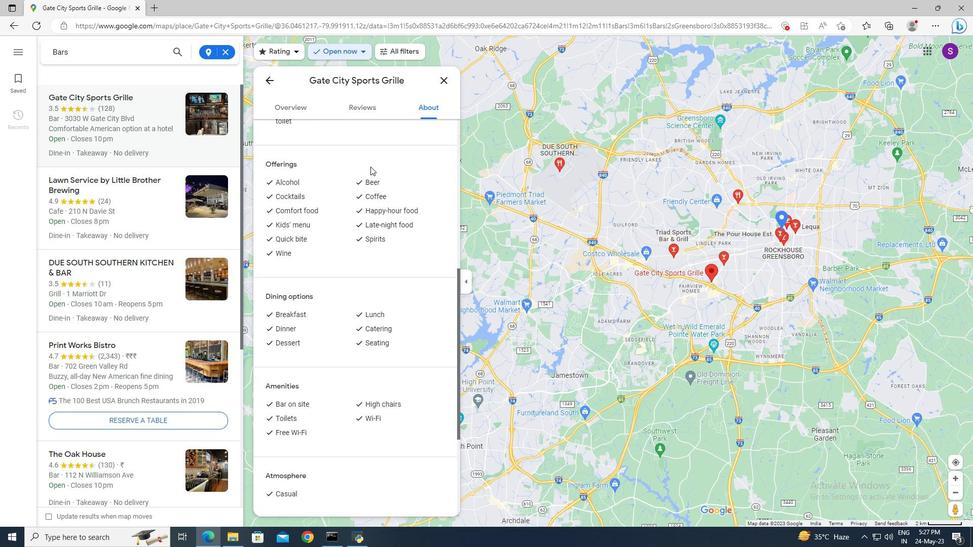 
Action: Mouse scrolled (370, 167) with delta (0, 0)
Screenshot: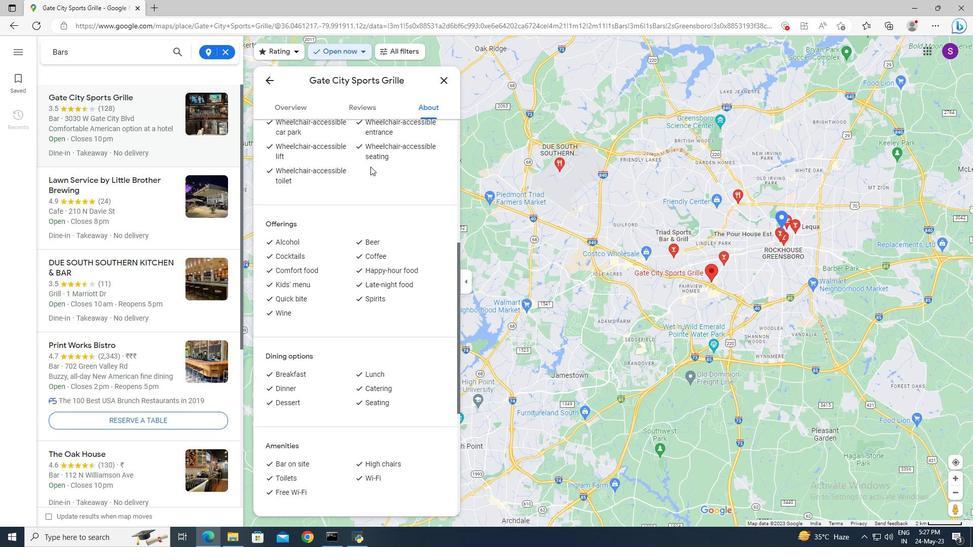 
Action: Mouse scrolled (370, 167) with delta (0, 0)
Screenshot: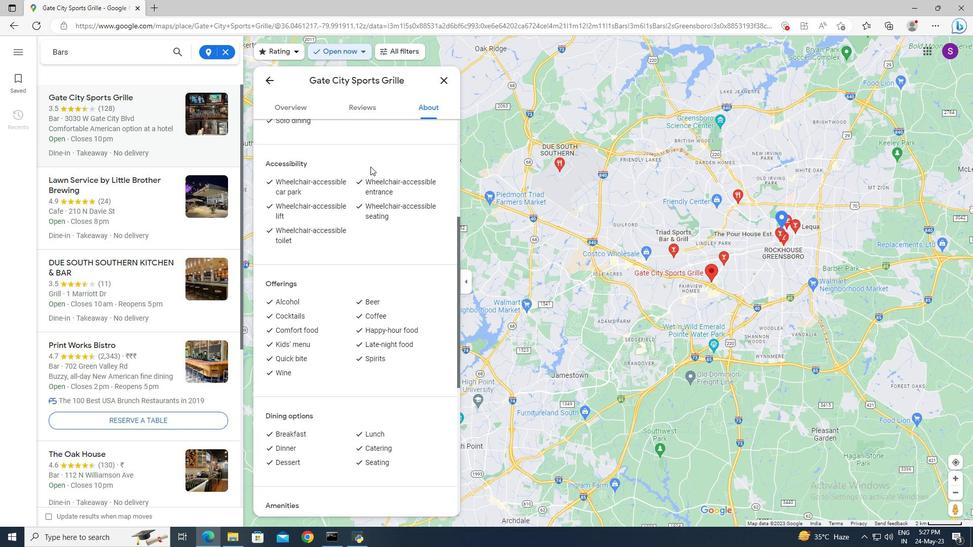 
Action: Mouse scrolled (370, 167) with delta (0, 0)
Screenshot: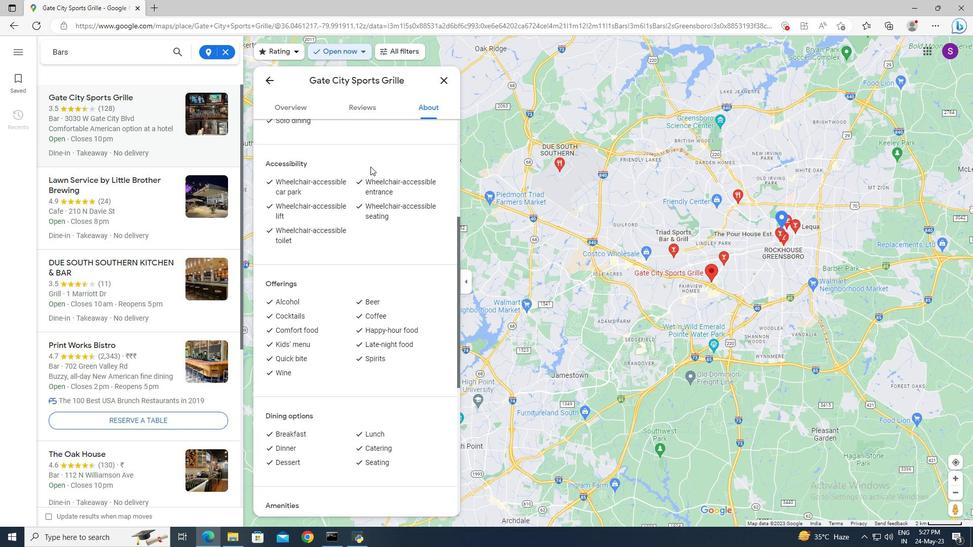 
Action: Mouse scrolled (370, 167) with delta (0, 0)
Screenshot: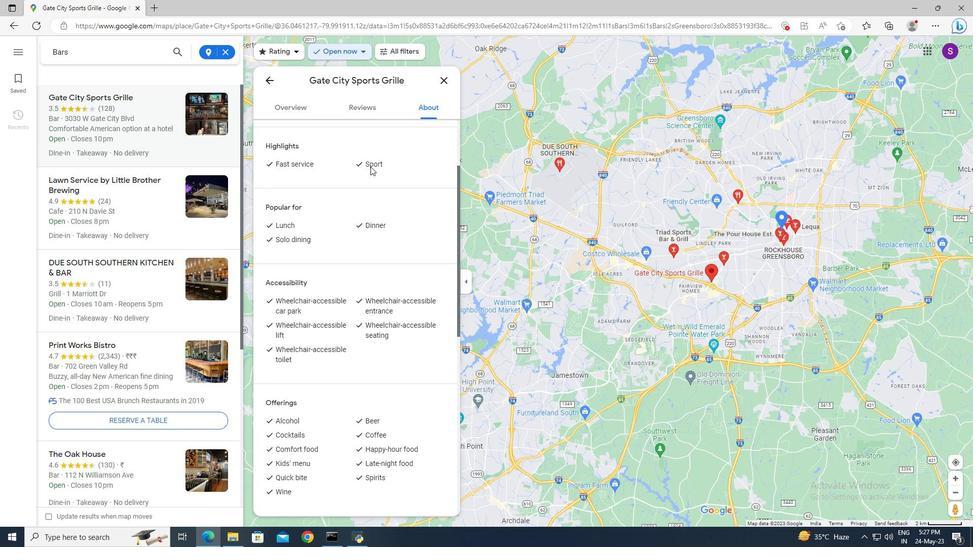 
Action: Mouse scrolled (370, 167) with delta (0, 0)
Screenshot: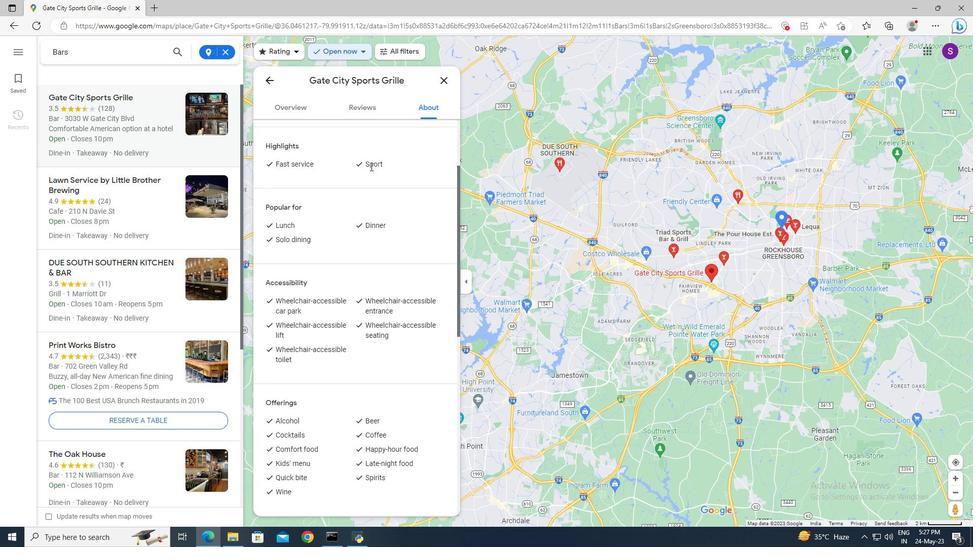 
Action: Mouse scrolled (370, 167) with delta (0, 0)
Screenshot: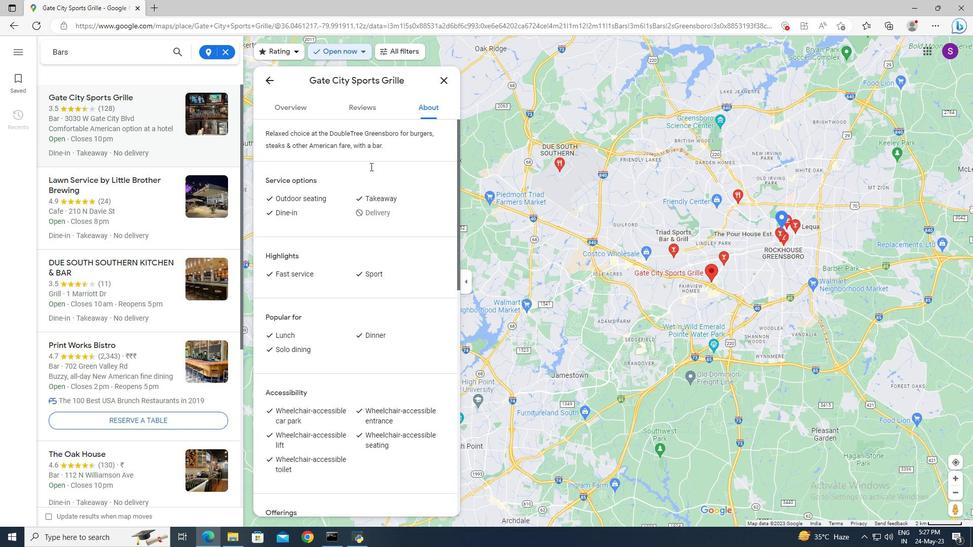 
Action: Mouse scrolled (370, 167) with delta (0, 0)
Screenshot: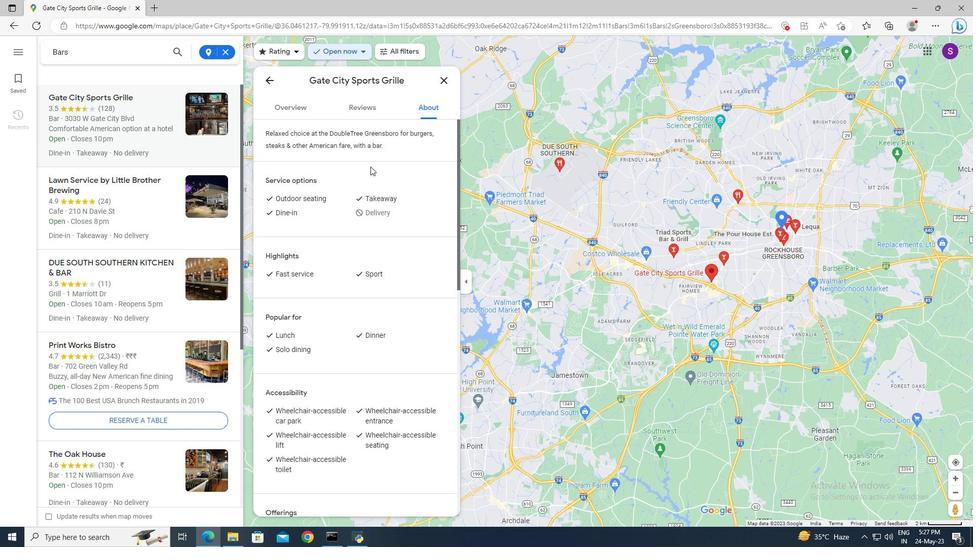 
Action: Mouse moved to (308, 112)
Screenshot: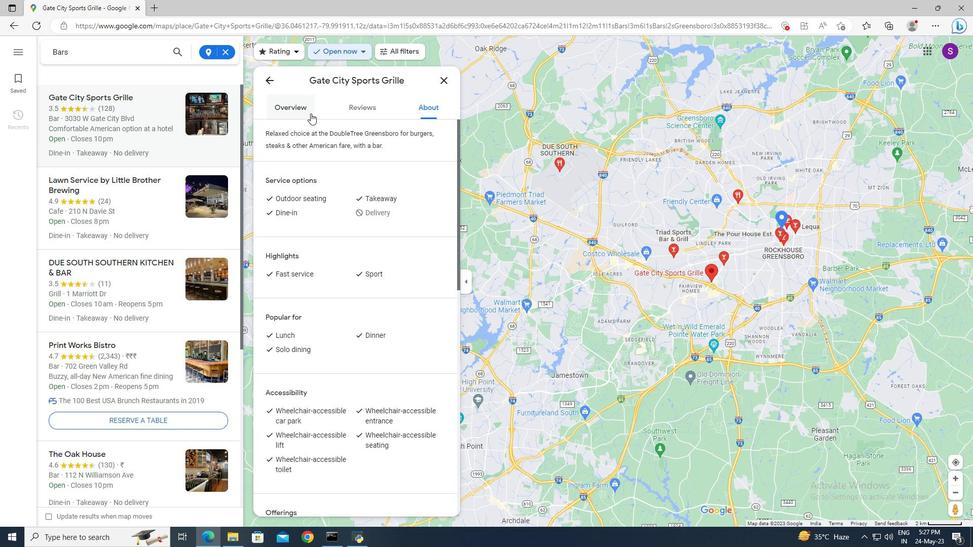 
Action: Mouse pressed left at (308, 112)
Screenshot: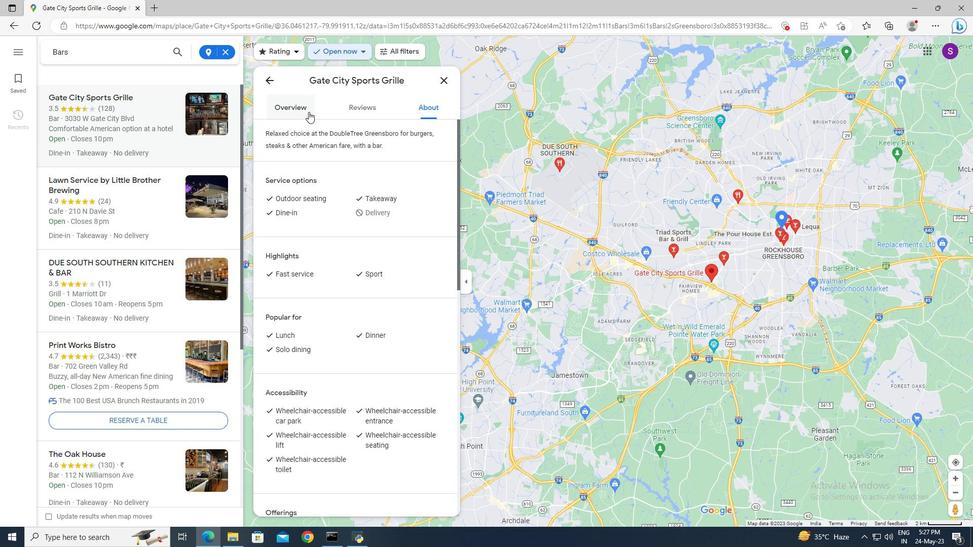 
Action: Mouse moved to (328, 142)
Screenshot: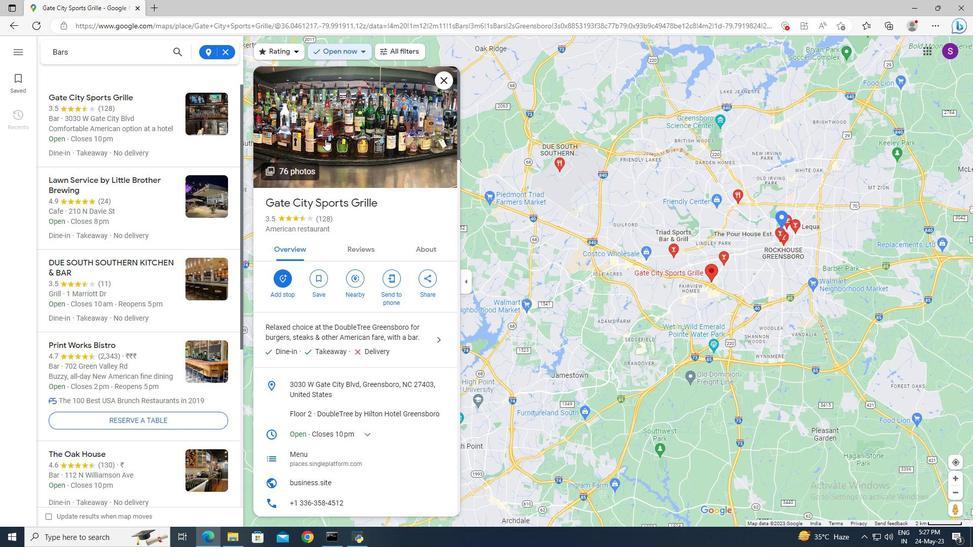 
Action: Mouse pressed left at (328, 142)
Screenshot: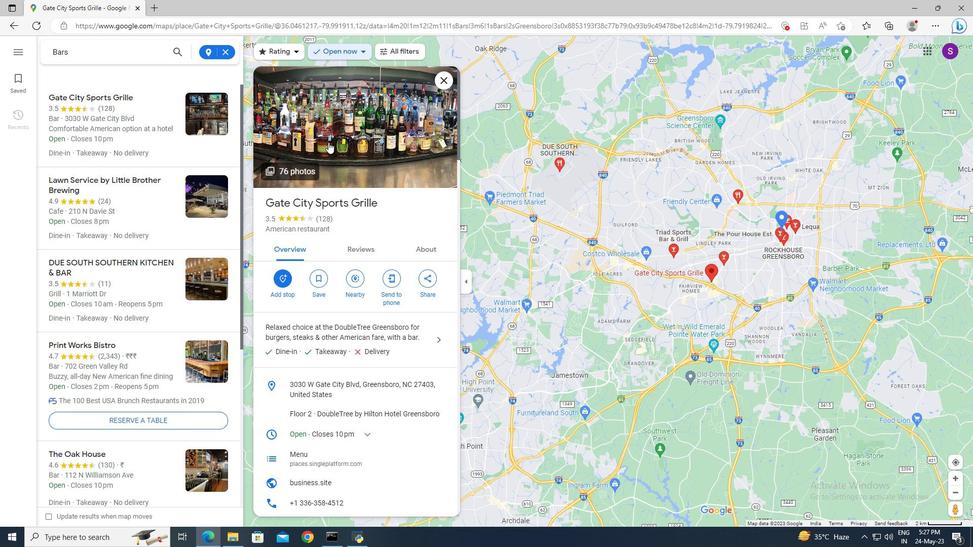 
Action: Mouse moved to (625, 447)
Screenshot: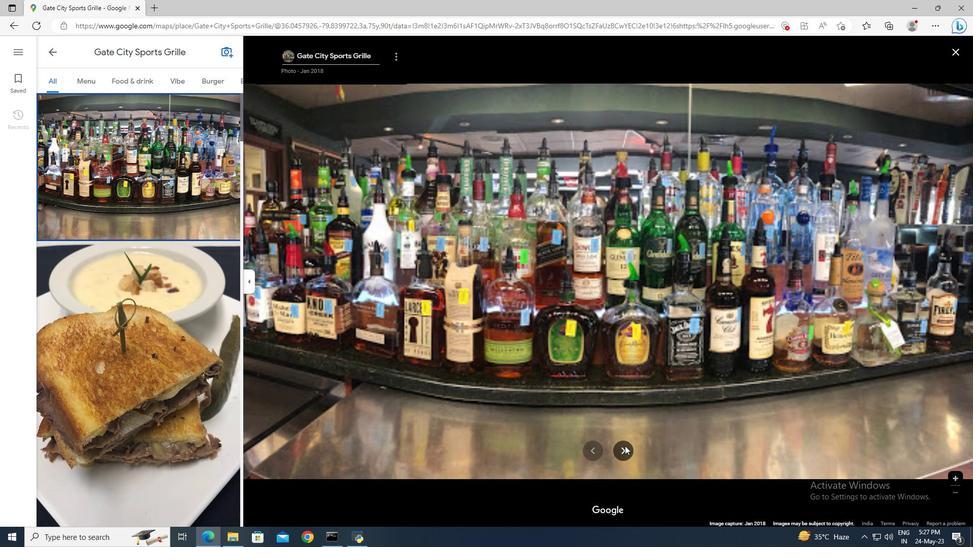 
Action: Mouse pressed left at (625, 447)
Screenshot: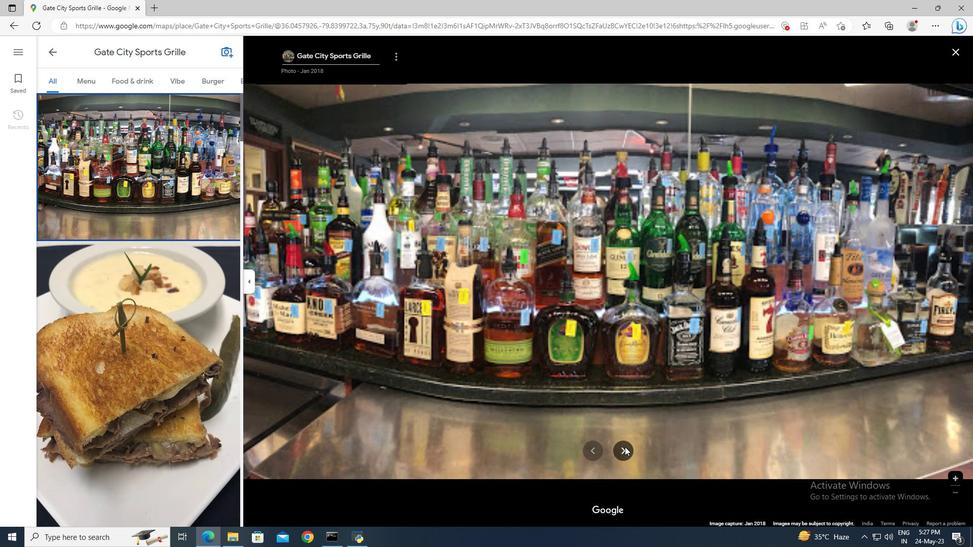 
Action: Mouse pressed left at (625, 447)
Screenshot: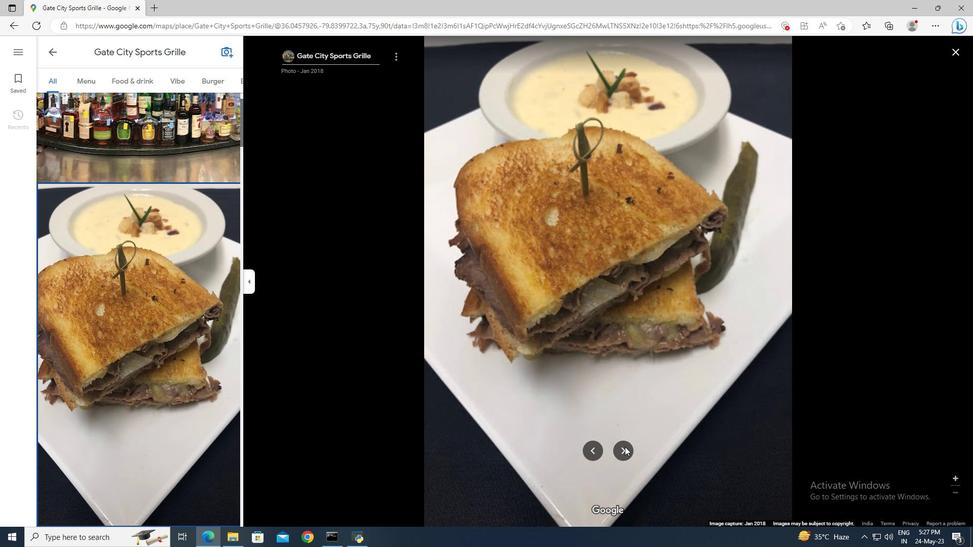 
Action: Mouse moved to (626, 455)
Screenshot: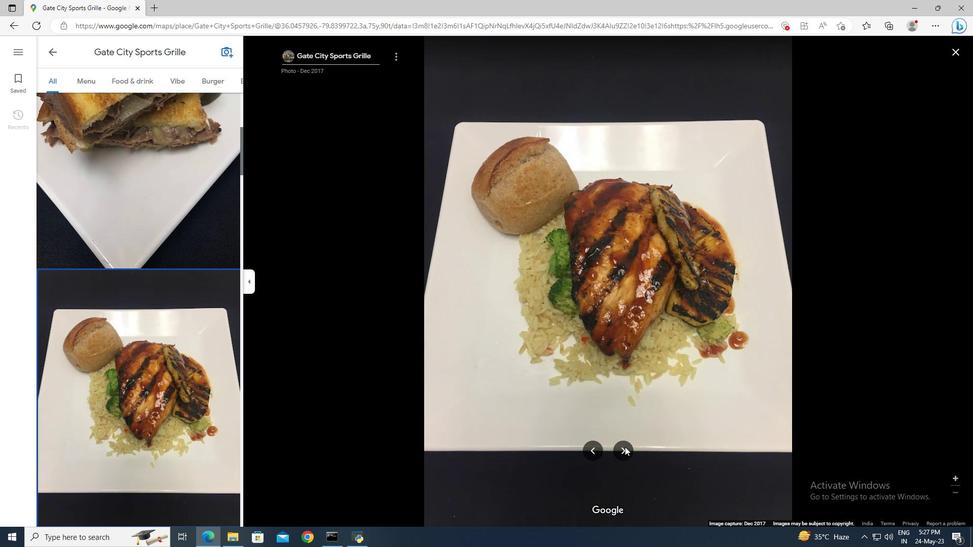 
Action: Mouse pressed left at (626, 455)
Screenshot: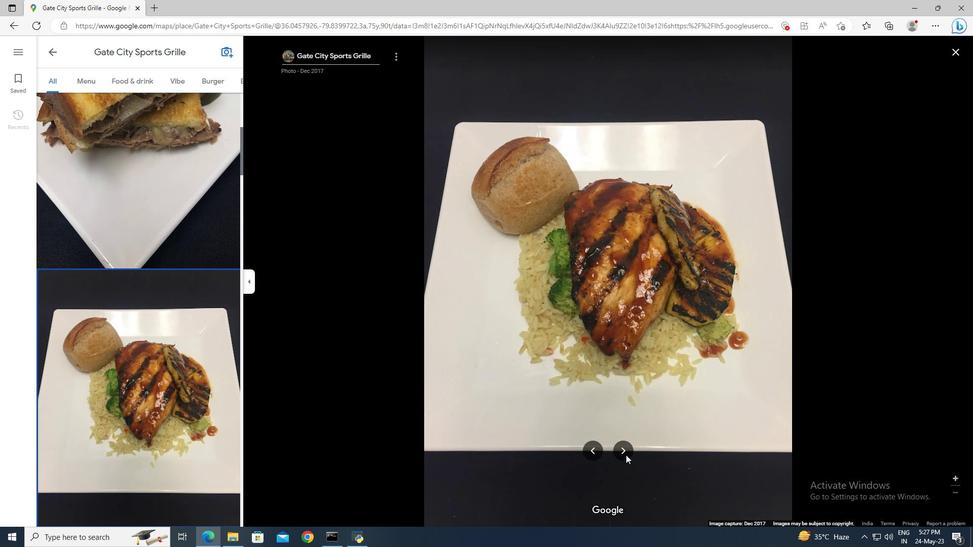 
Action: Mouse moved to (627, 455)
Screenshot: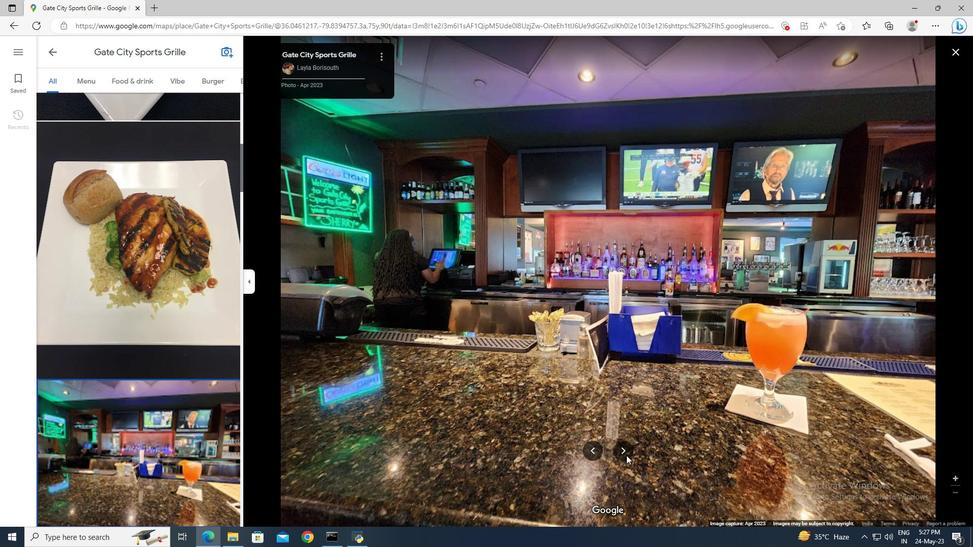 
Action: Mouse pressed left at (627, 455)
Screenshot: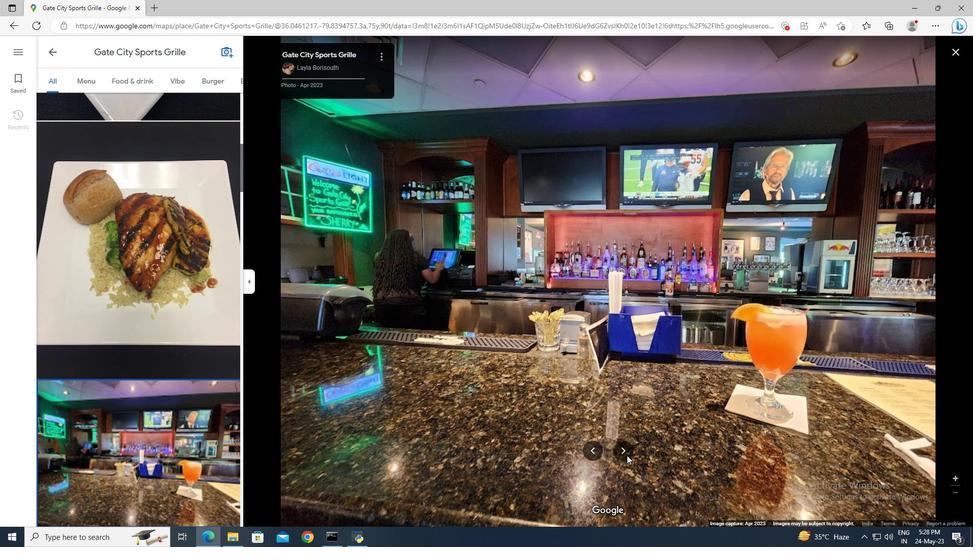 
Action: Mouse pressed left at (627, 455)
Screenshot: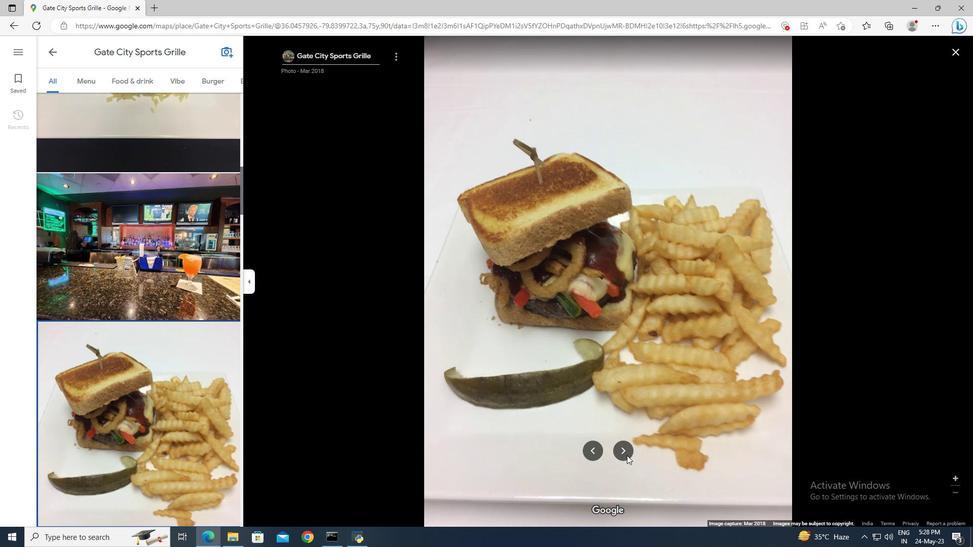 
Action: Mouse moved to (627, 448)
Screenshot: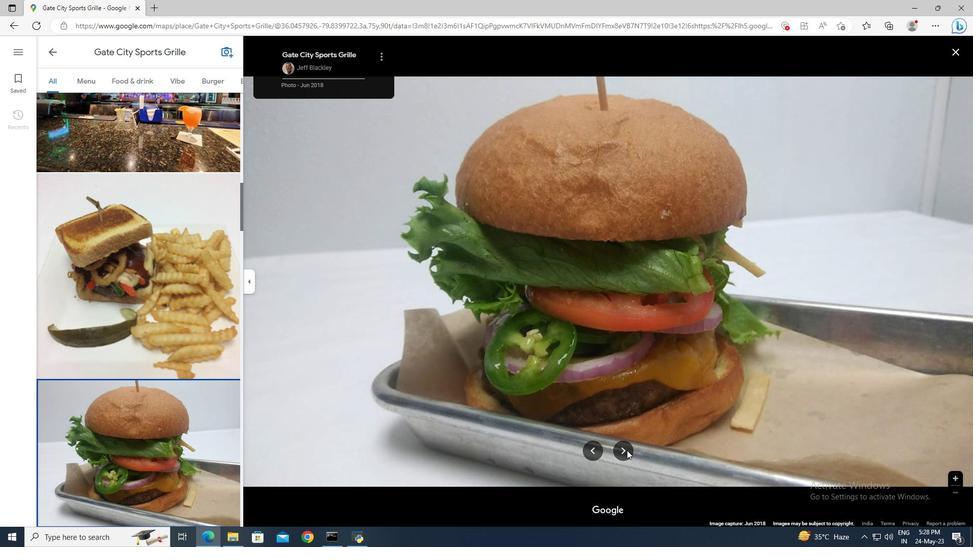 
Action: Mouse pressed left at (627, 448)
Screenshot: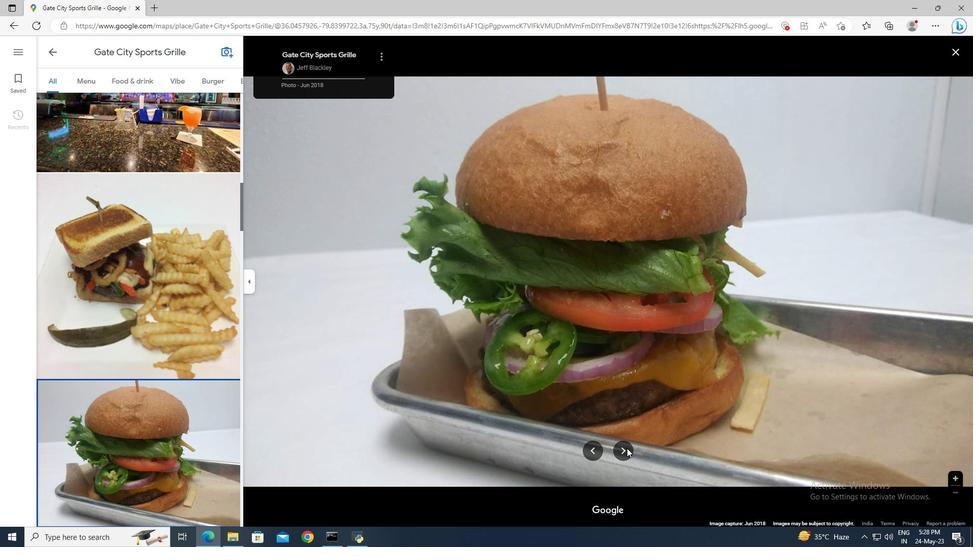 
Action: Mouse moved to (624, 451)
Screenshot: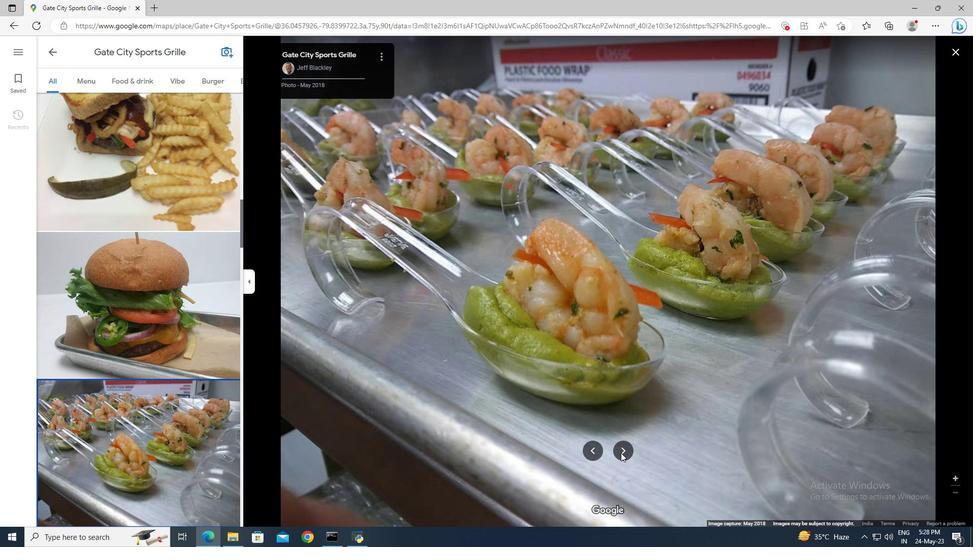 
Action: Mouse pressed left at (624, 451)
Screenshot: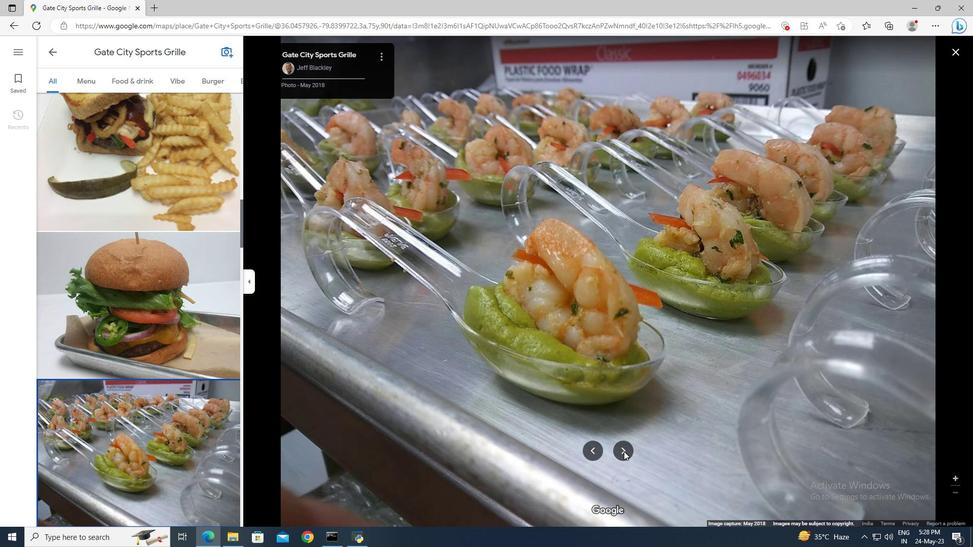 
Action: Mouse moved to (627, 453)
Screenshot: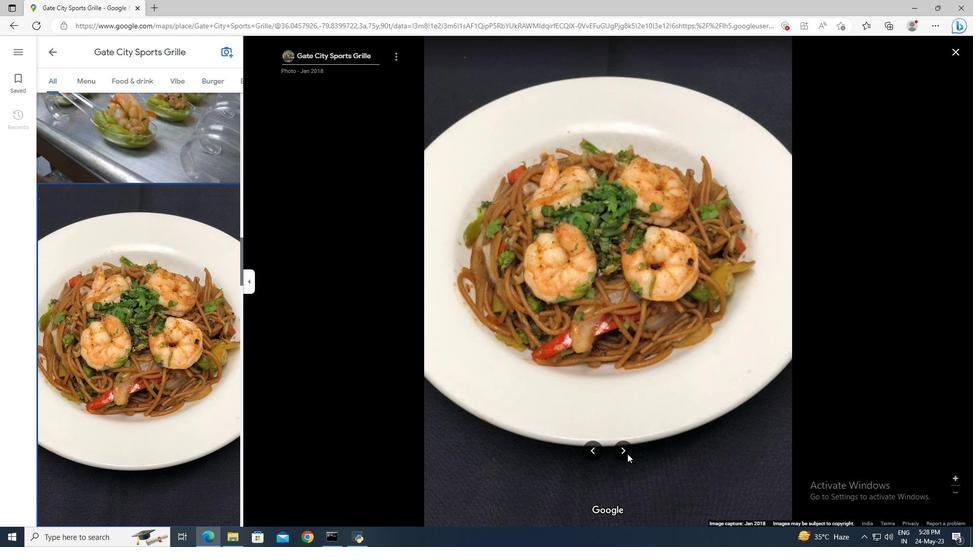
Action: Mouse pressed left at (627, 453)
Screenshot: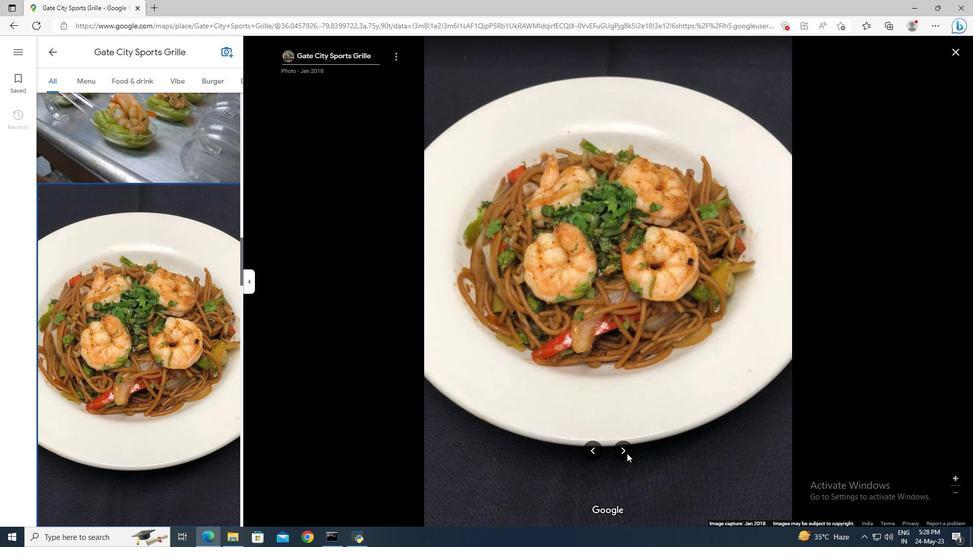 
Action: Mouse moved to (626, 453)
Screenshot: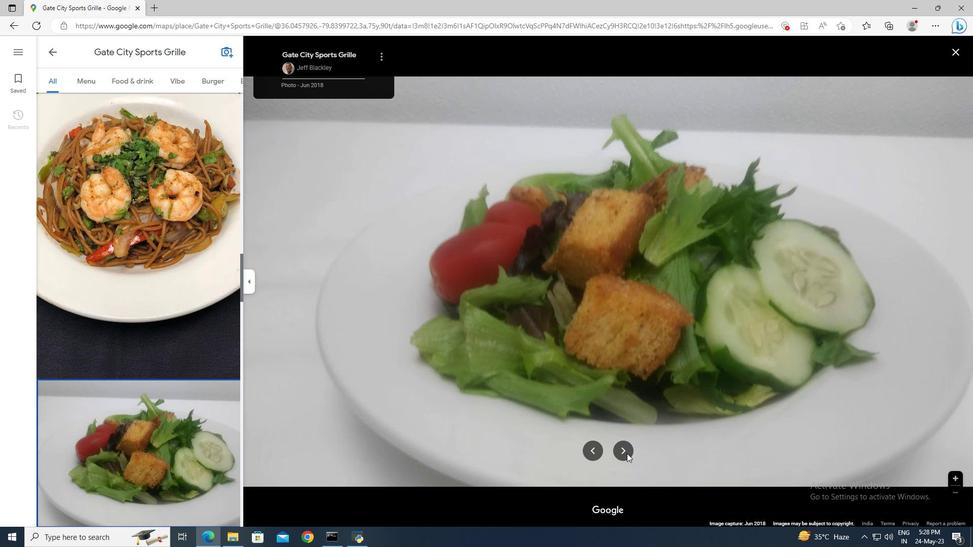 
Action: Mouse pressed left at (626, 453)
Screenshot: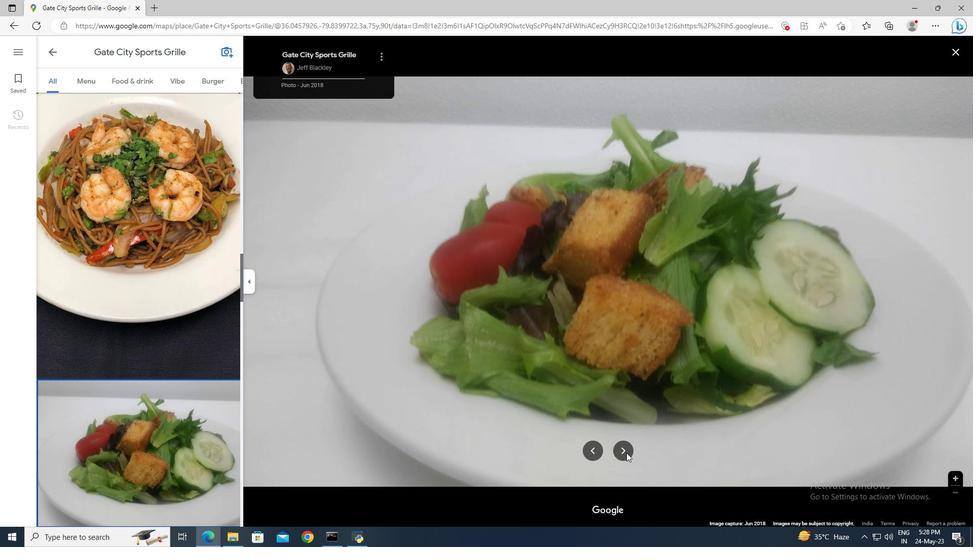
Action: Mouse moved to (956, 52)
Screenshot: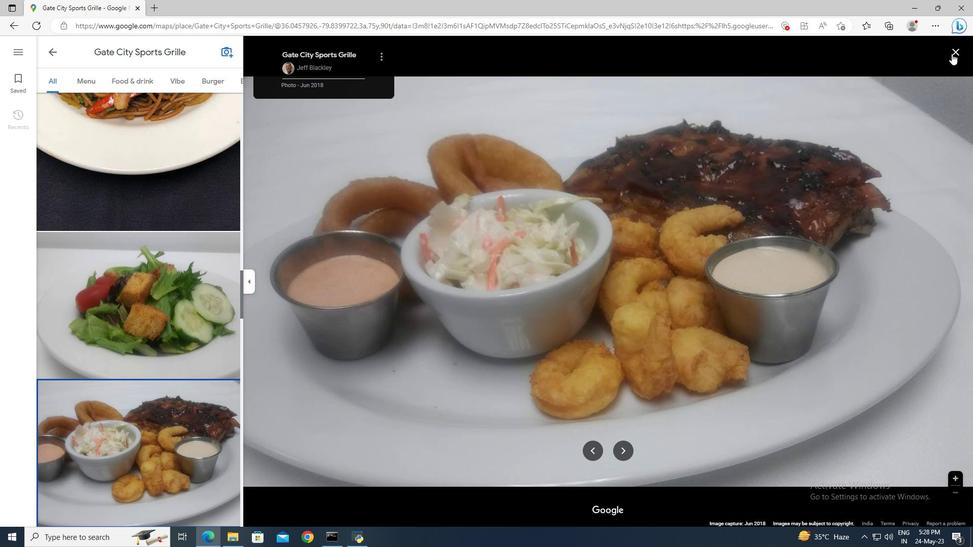 
Action: Mouse pressed left at (956, 52)
Screenshot: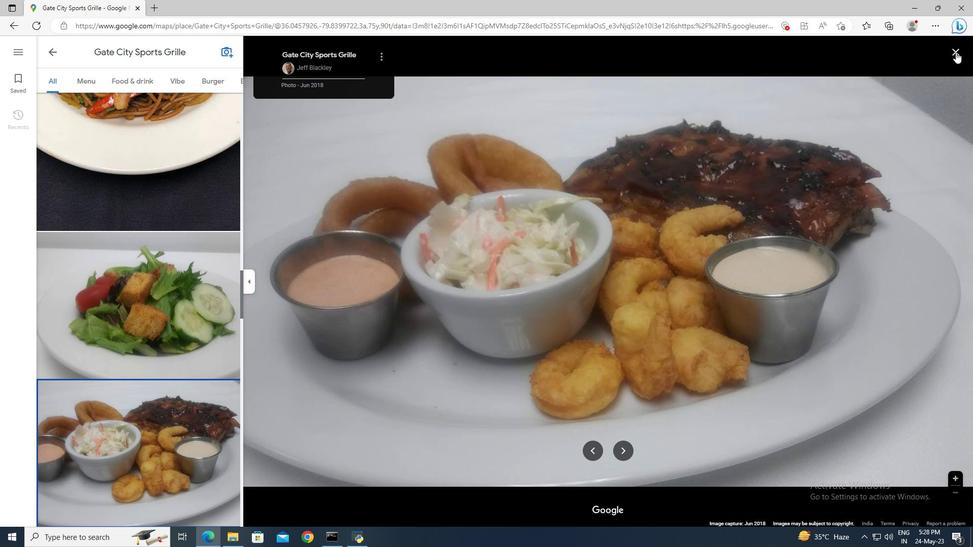 
Action: Mouse moved to (166, 195)
Screenshot: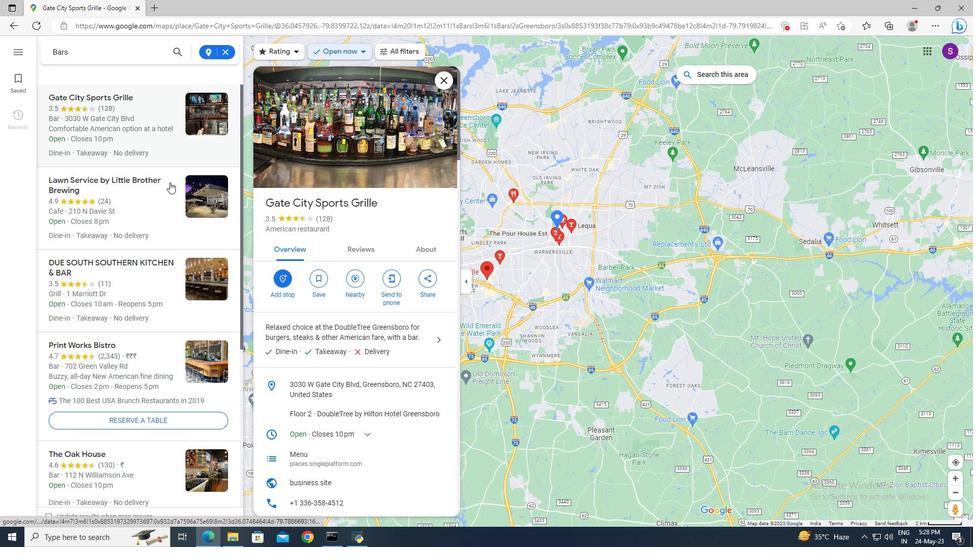 
Action: Mouse scrolled (166, 194) with delta (0, 0)
Screenshot: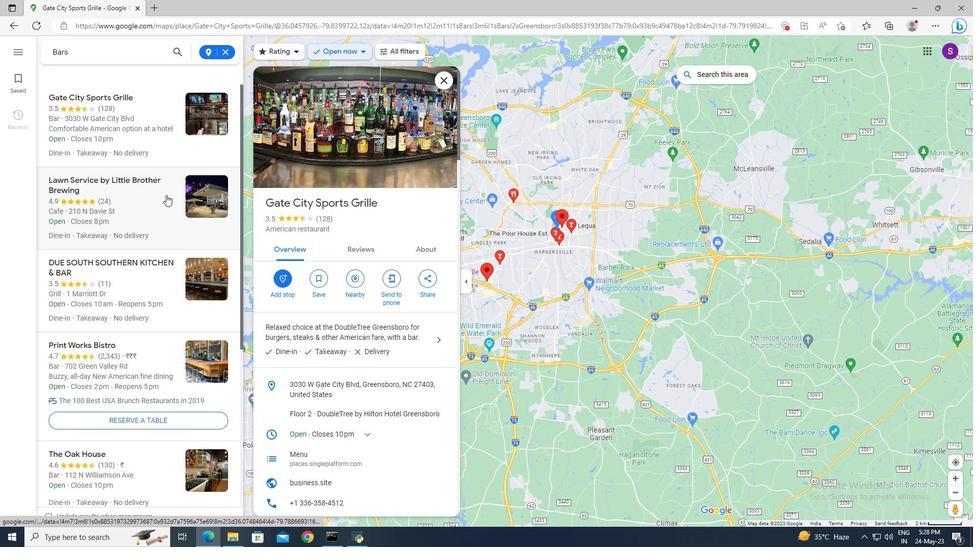 
Action: Mouse scrolled (166, 194) with delta (0, 0)
Screenshot: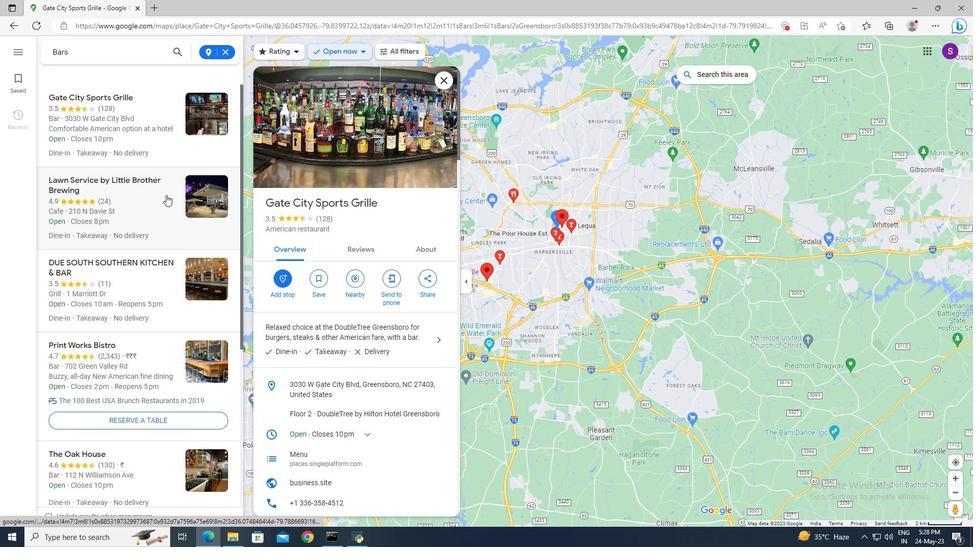
Action: Mouse scrolled (166, 194) with delta (0, 0)
Screenshot: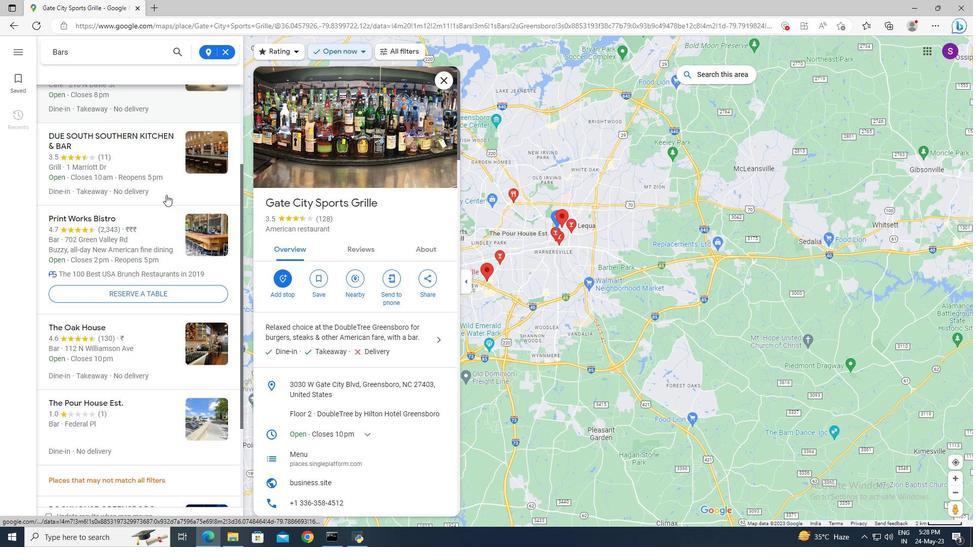 
Action: Mouse scrolled (166, 194) with delta (0, 0)
Screenshot: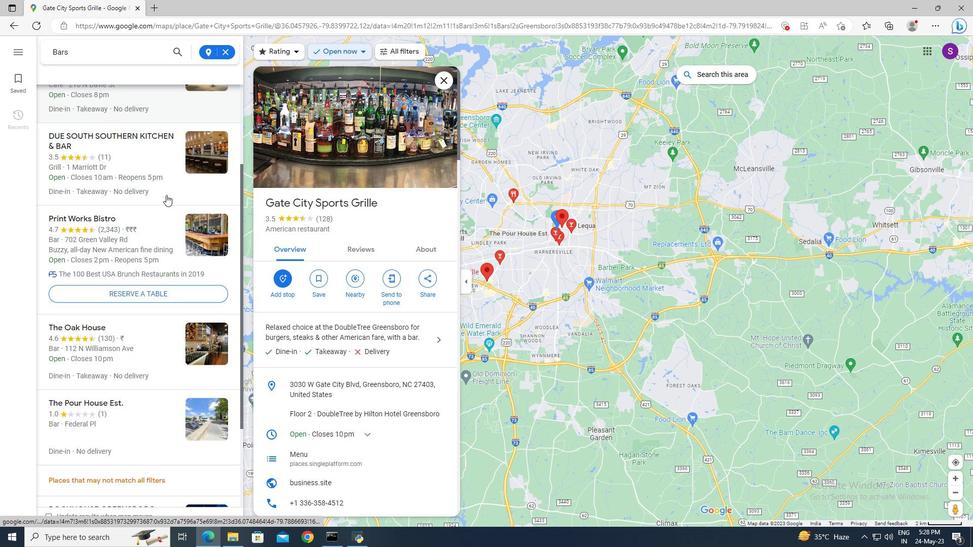 
Action: Mouse moved to (129, 219)
Screenshot: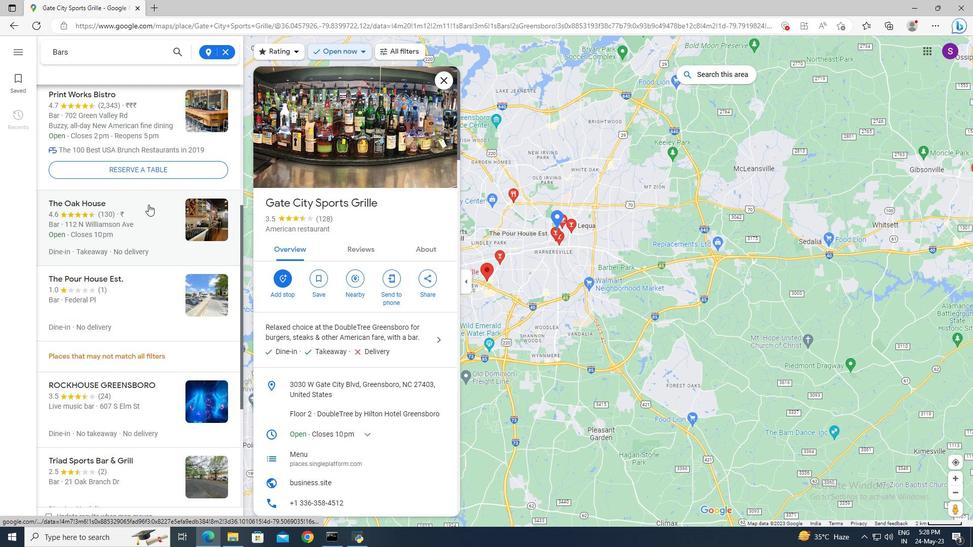 
Action: Mouse pressed left at (129, 219)
Screenshot: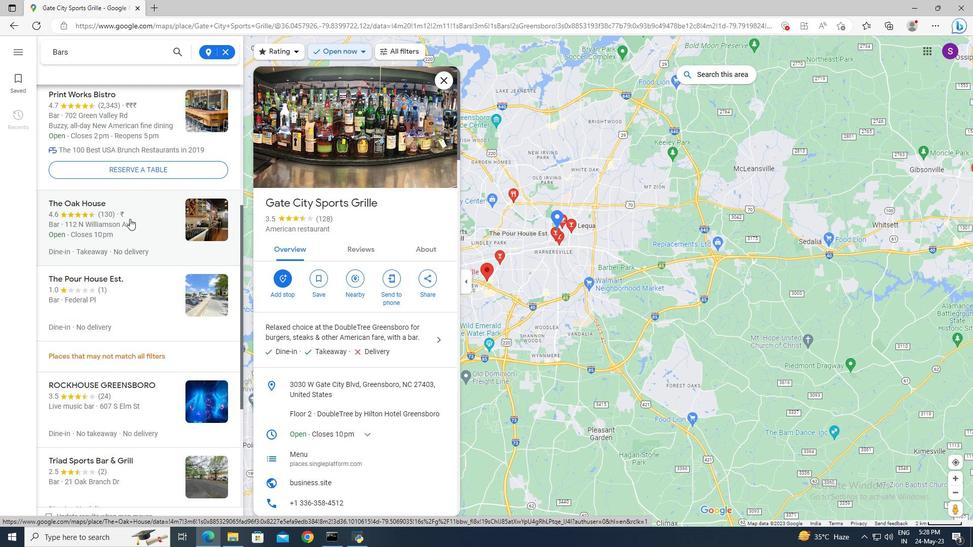
Action: Mouse moved to (356, 255)
Screenshot: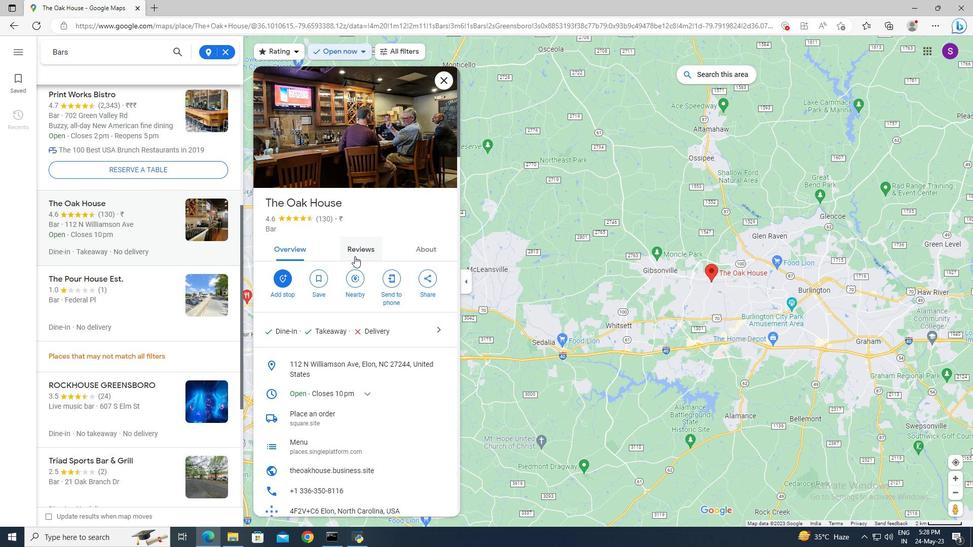 
Action: Mouse pressed left at (356, 255)
Screenshot: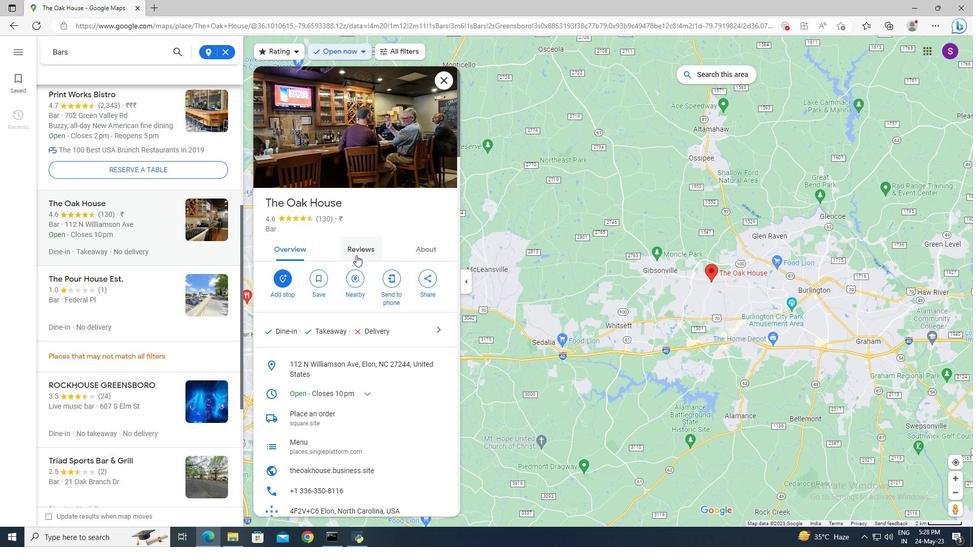 
Action: Mouse scrolled (356, 255) with delta (0, 0)
Screenshot: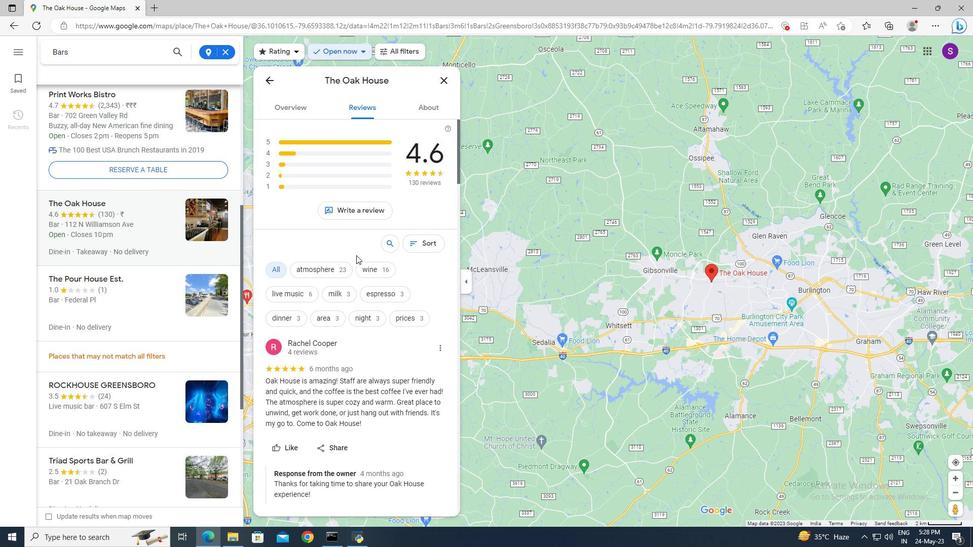 
Action: Mouse scrolled (356, 255) with delta (0, 0)
Screenshot: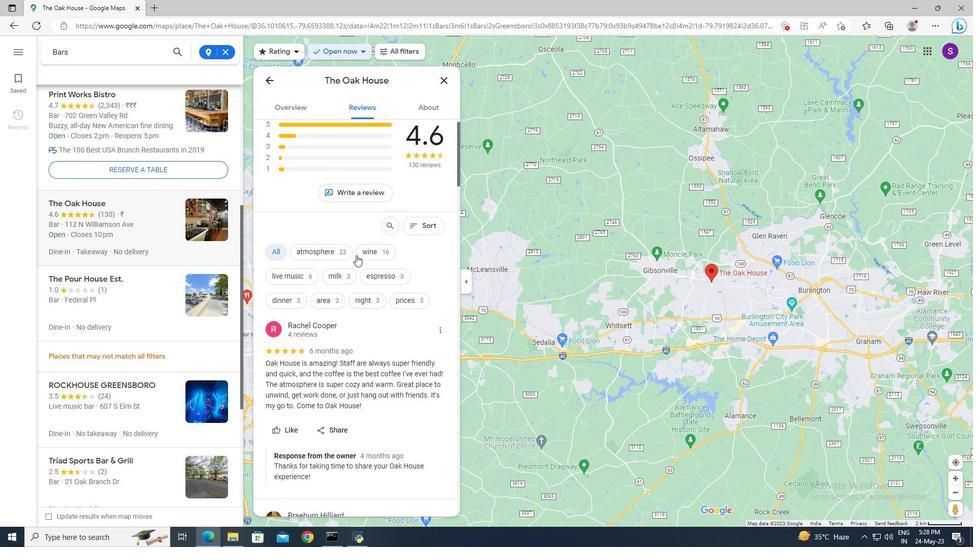 
Action: Mouse scrolled (356, 255) with delta (0, 0)
Screenshot: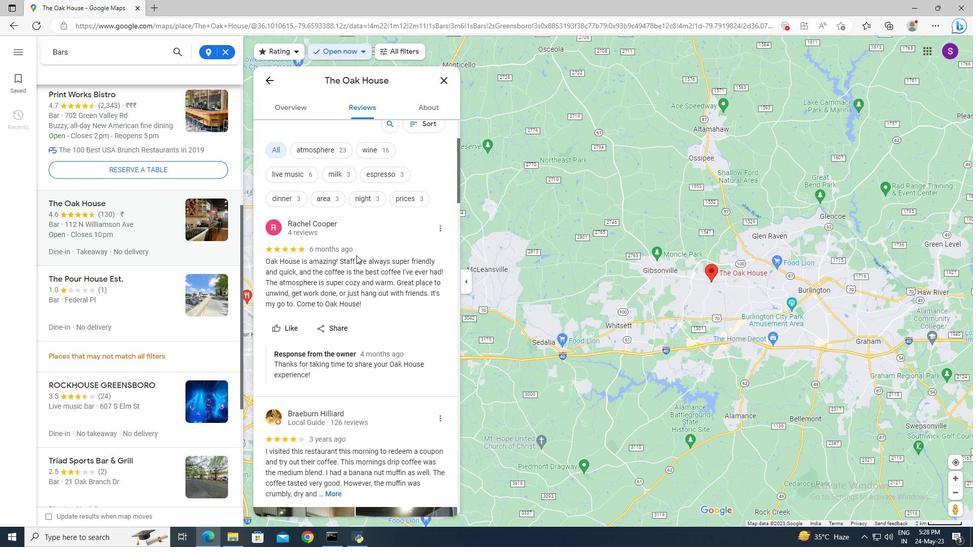 
Action: Mouse scrolled (356, 255) with delta (0, 0)
Screenshot: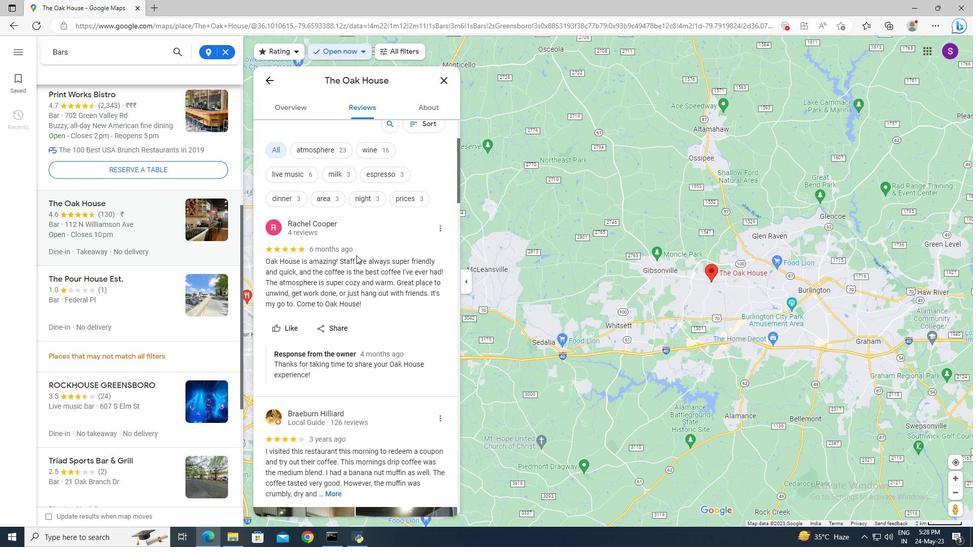 
Action: Mouse scrolled (356, 255) with delta (0, 0)
Screenshot: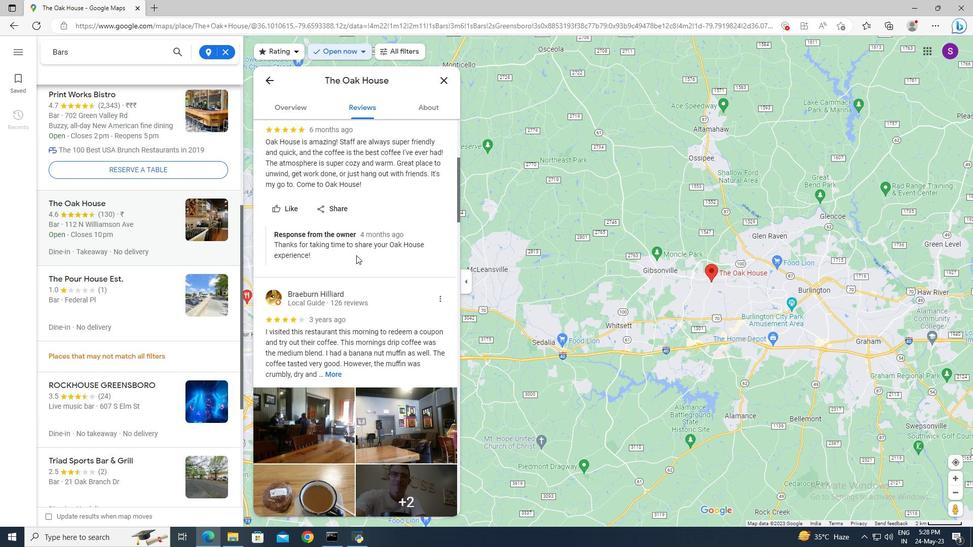 
Action: Mouse scrolled (356, 255) with delta (0, 0)
Screenshot: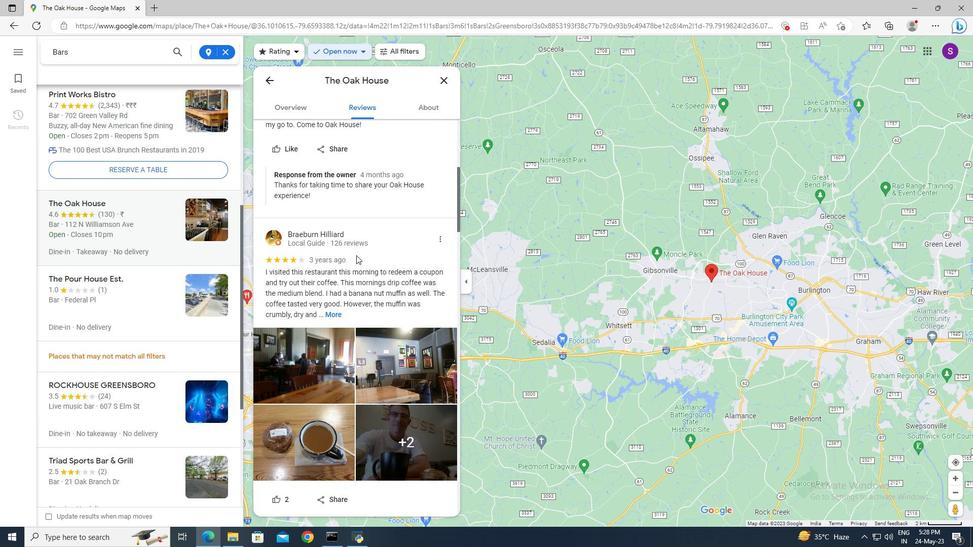 
Action: Mouse scrolled (356, 255) with delta (0, 0)
Screenshot: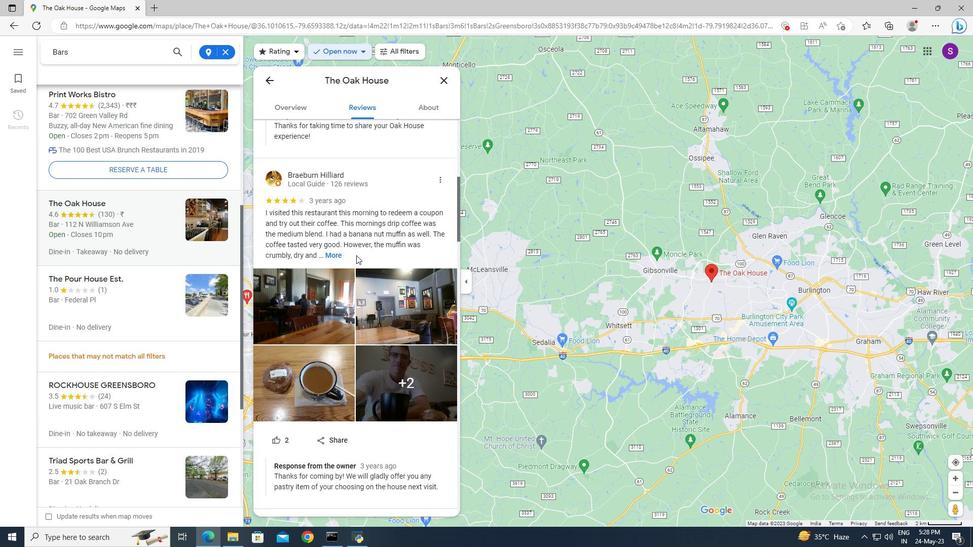 
Action: Mouse scrolled (356, 255) with delta (0, 0)
Screenshot: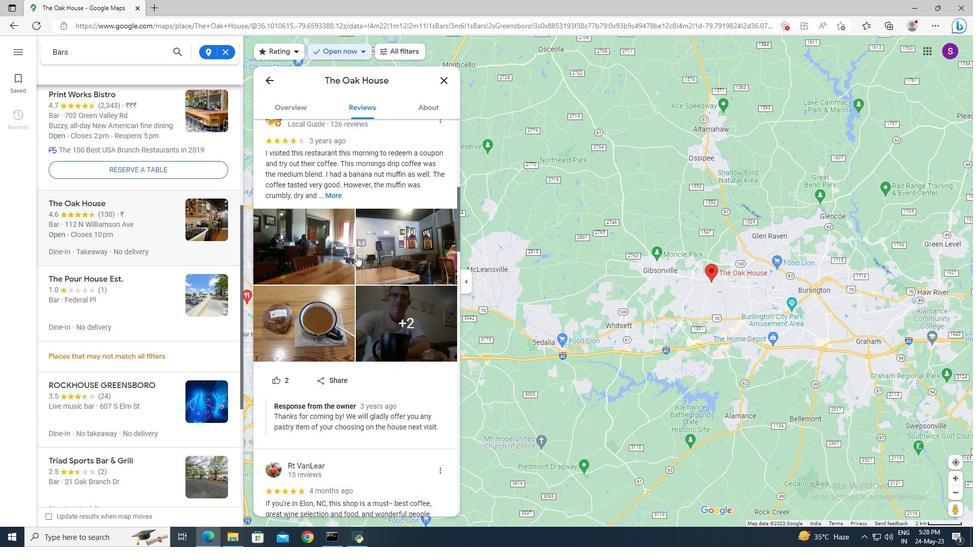 
Action: Mouse scrolled (356, 255) with delta (0, 0)
Screenshot: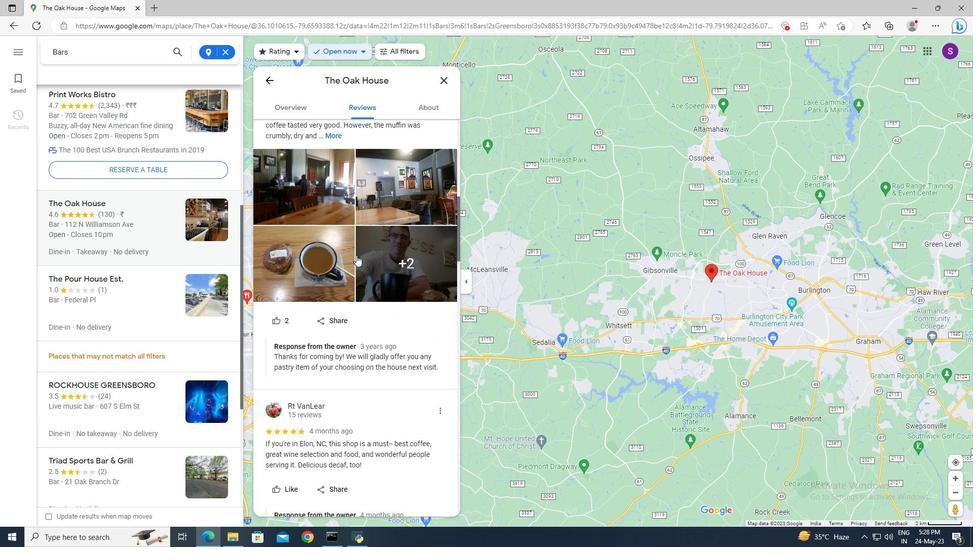 
Action: Mouse scrolled (356, 255) with delta (0, 0)
Screenshot: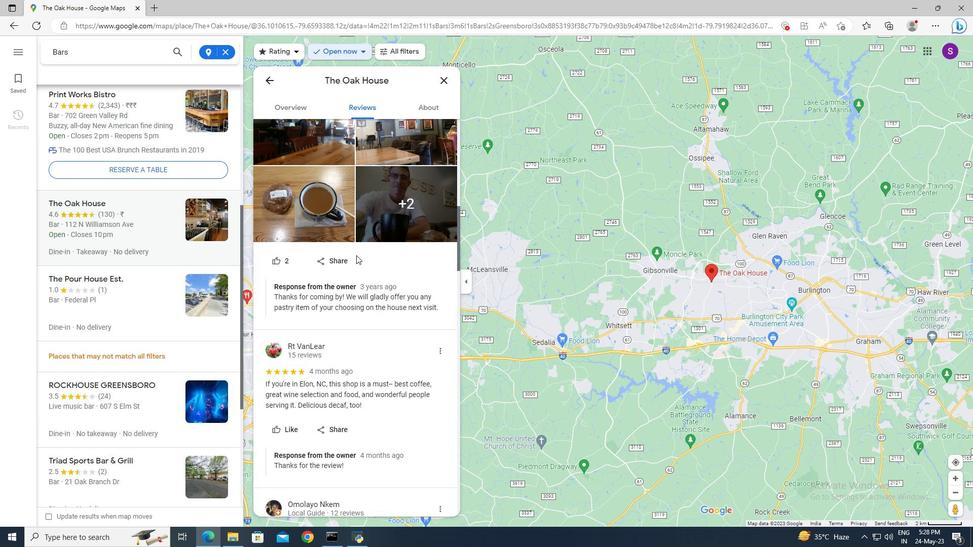 
Action: Mouse scrolled (356, 255) with delta (0, 0)
Screenshot: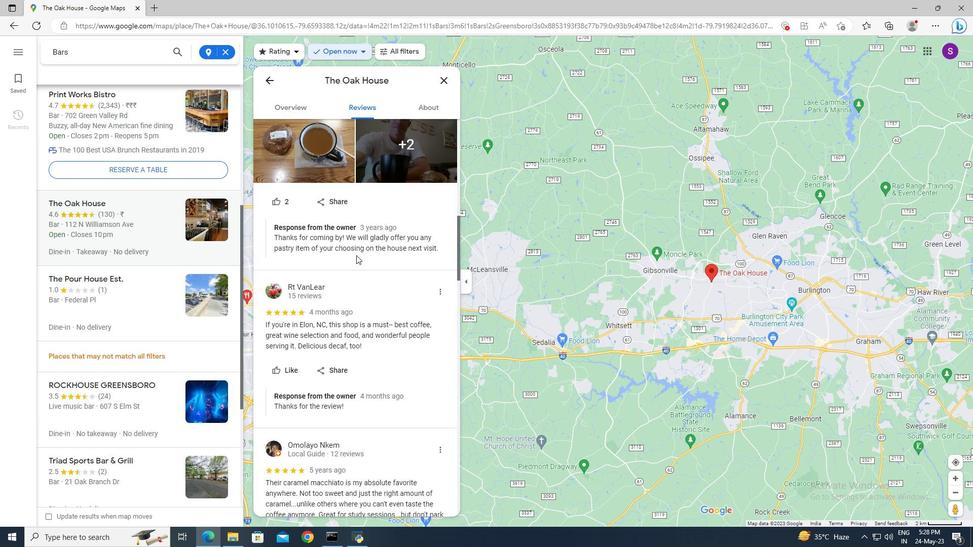 
Action: Mouse scrolled (356, 255) with delta (0, 0)
Screenshot: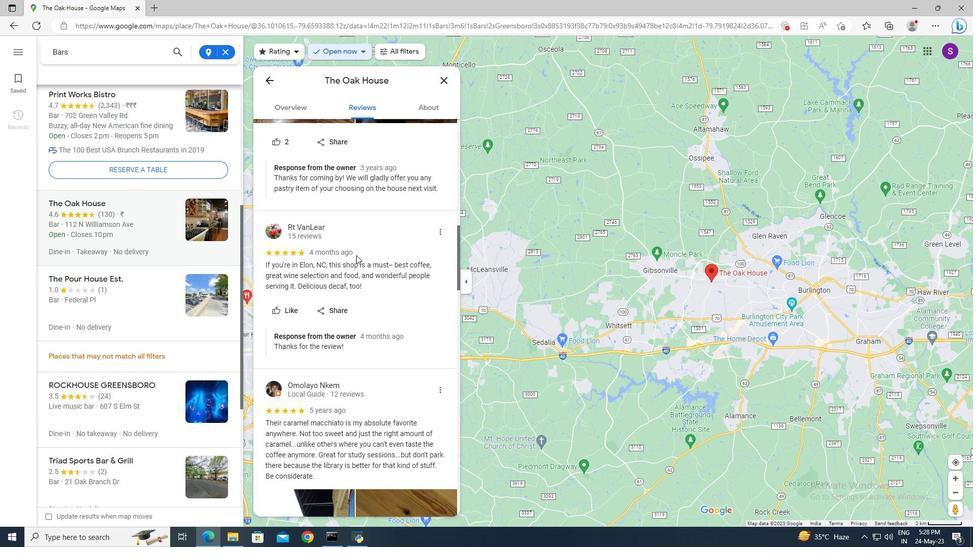 
Action: Mouse scrolled (356, 255) with delta (0, 0)
Screenshot: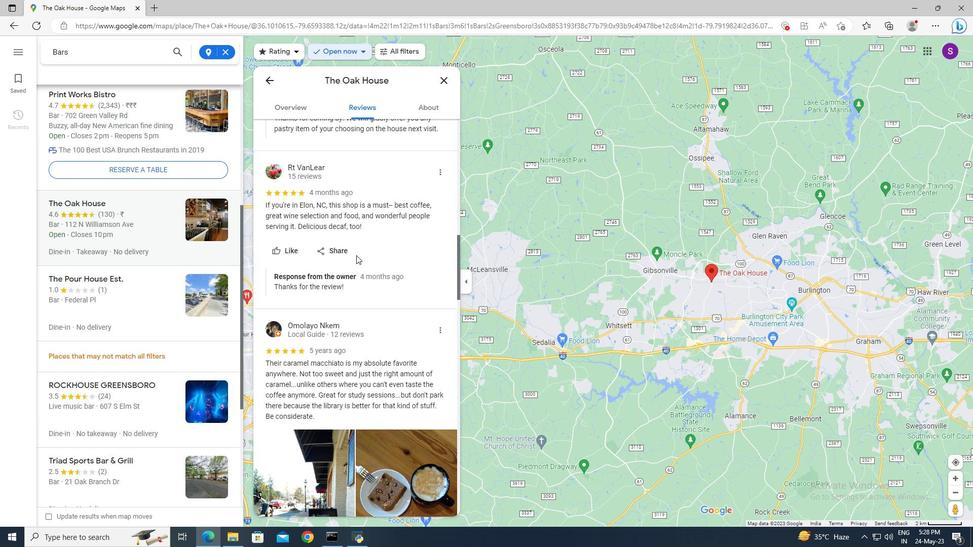 
Action: Mouse scrolled (356, 255) with delta (0, 0)
Screenshot: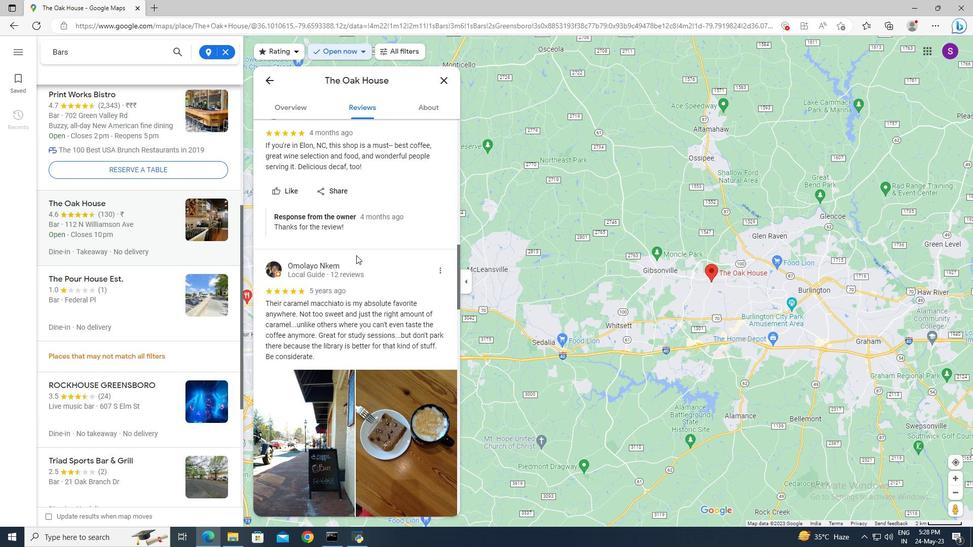 
Action: Mouse scrolled (356, 255) with delta (0, 0)
Screenshot: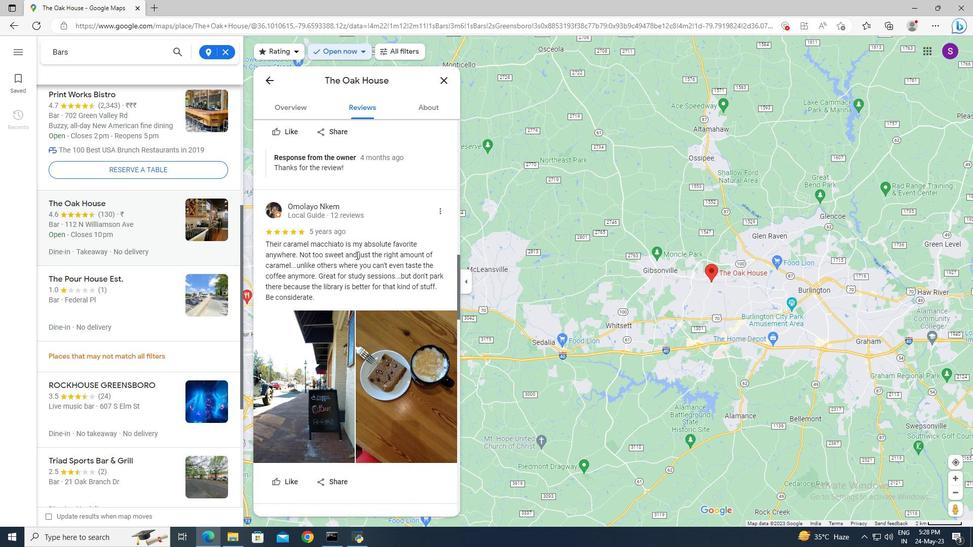 
Action: Mouse scrolled (356, 255) with delta (0, 0)
Screenshot: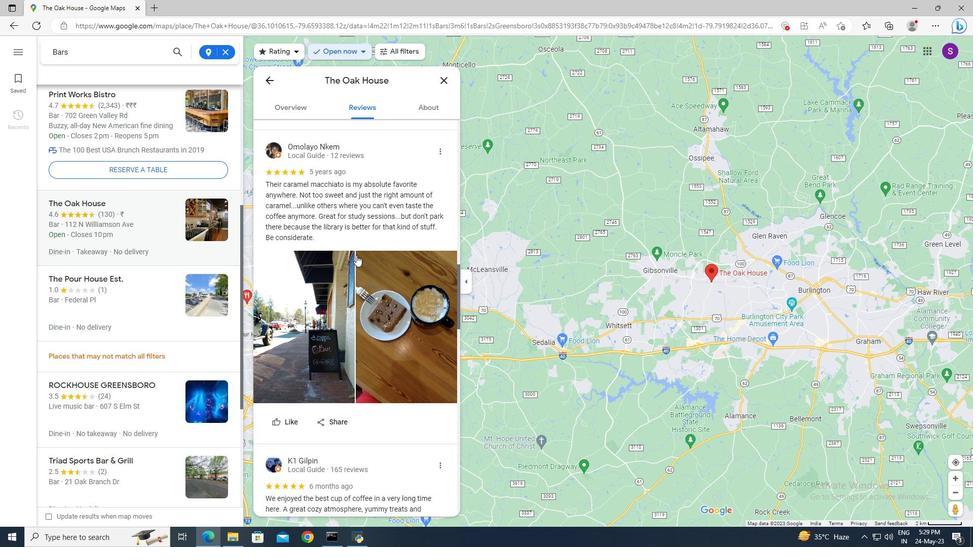 
Action: Mouse scrolled (356, 255) with delta (0, 0)
Screenshot: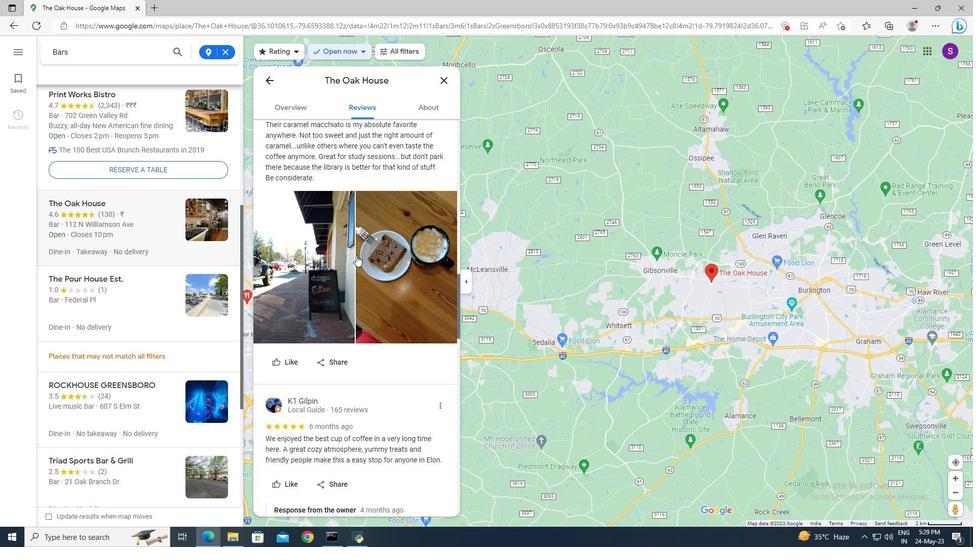 
Action: Mouse scrolled (356, 255) with delta (0, 0)
Screenshot: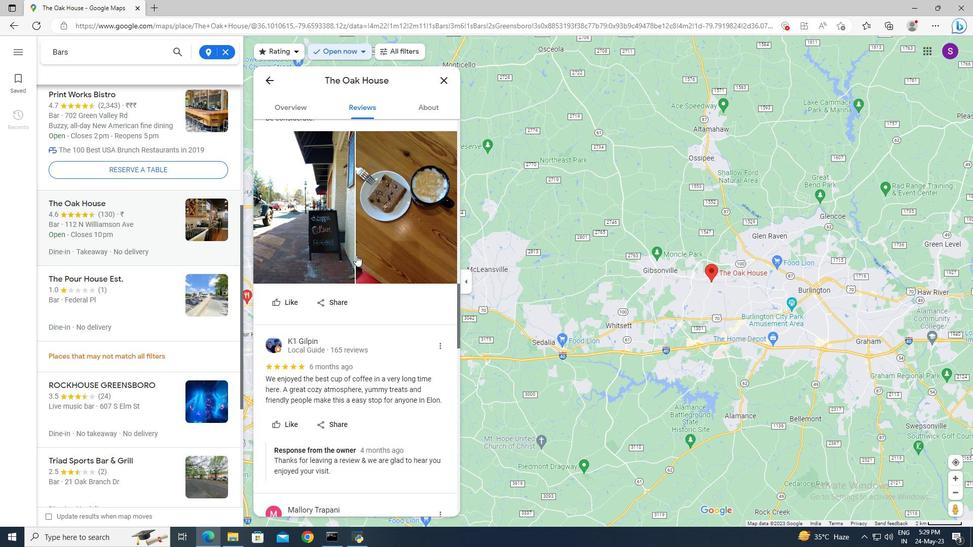 
Action: Mouse scrolled (356, 255) with delta (0, 0)
Screenshot: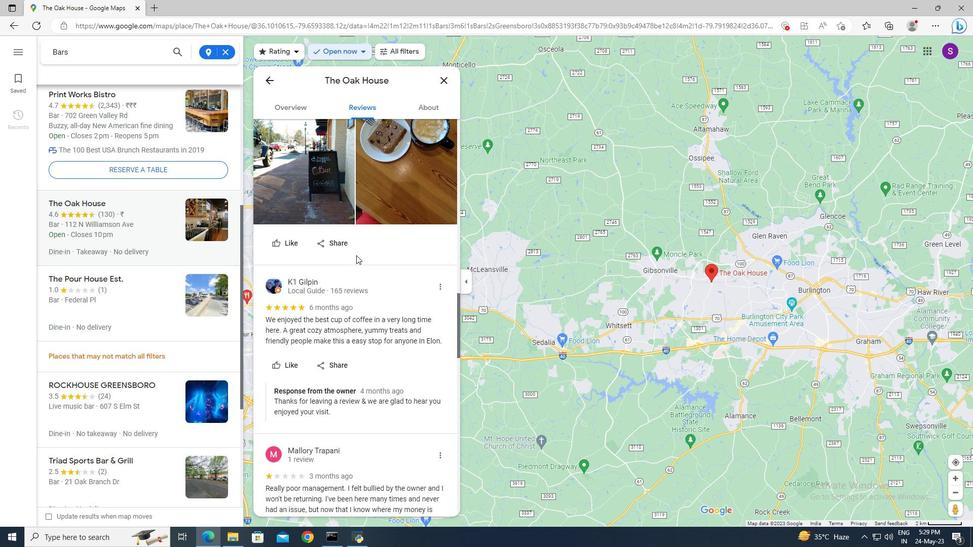 
Action: Mouse scrolled (356, 255) with delta (0, 0)
Screenshot: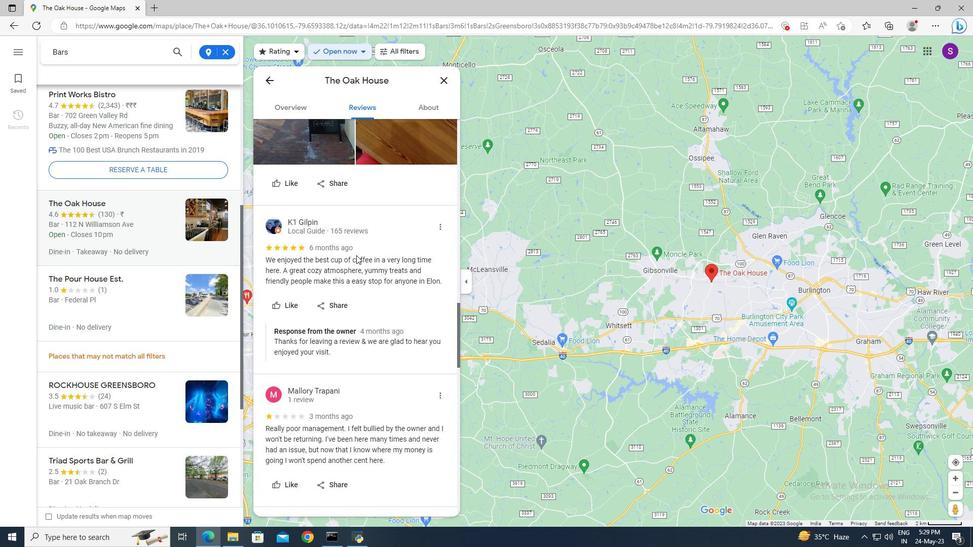
Action: Mouse scrolled (356, 255) with delta (0, 0)
Screenshot: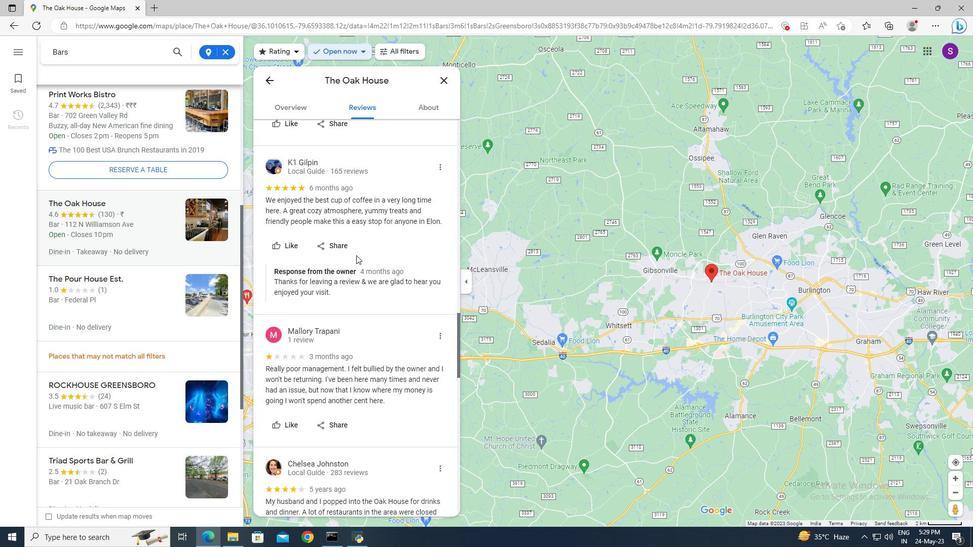 
Action: Mouse scrolled (356, 255) with delta (0, 0)
Screenshot: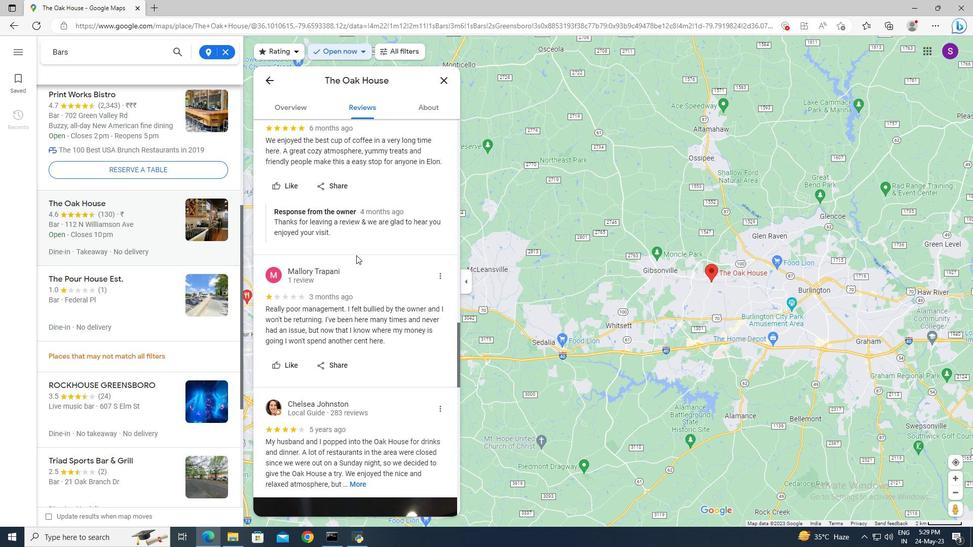 
Action: Mouse scrolled (356, 255) with delta (0, 0)
Screenshot: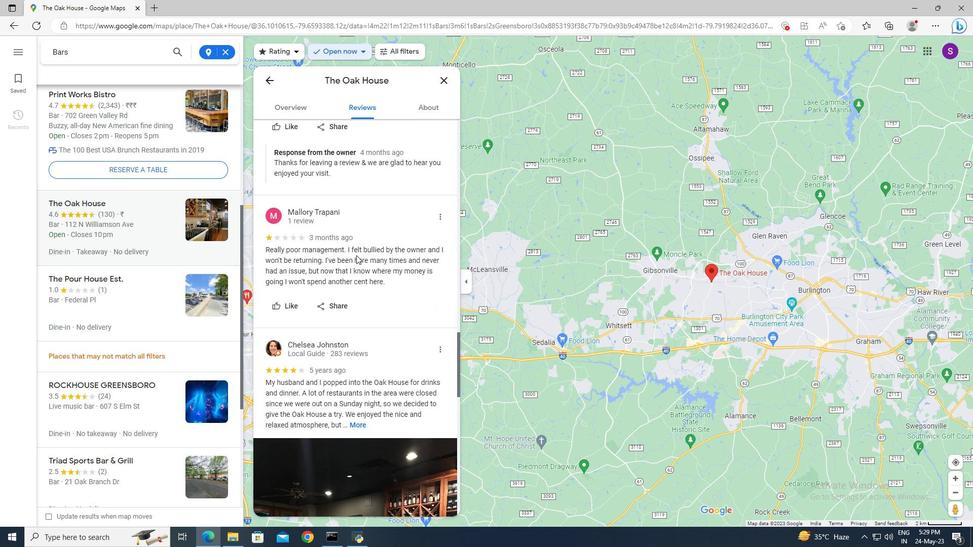 
Action: Mouse scrolled (356, 255) with delta (0, 0)
Screenshot: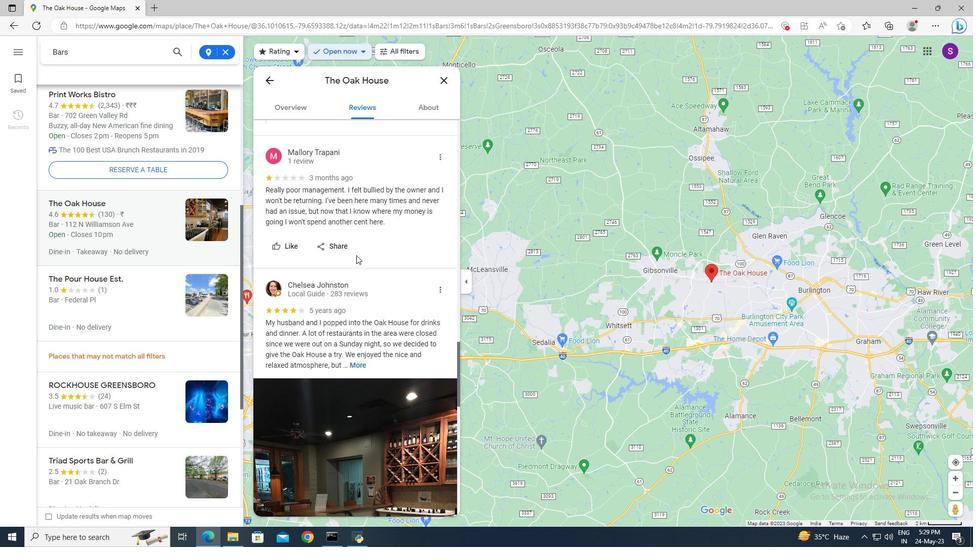 
Action: Mouse scrolled (356, 255) with delta (0, 0)
Screenshot: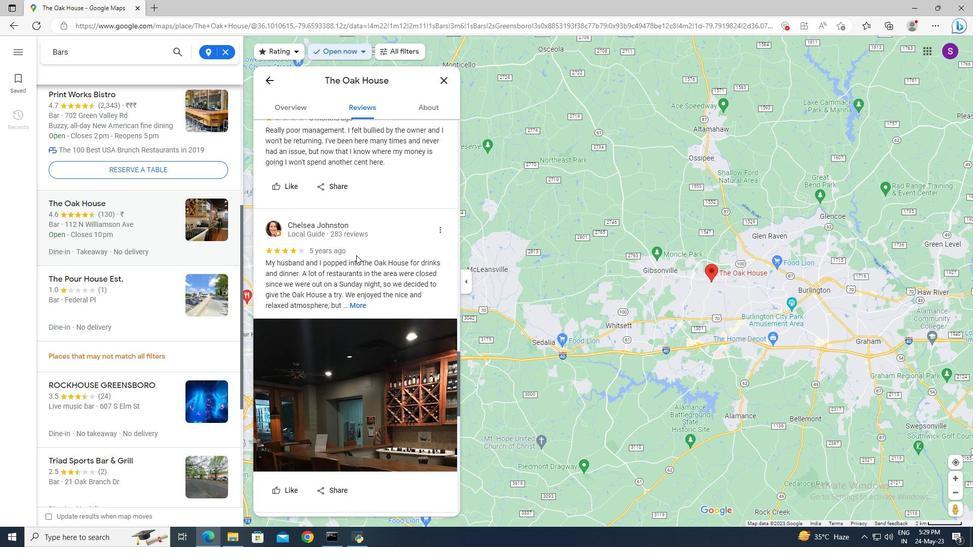 
Action: Mouse scrolled (356, 255) with delta (0, 0)
Screenshot: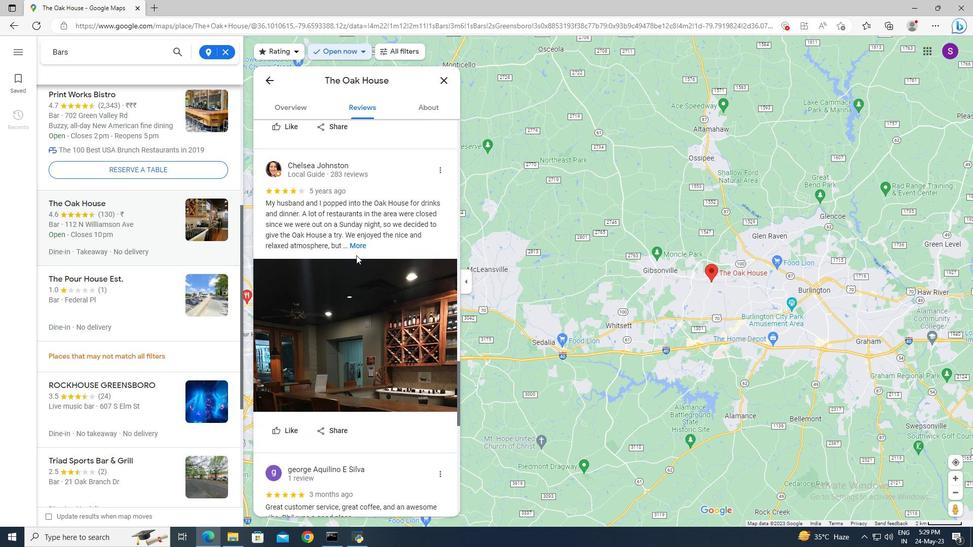 
Action: Mouse scrolled (356, 255) with delta (0, 0)
Screenshot: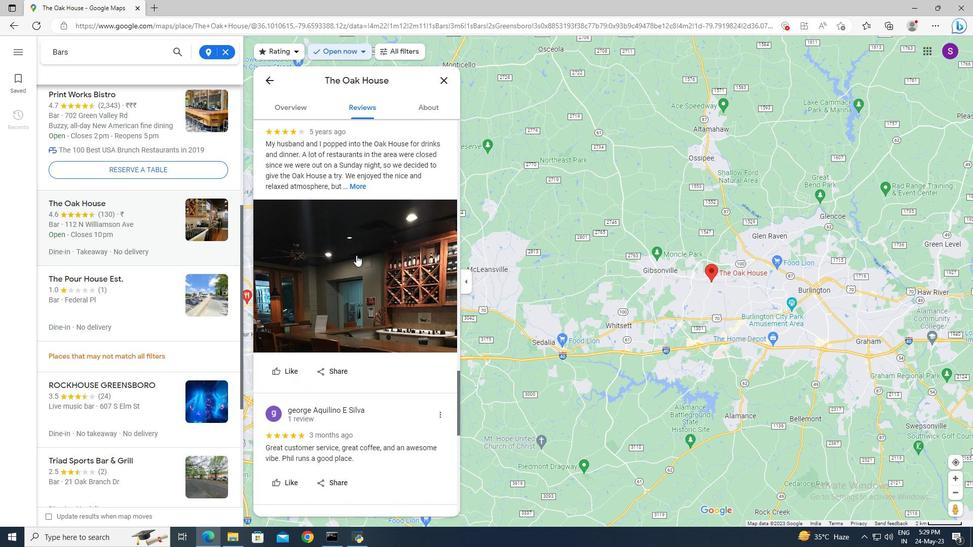 
Action: Mouse scrolled (356, 255) with delta (0, 0)
Screenshot: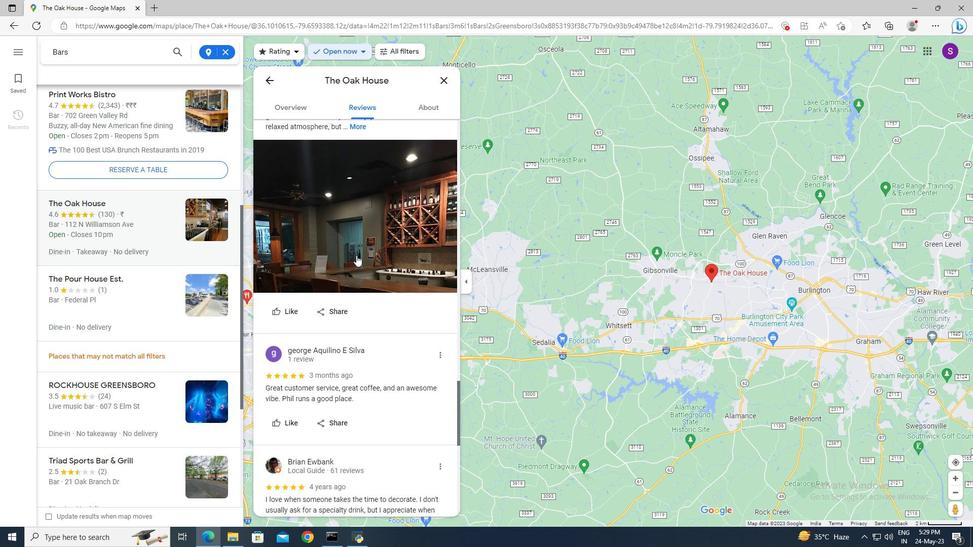 
Action: Mouse scrolled (356, 255) with delta (0, 0)
Screenshot: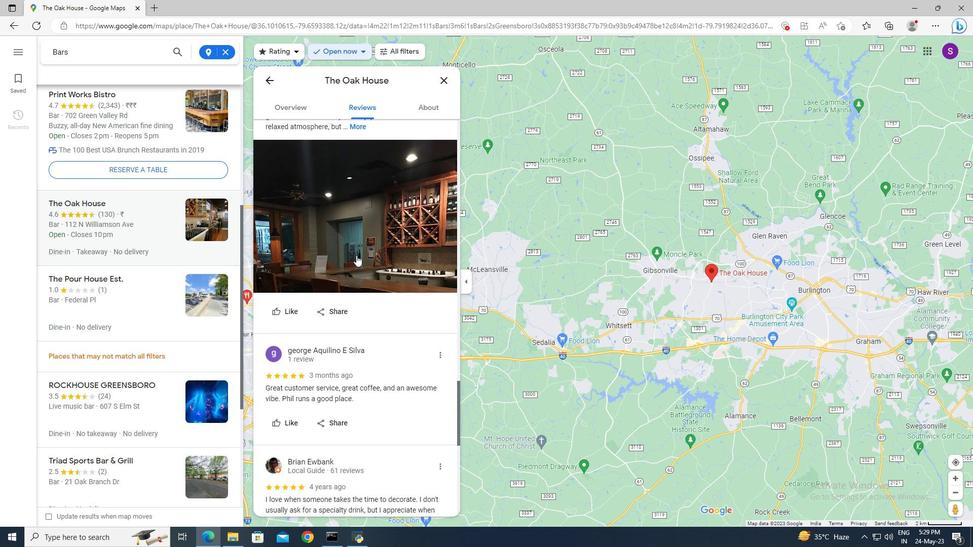 
Action: Mouse scrolled (356, 255) with delta (0, 0)
Screenshot: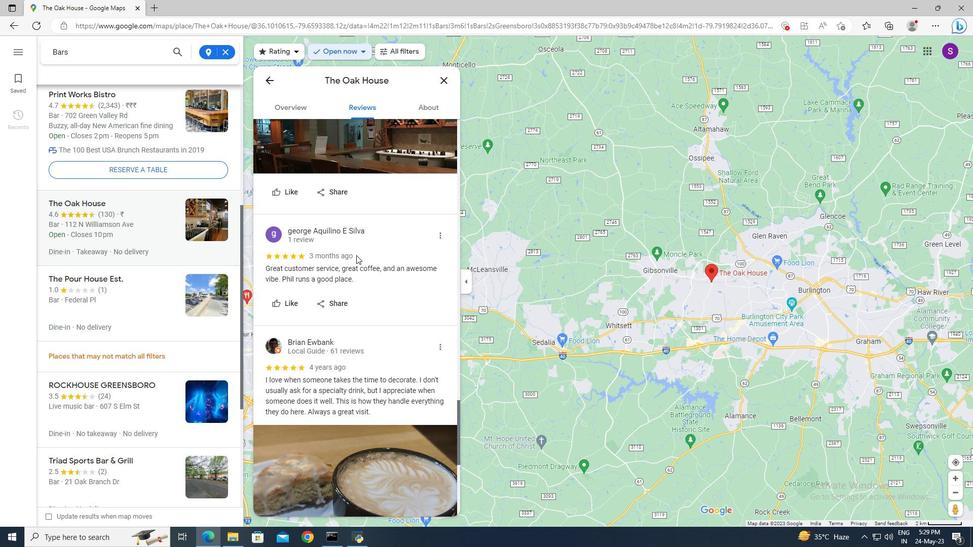 
Action: Mouse scrolled (356, 255) with delta (0, 0)
Screenshot: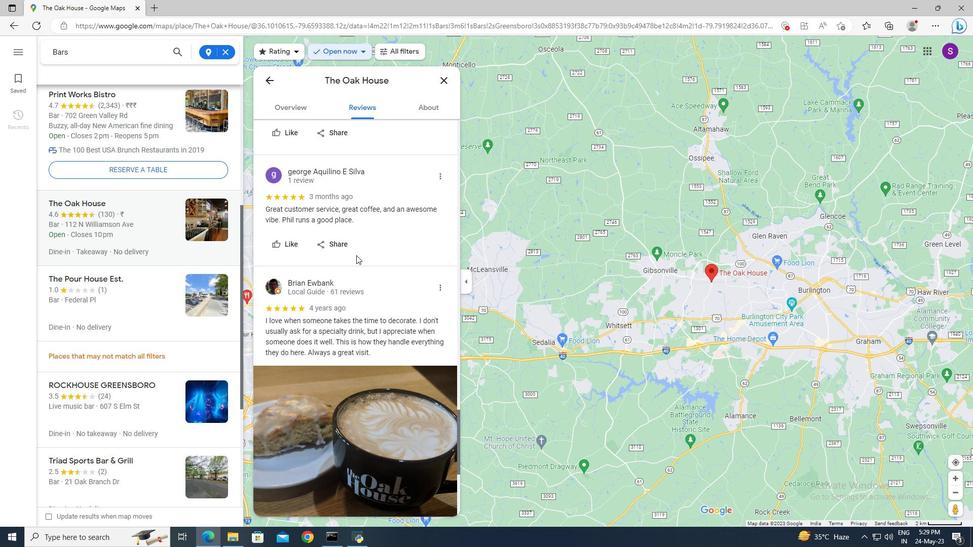 
Action: Mouse scrolled (356, 255) with delta (0, 0)
Screenshot: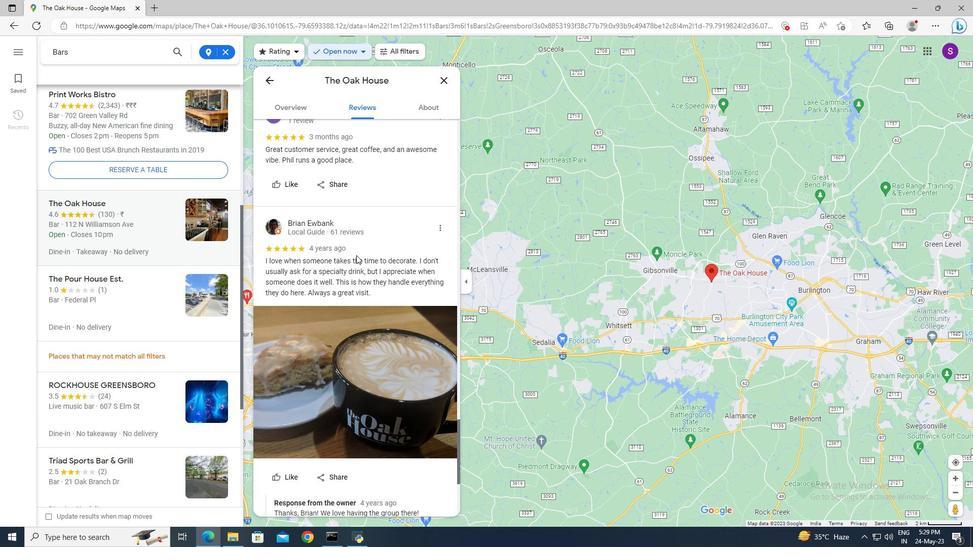 
Action: Mouse scrolled (356, 255) with delta (0, 0)
Screenshot: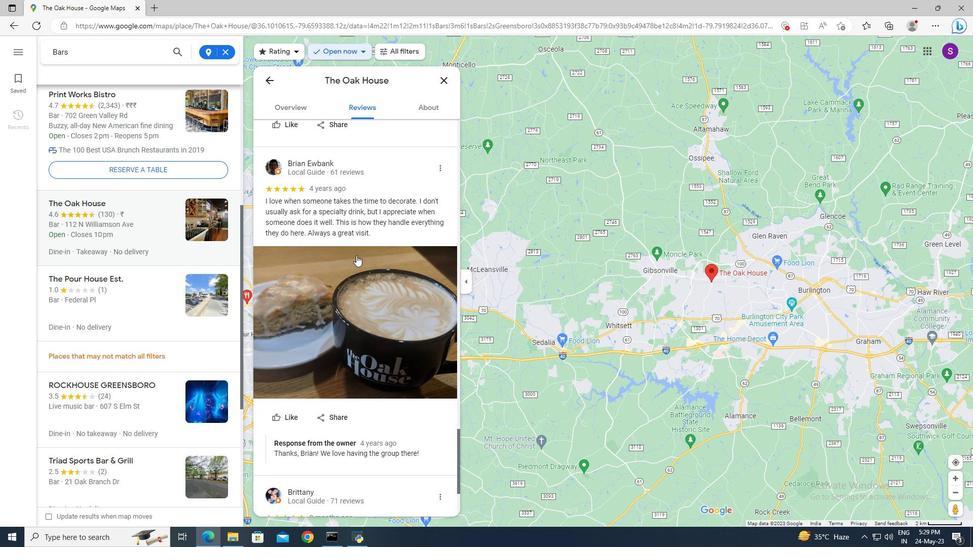 
Action: Mouse scrolled (356, 255) with delta (0, 0)
Screenshot: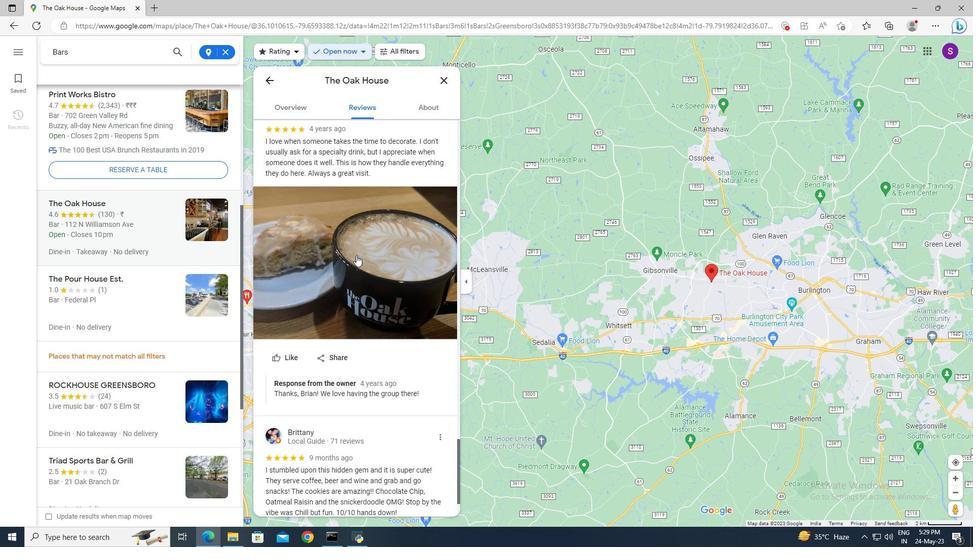 
Action: Mouse scrolled (356, 255) with delta (0, 0)
Screenshot: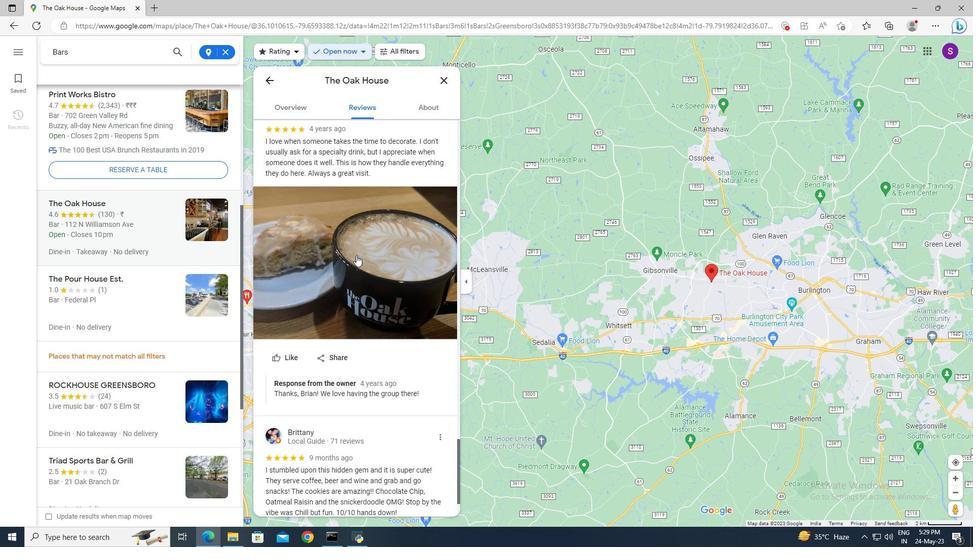 
Action: Mouse scrolled (356, 255) with delta (0, 0)
Screenshot: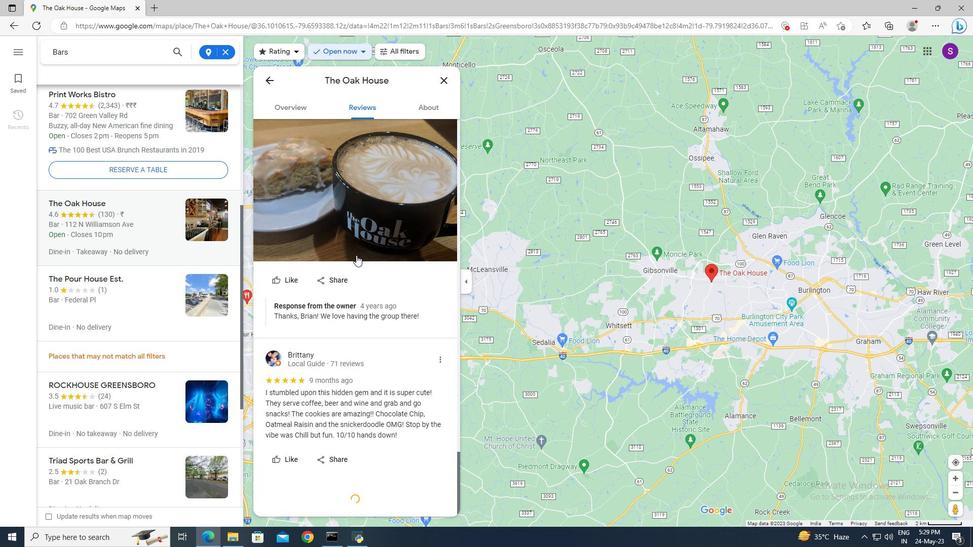 
Action: Mouse scrolled (356, 255) with delta (0, 0)
Screenshot: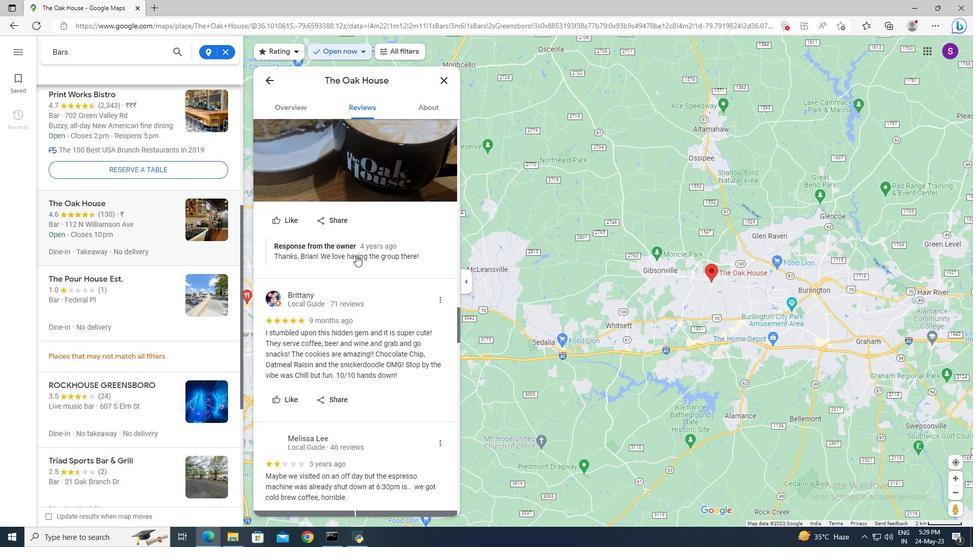 
Action: Mouse scrolled (356, 255) with delta (0, 0)
Screenshot: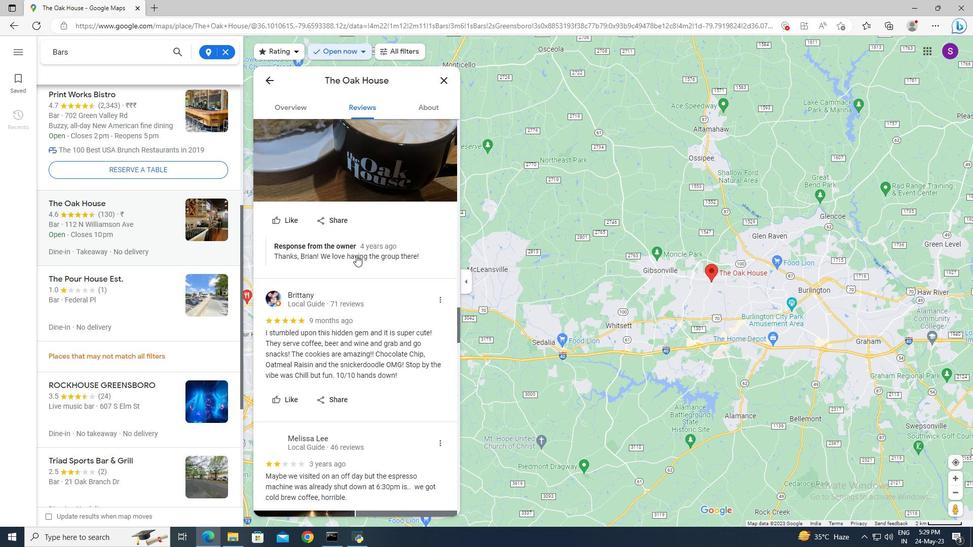 
Action: Mouse scrolled (356, 255) with delta (0, 0)
Screenshot: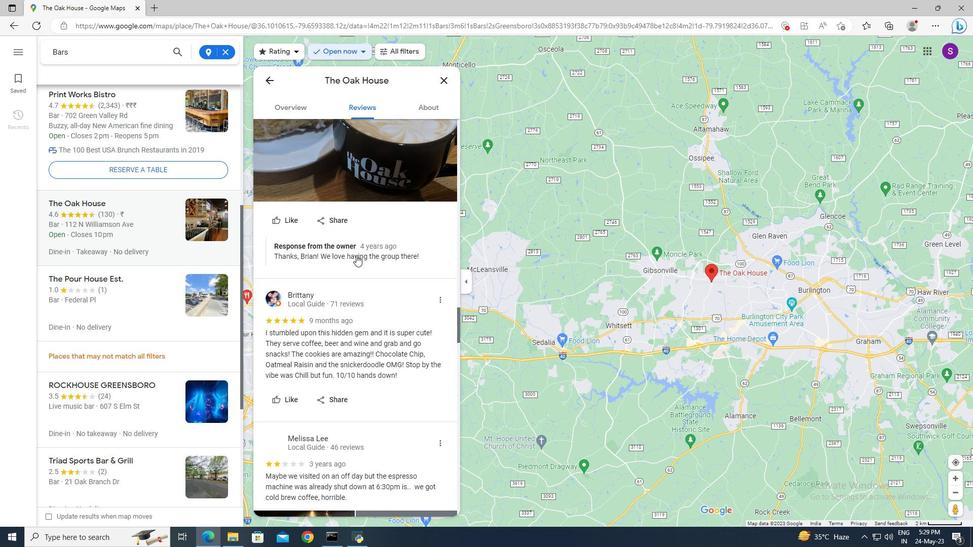
Action: Mouse moved to (356, 255)
Screenshot: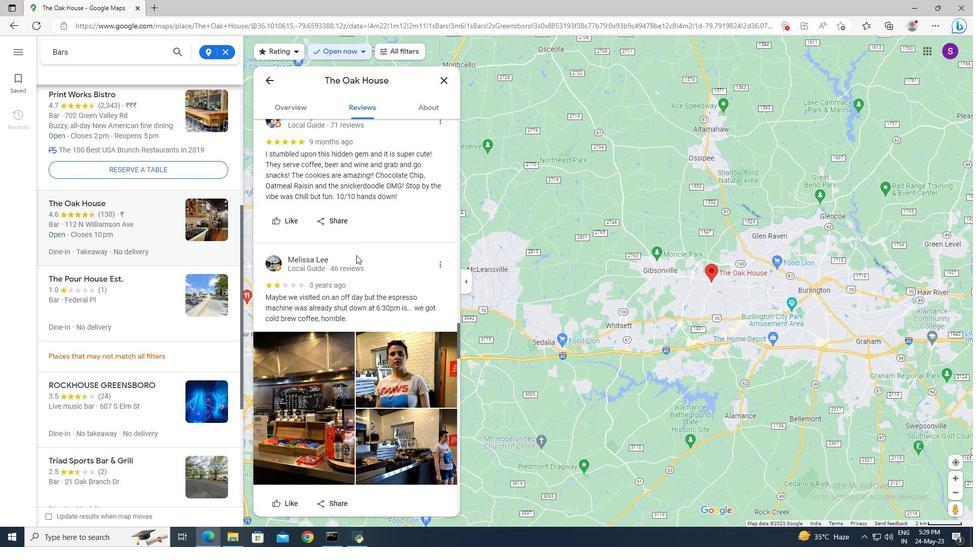 
Action: Mouse scrolled (356, 254) with delta (0, 0)
Screenshot: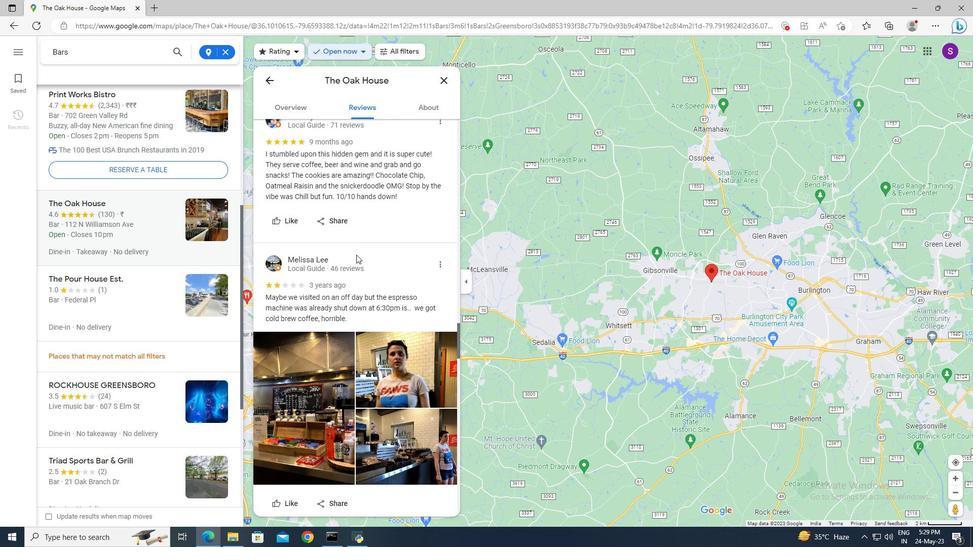 
Action: Mouse scrolled (356, 255) with delta (0, 0)
Screenshot: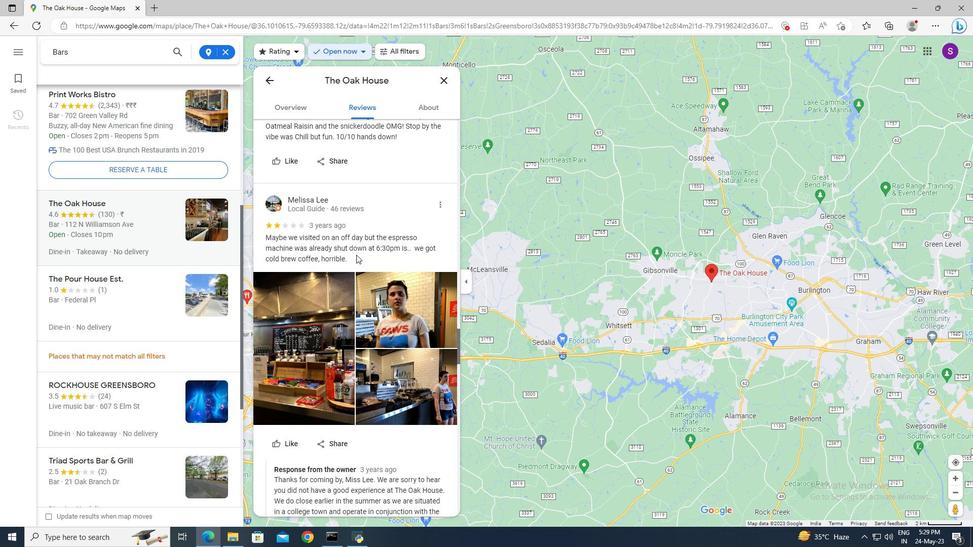 
Action: Mouse moved to (421, 115)
Screenshot: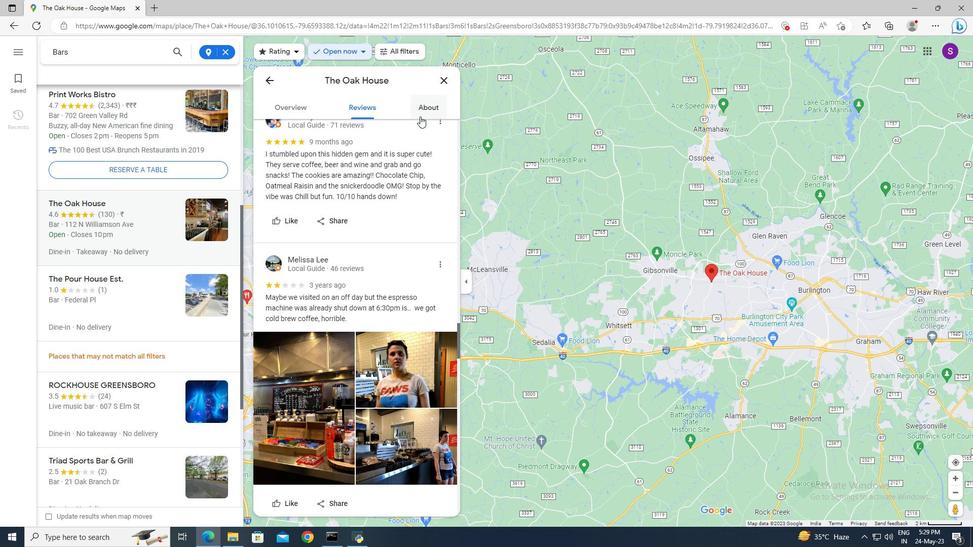 
Action: Mouse pressed left at (421, 115)
Screenshot: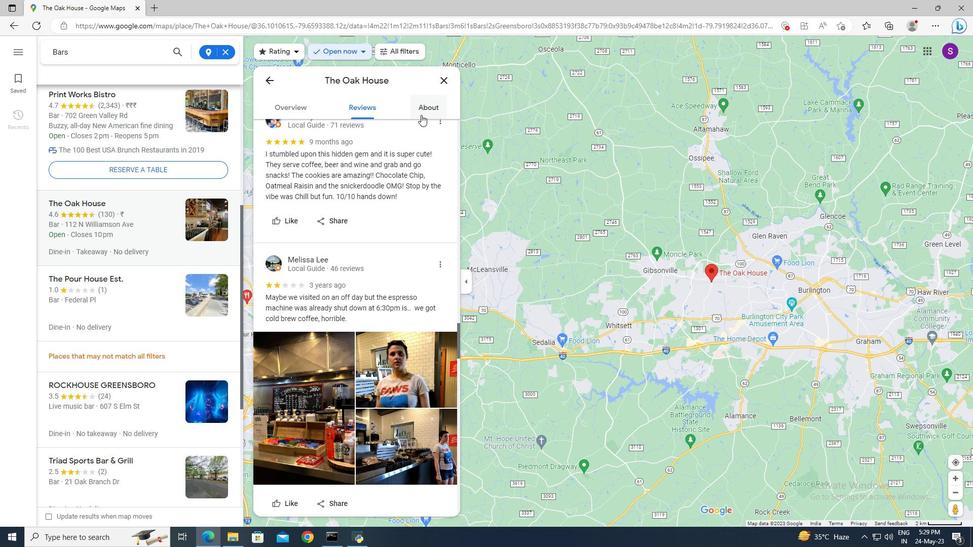 
Action: Mouse moved to (396, 184)
Screenshot: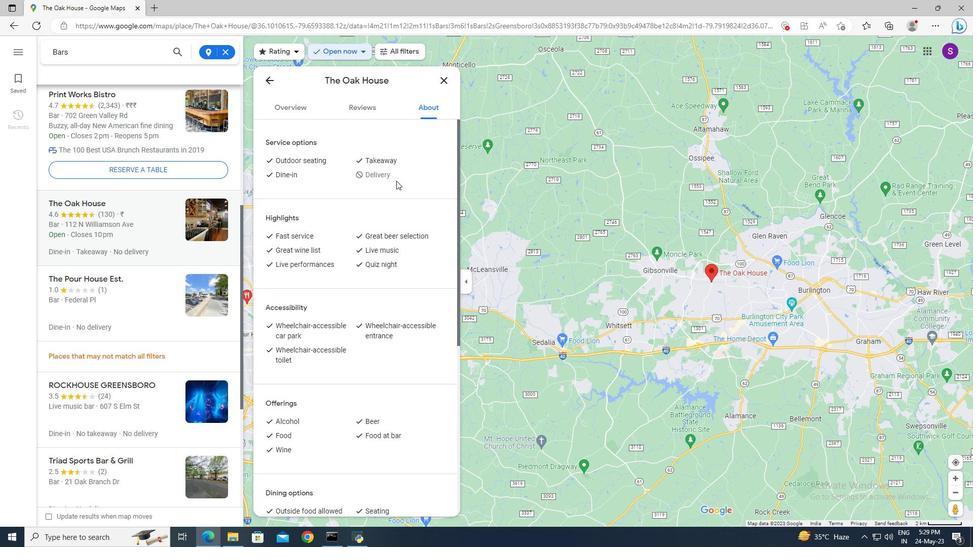 
Action: Mouse scrolled (396, 183) with delta (0, 0)
Screenshot: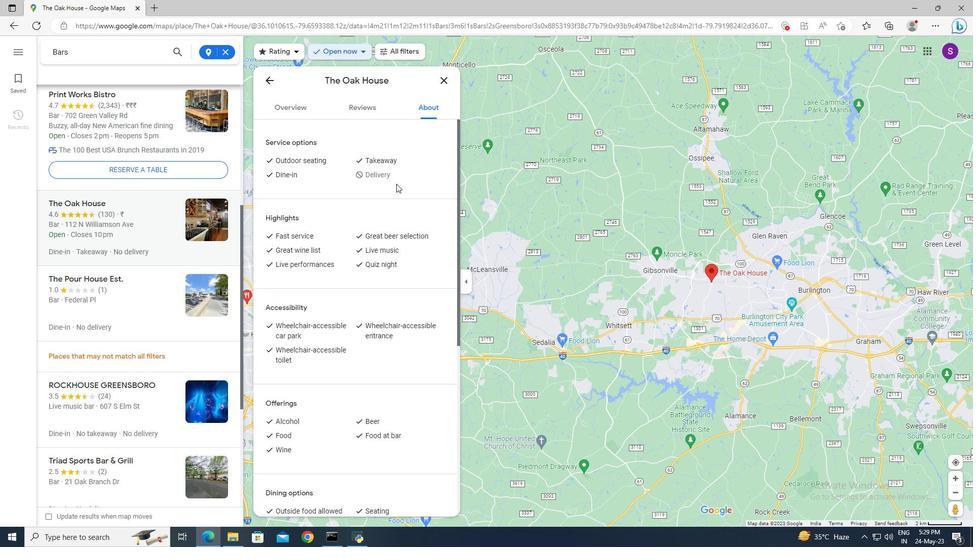 
Action: Mouse scrolled (396, 183) with delta (0, 0)
Screenshot: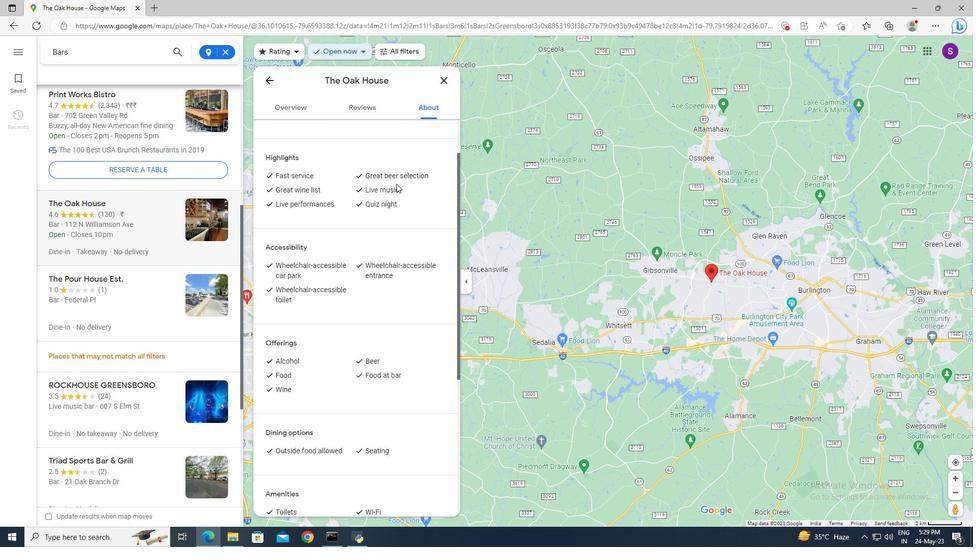 
Action: Mouse scrolled (396, 183) with delta (0, 0)
Screenshot: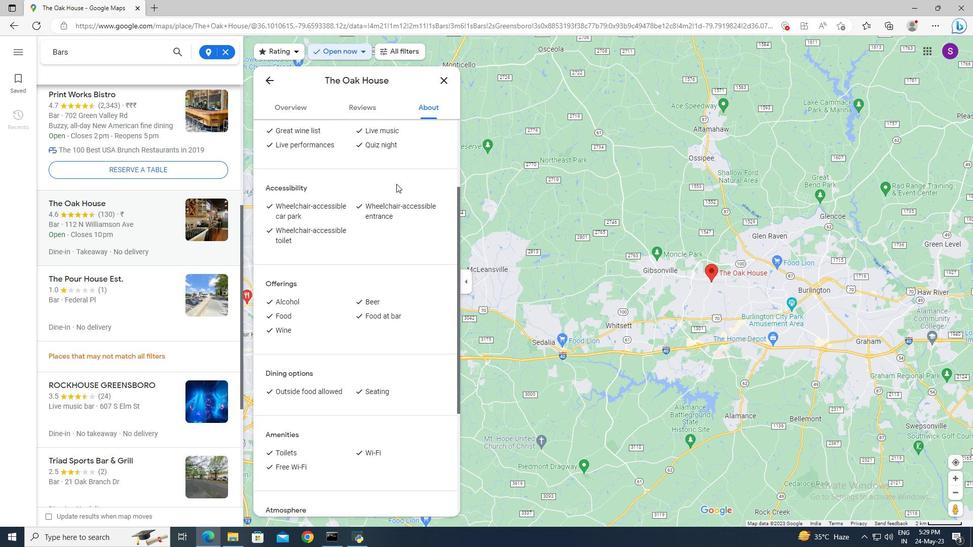 
Action: Mouse scrolled (396, 183) with delta (0, 0)
Screenshot: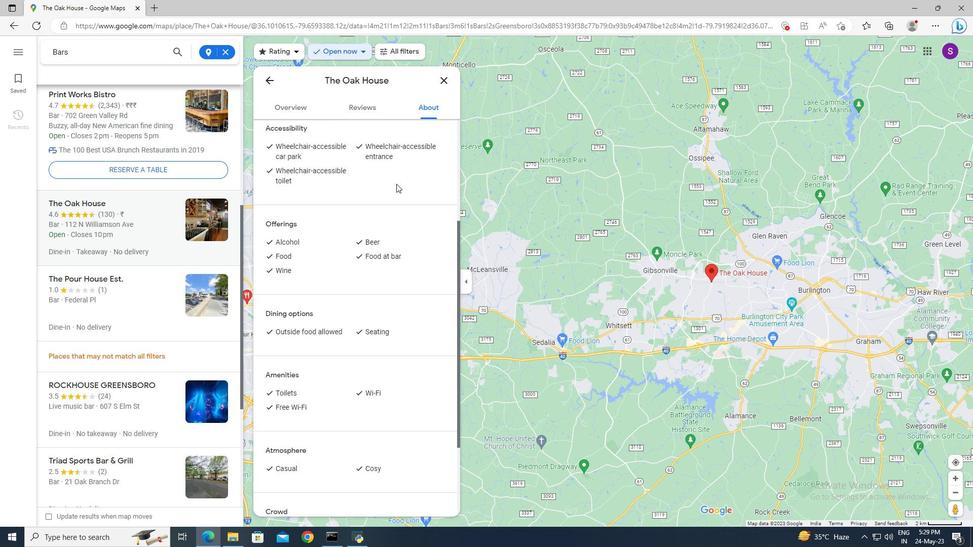 
Action: Mouse scrolled (396, 183) with delta (0, 0)
Screenshot: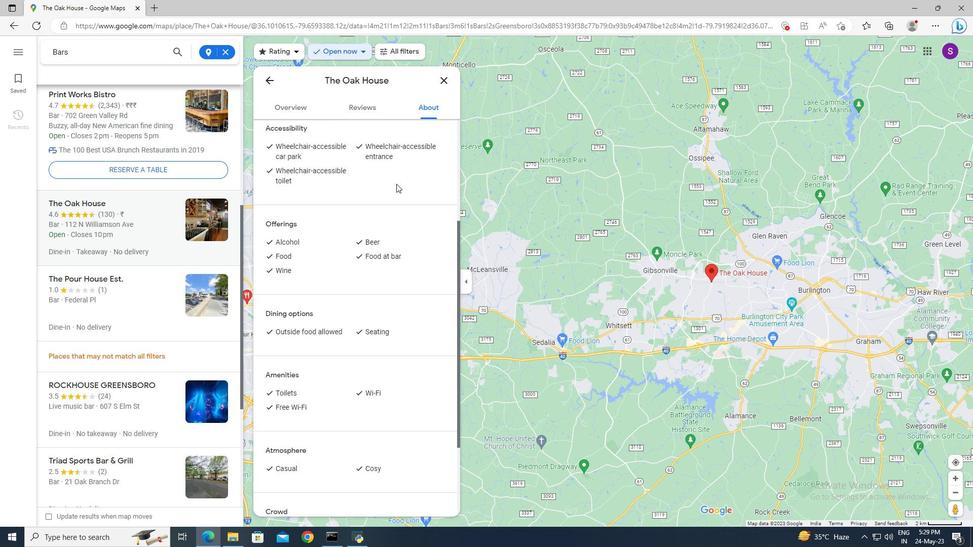 
Action: Mouse scrolled (396, 183) with delta (0, 0)
Screenshot: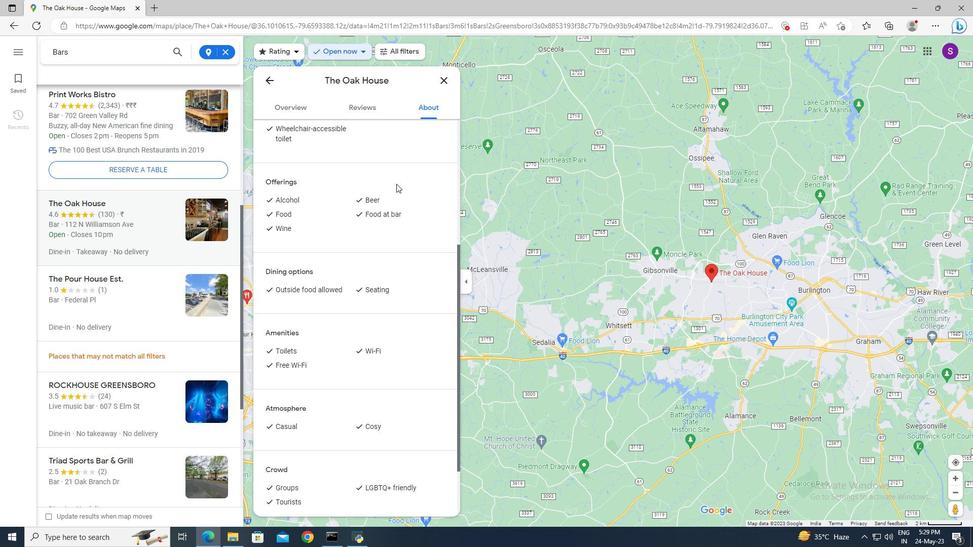 
Action: Mouse scrolled (396, 184) with delta (0, 0)
Screenshot: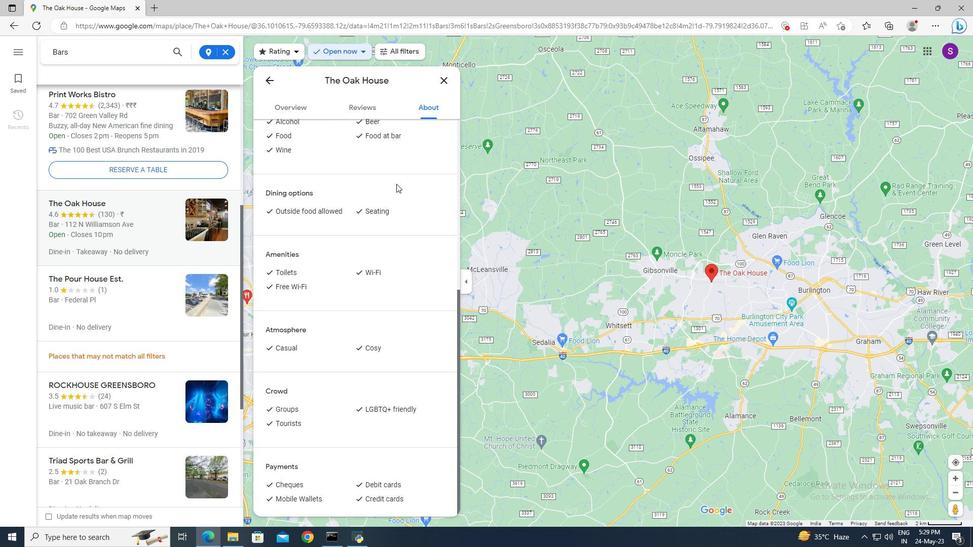 
Action: Mouse moved to (301, 104)
Screenshot: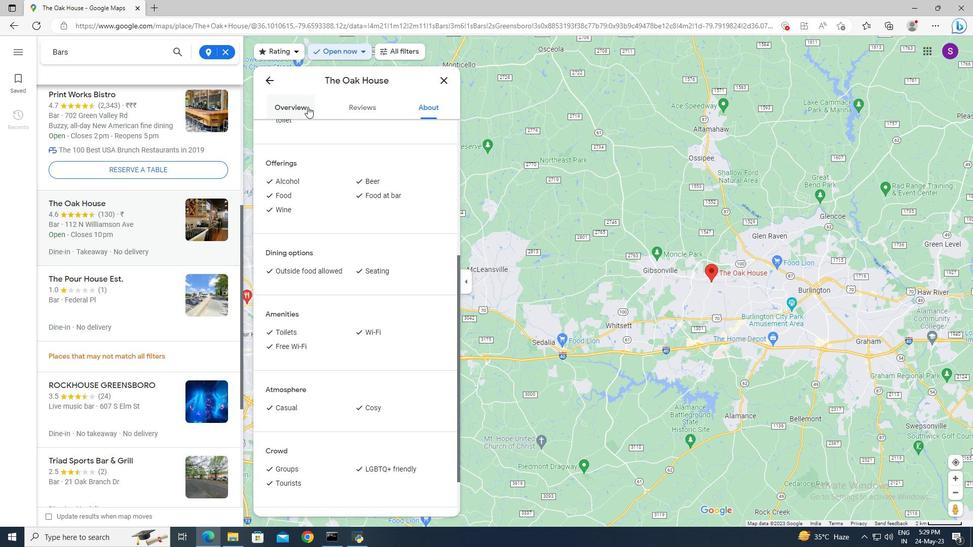 
Action: Mouse pressed left at (301, 104)
Screenshot: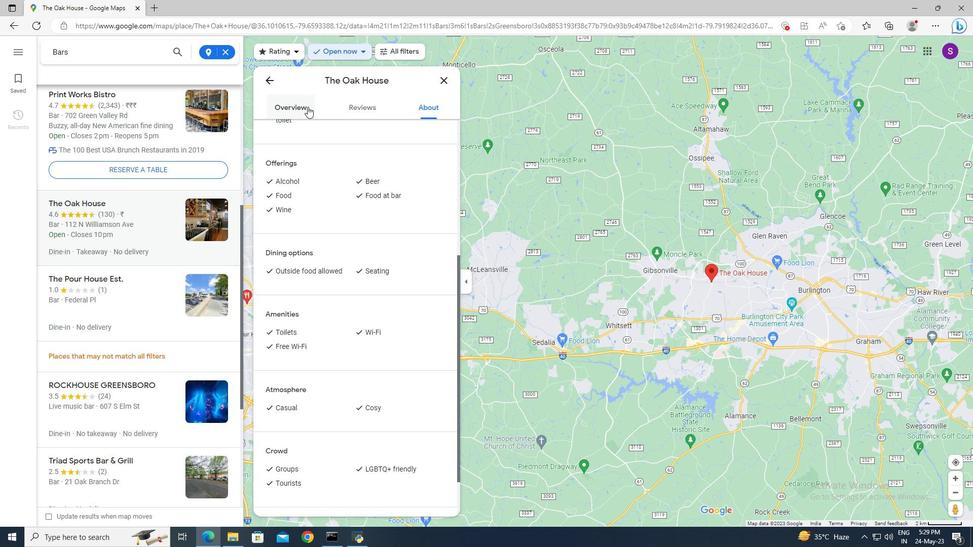 
Action: Mouse moved to (331, 124)
Screenshot: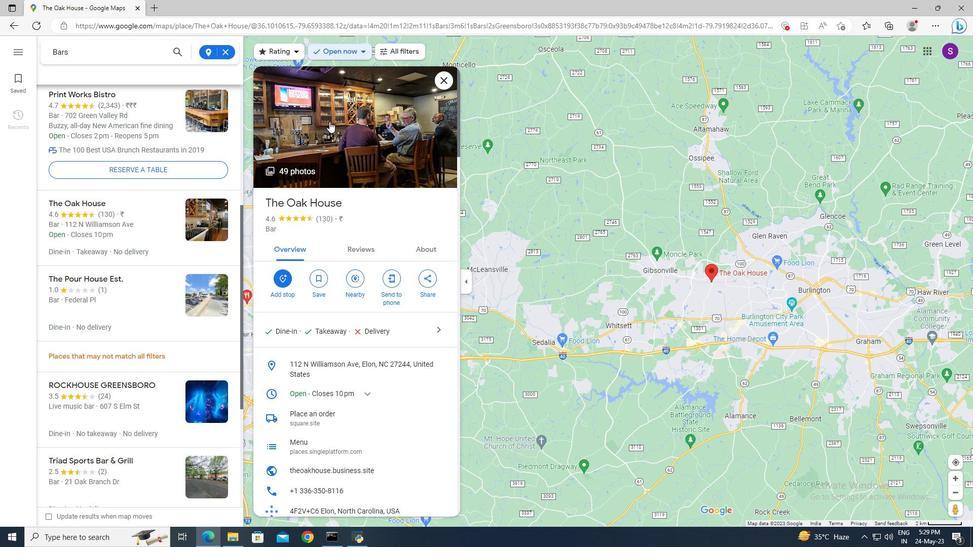 
Action: Mouse pressed left at (331, 124)
Screenshot: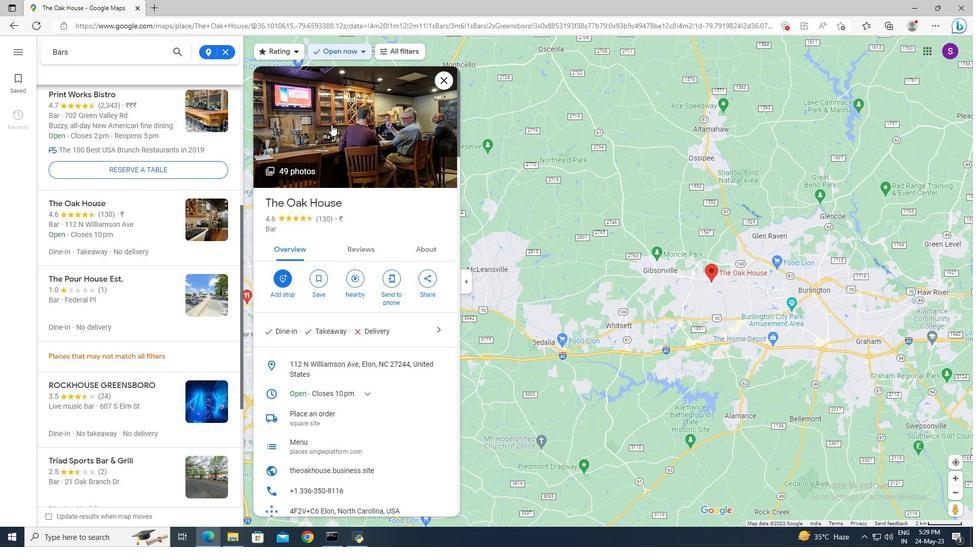 
Action: Mouse moved to (625, 449)
Screenshot: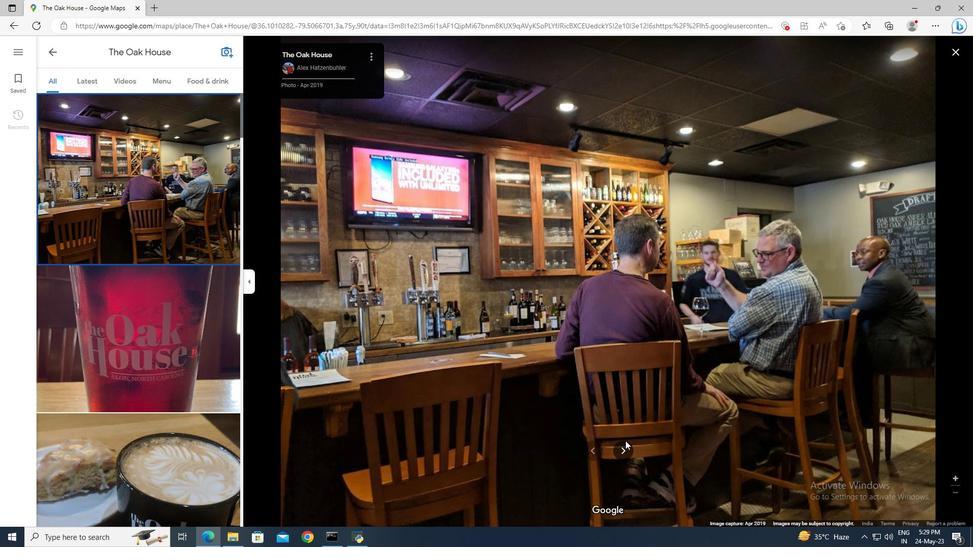 
Action: Mouse pressed left at (625, 449)
Screenshot: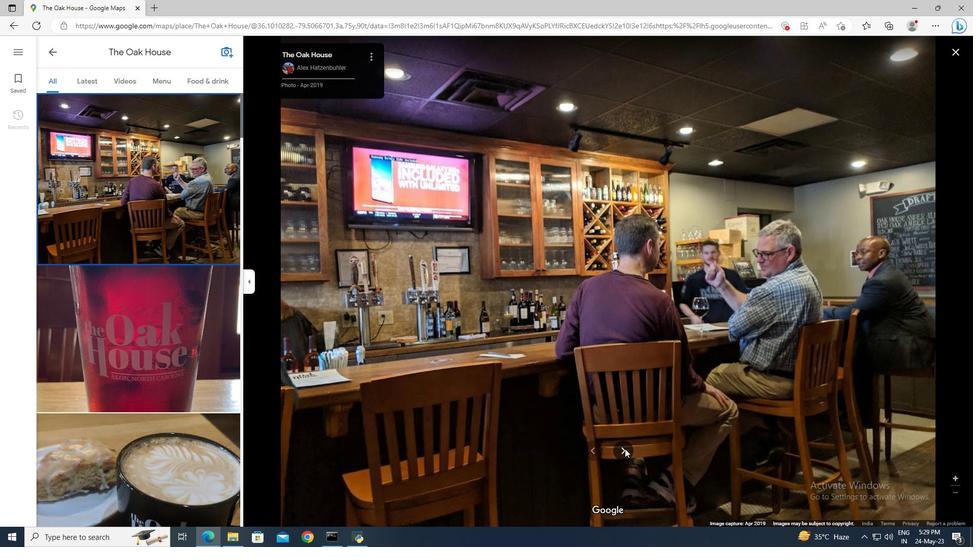 
Action: Mouse pressed left at (625, 449)
Screenshot: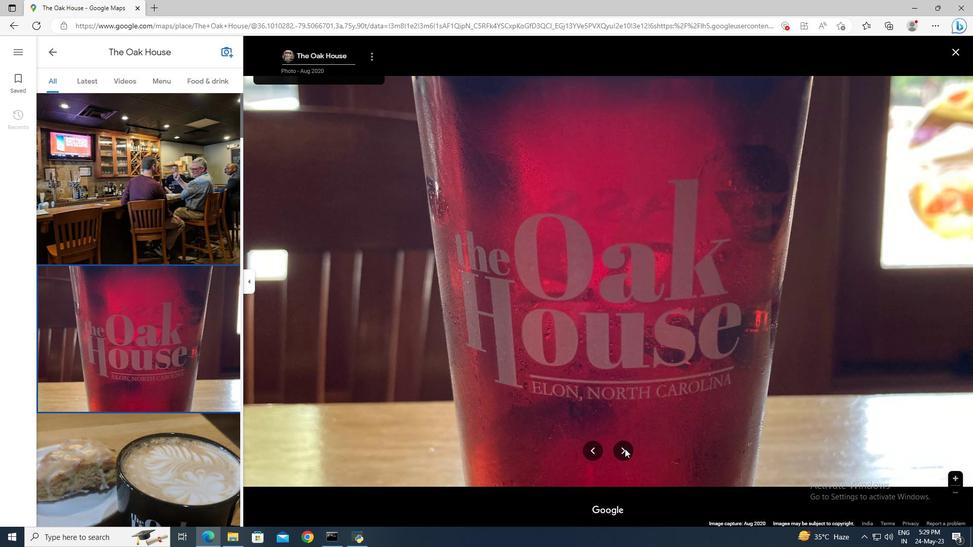 
Action: Mouse pressed left at (625, 449)
Screenshot: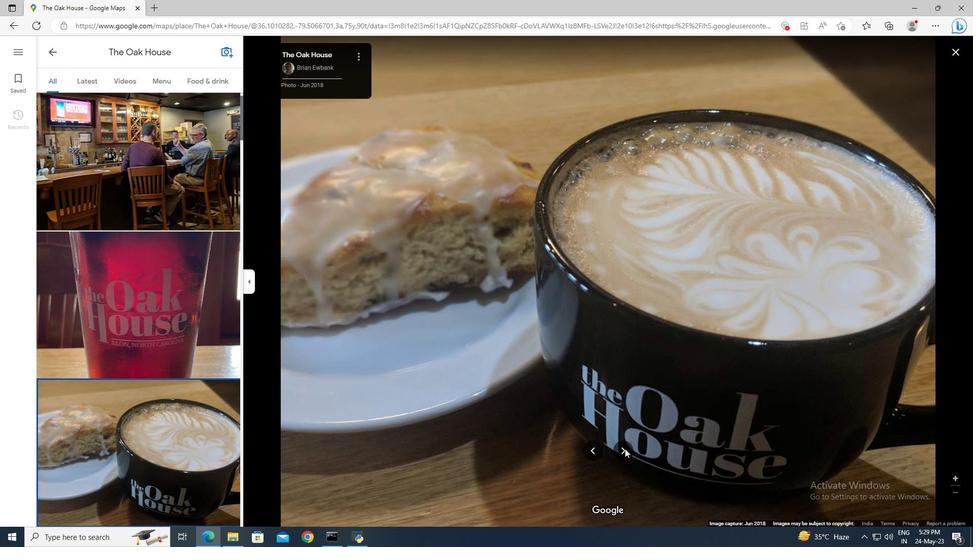 
Action: Mouse moved to (595, 382)
Screenshot: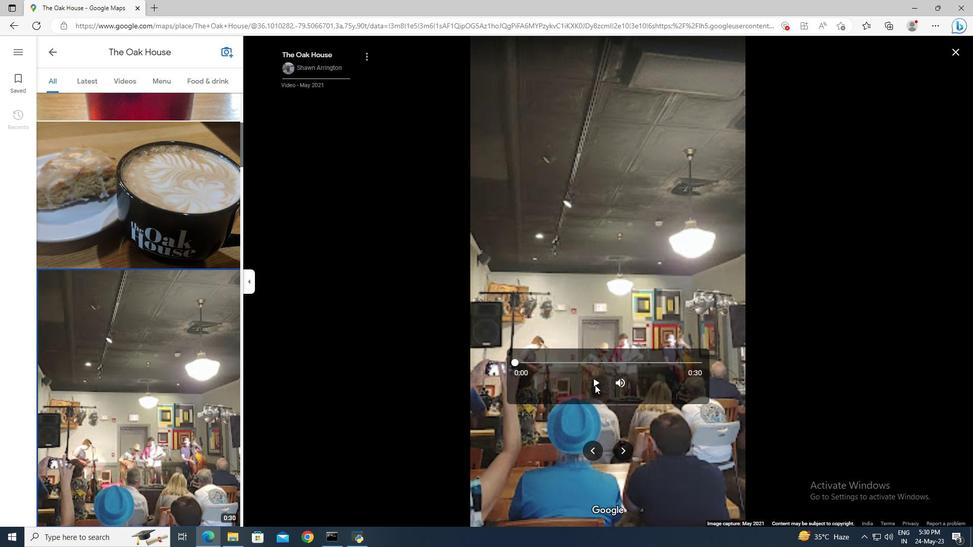 
Action: Mouse pressed left at (595, 382)
Screenshot: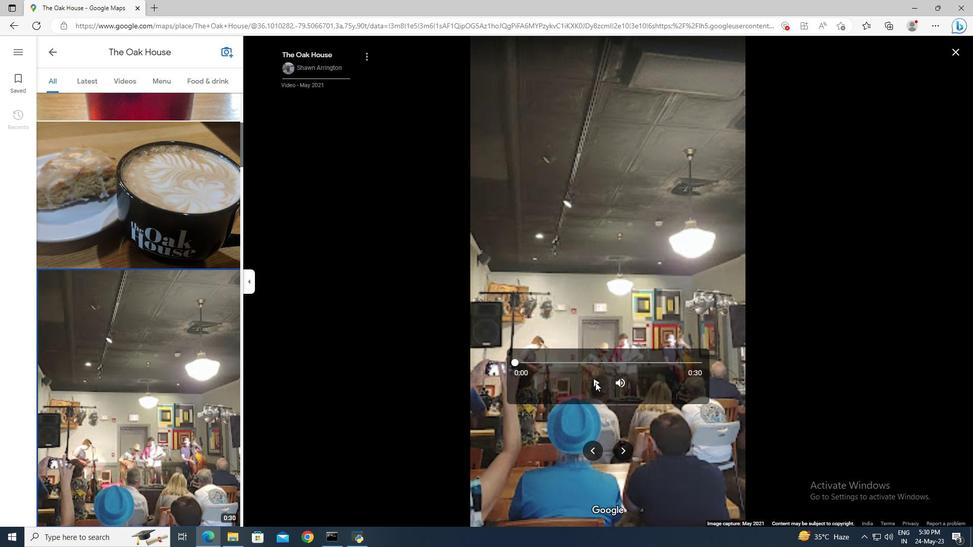 
Action: Mouse moved to (587, 363)
Screenshot: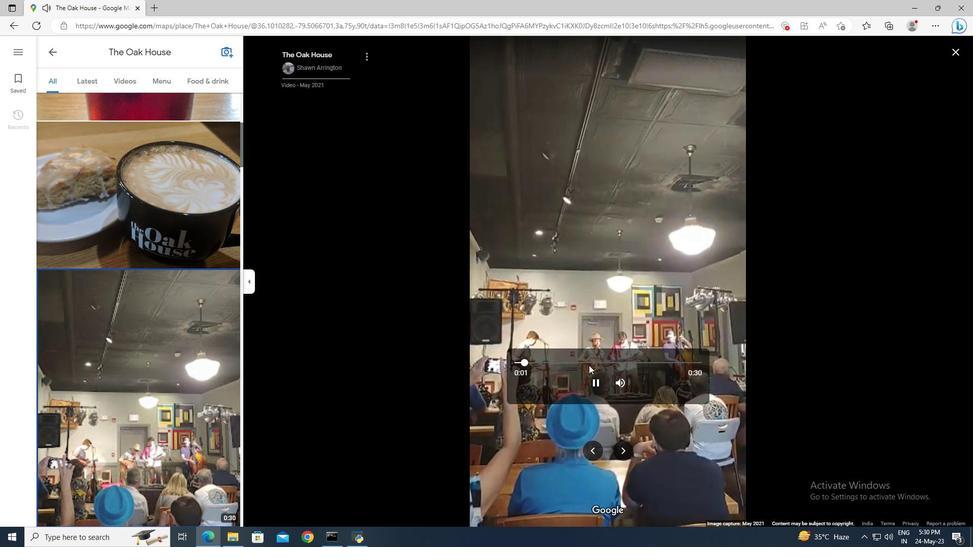 
Action: Mouse pressed left at (587, 363)
Screenshot: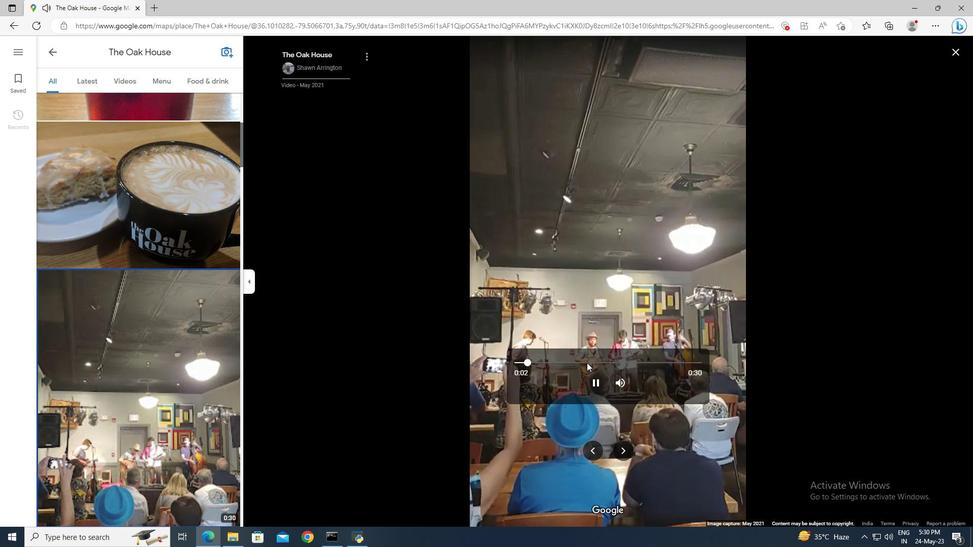 
Action: Mouse moved to (621, 446)
Screenshot: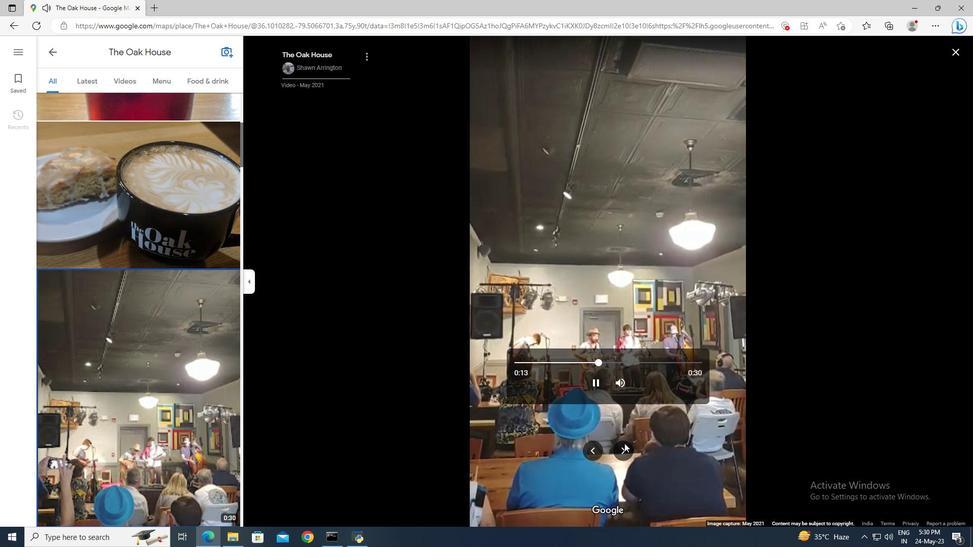 
Action: Mouse pressed left at (621, 446)
Screenshot: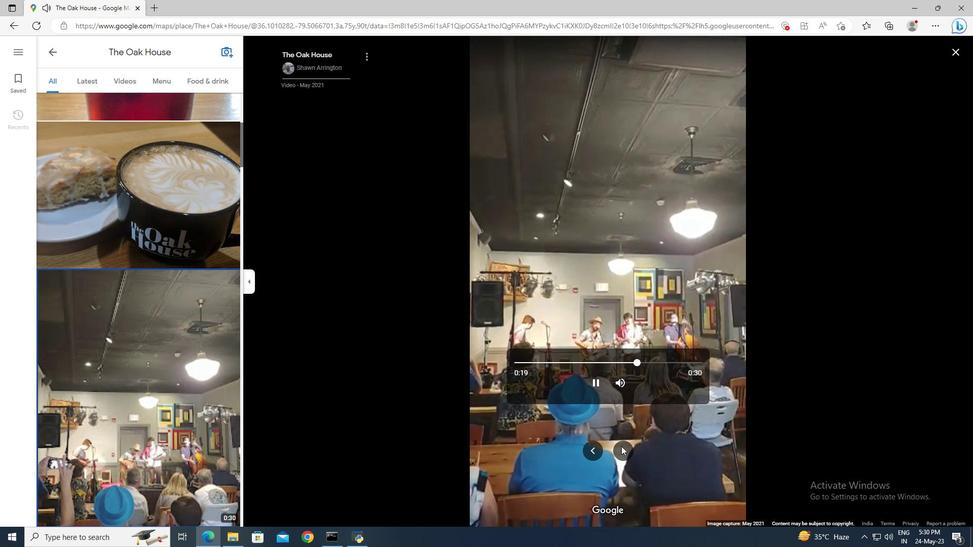 
Action: Mouse pressed left at (621, 446)
Screenshot: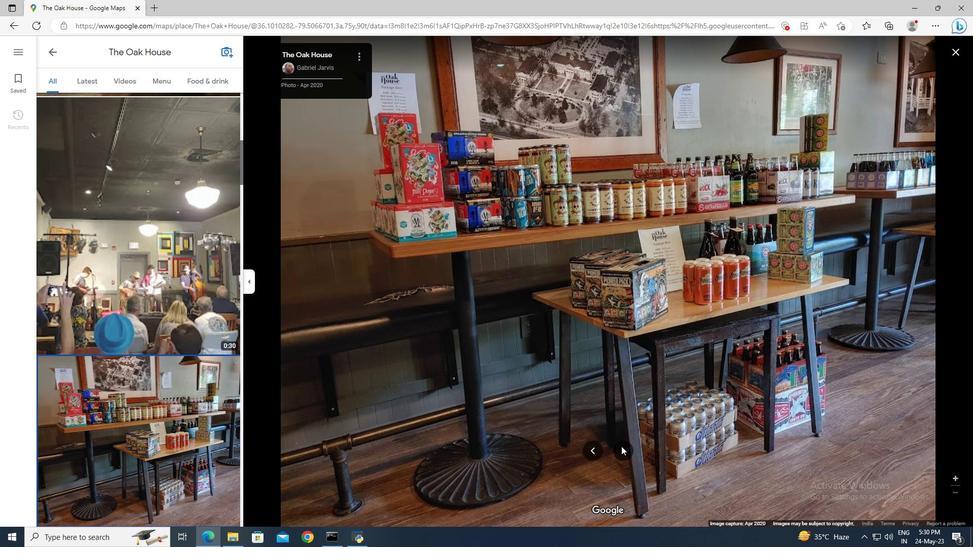 
Action: Mouse pressed left at (621, 446)
Screenshot: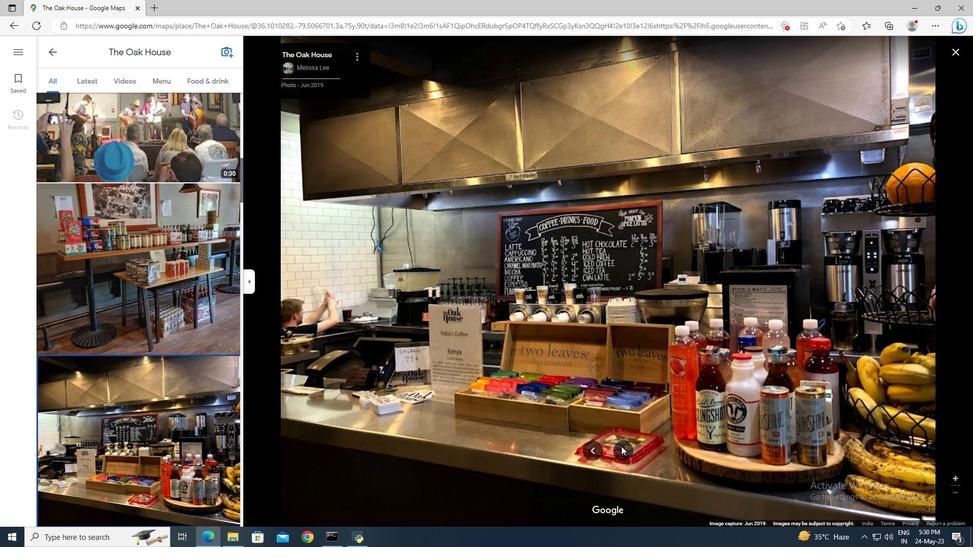 
Action: Mouse pressed left at (621, 446)
Screenshot: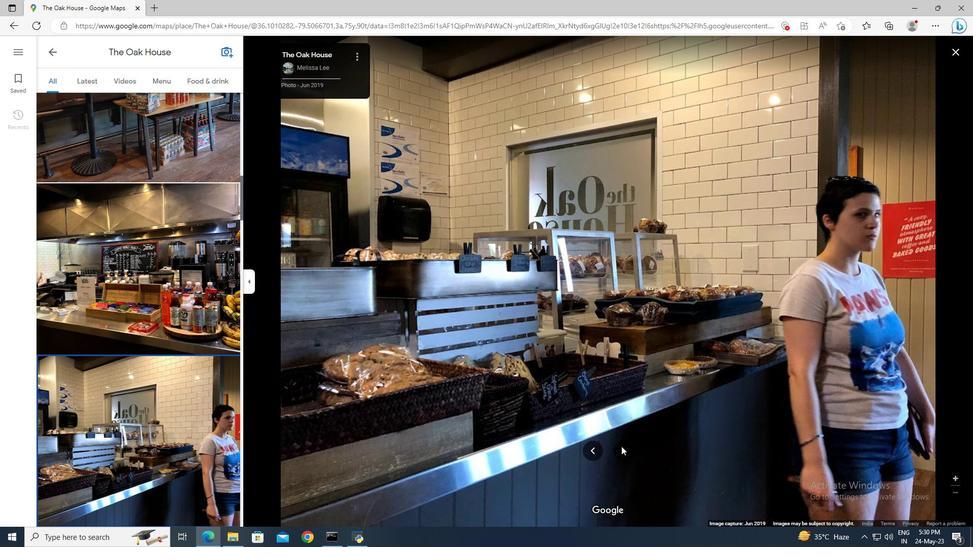 
Action: Mouse pressed left at (621, 446)
Screenshot: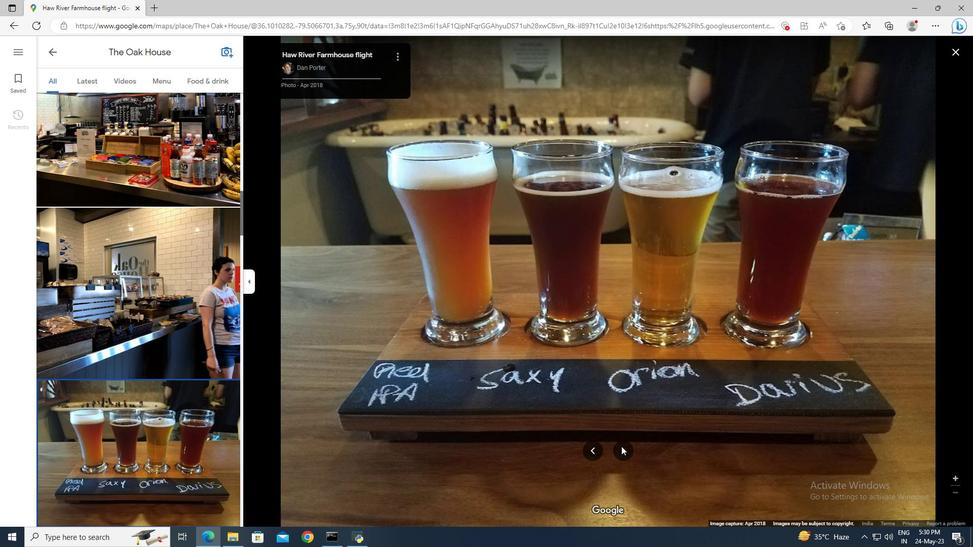 
Action: Mouse pressed left at (621, 446)
Screenshot: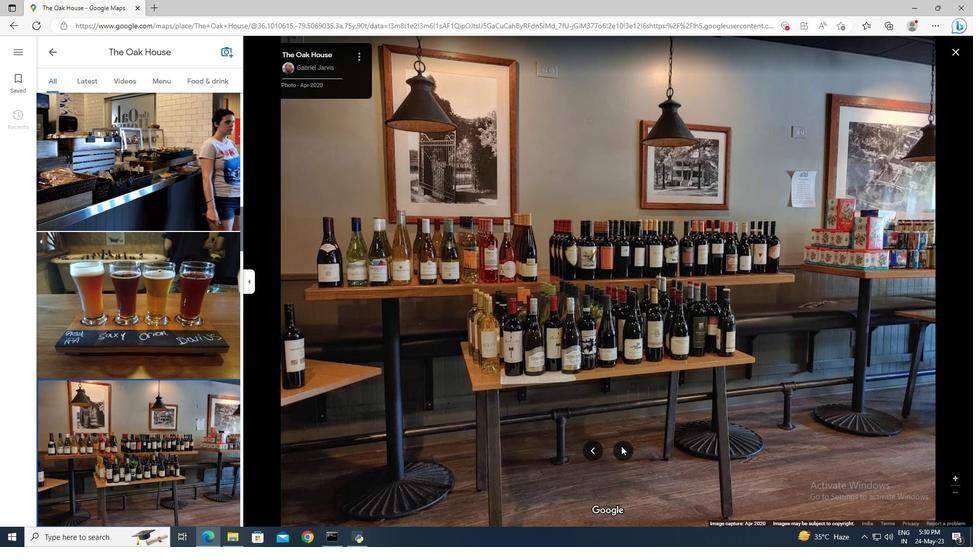 
Action: Mouse pressed left at (621, 446)
Screenshot: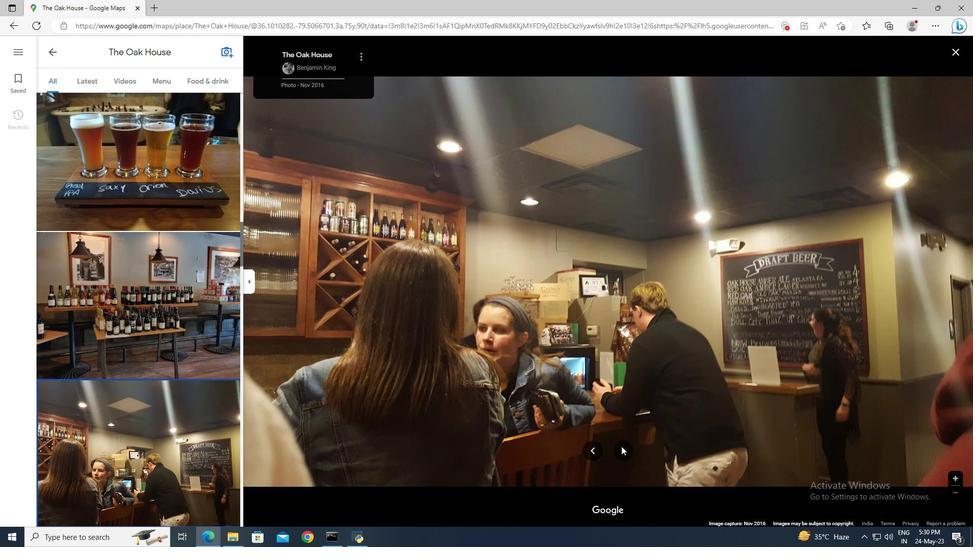 
Action: Mouse pressed left at (621, 446)
Screenshot: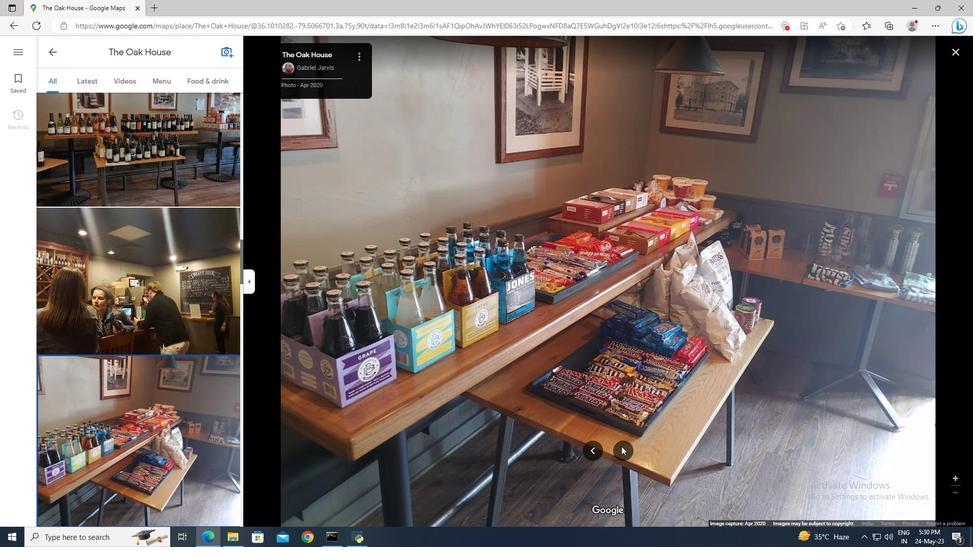 
Action: Mouse moved to (628, 453)
Screenshot: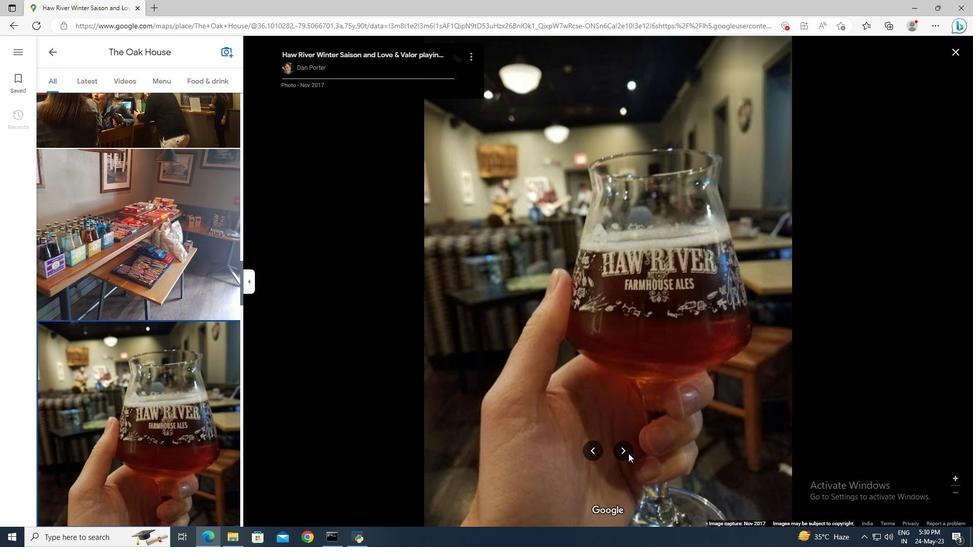 
Action: Mouse pressed left at (628, 453)
Screenshot: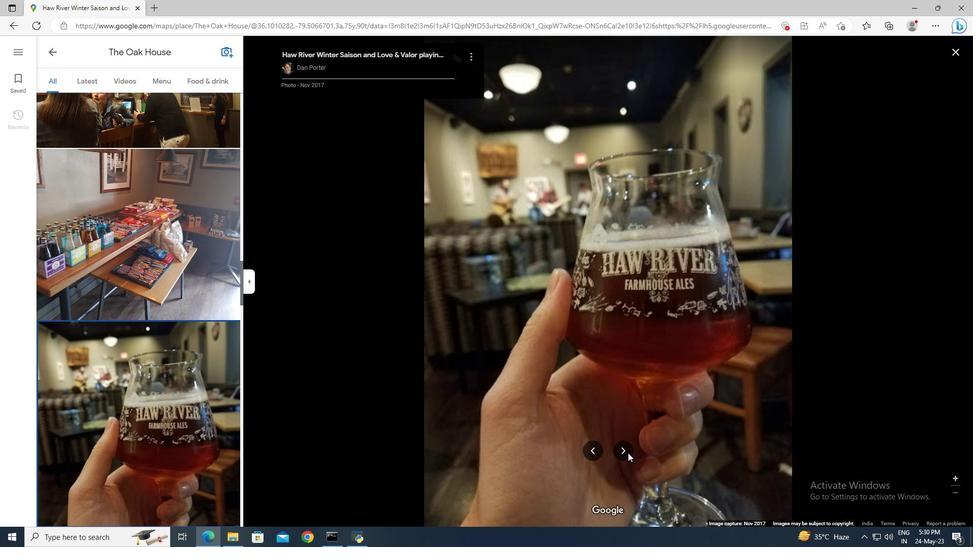 
Action: Mouse pressed left at (628, 453)
Screenshot: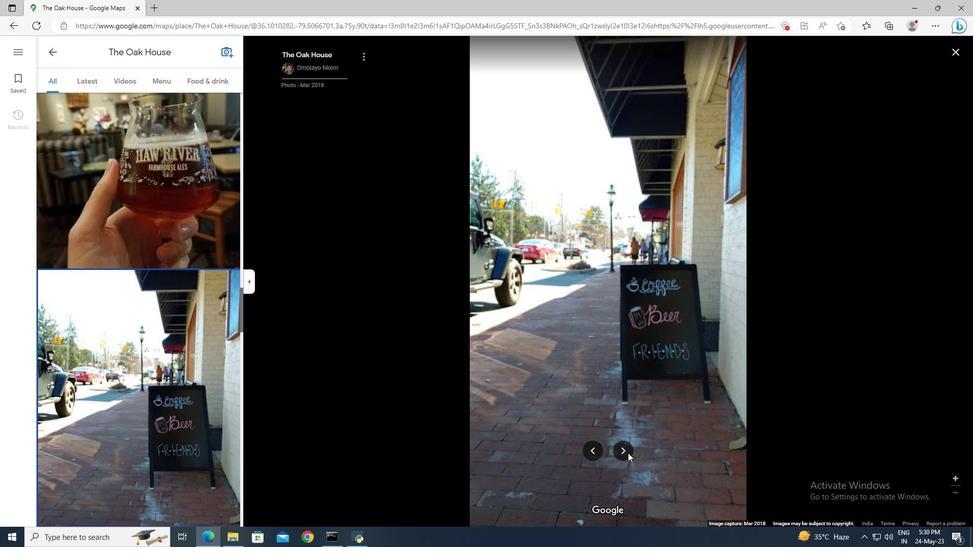 
Action: Mouse pressed left at (628, 453)
Screenshot: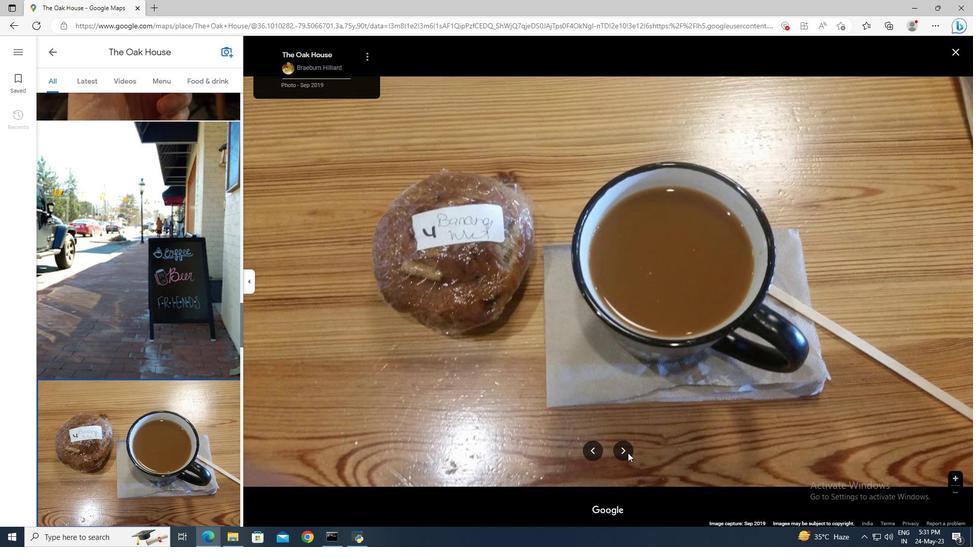 
Action: Mouse pressed left at (628, 453)
Screenshot: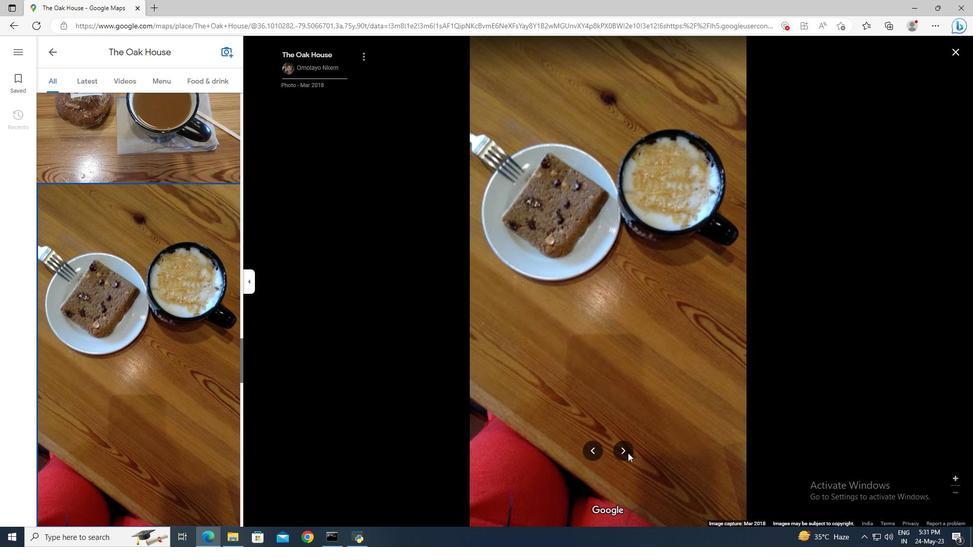 
Action: Mouse pressed left at (628, 453)
Screenshot: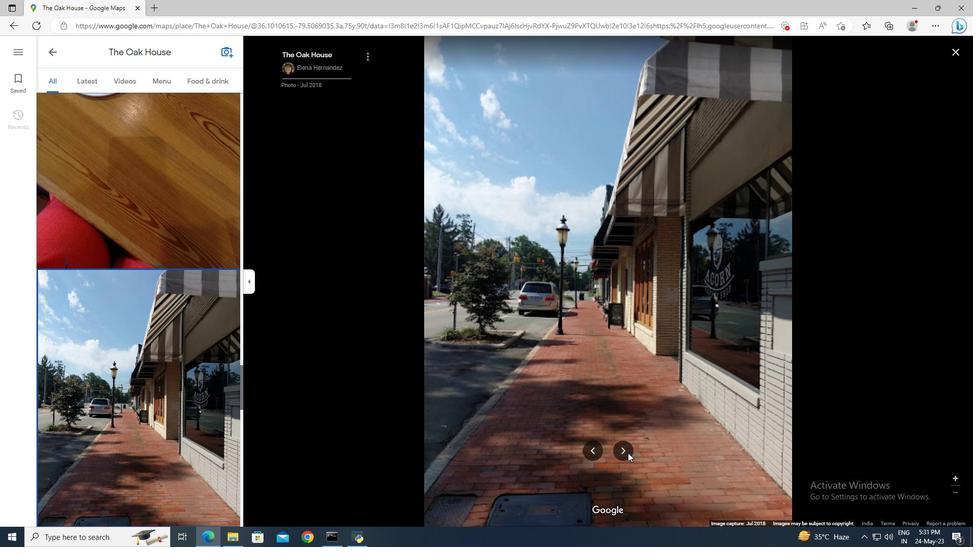 
Action: Mouse moved to (954, 54)
Screenshot: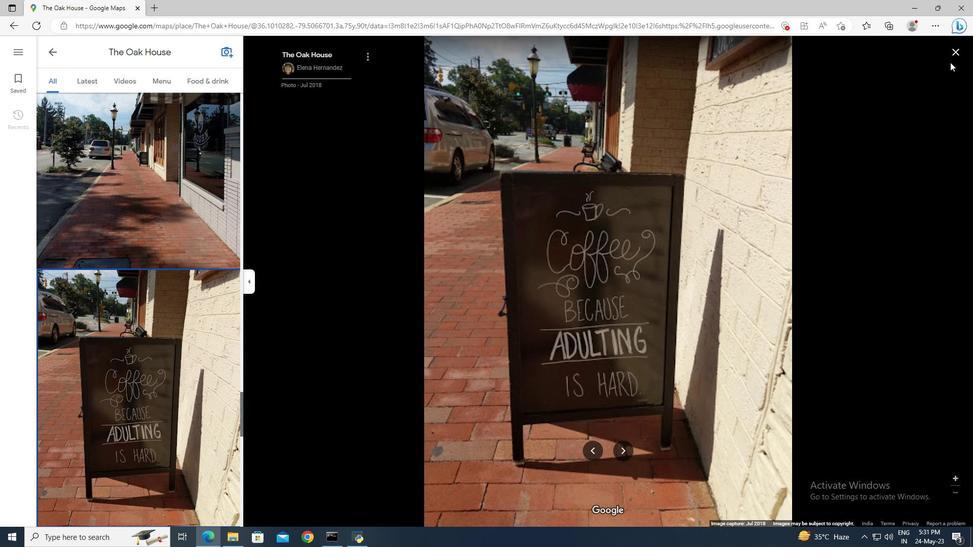 
Action: Mouse pressed left at (954, 54)
Screenshot: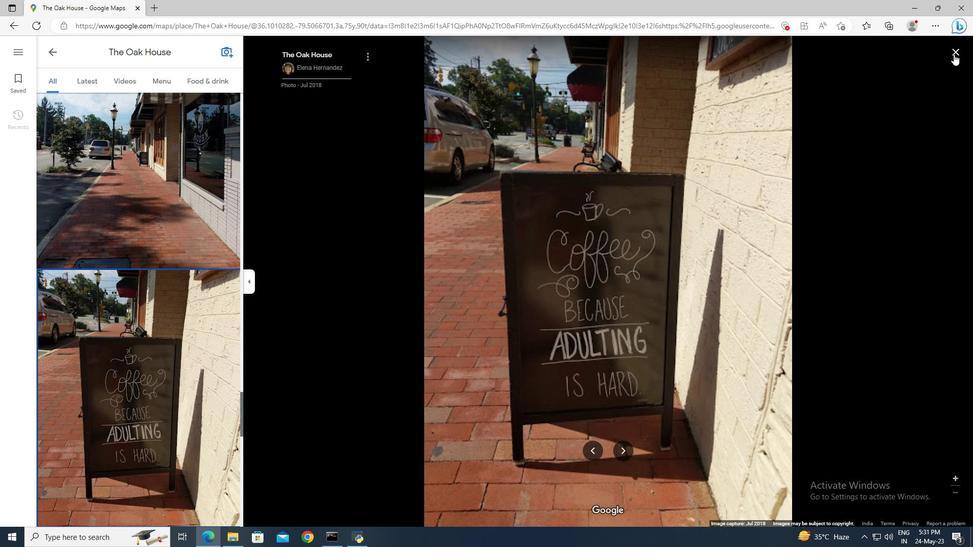 
Action: Mouse moved to (160, 124)
Screenshot: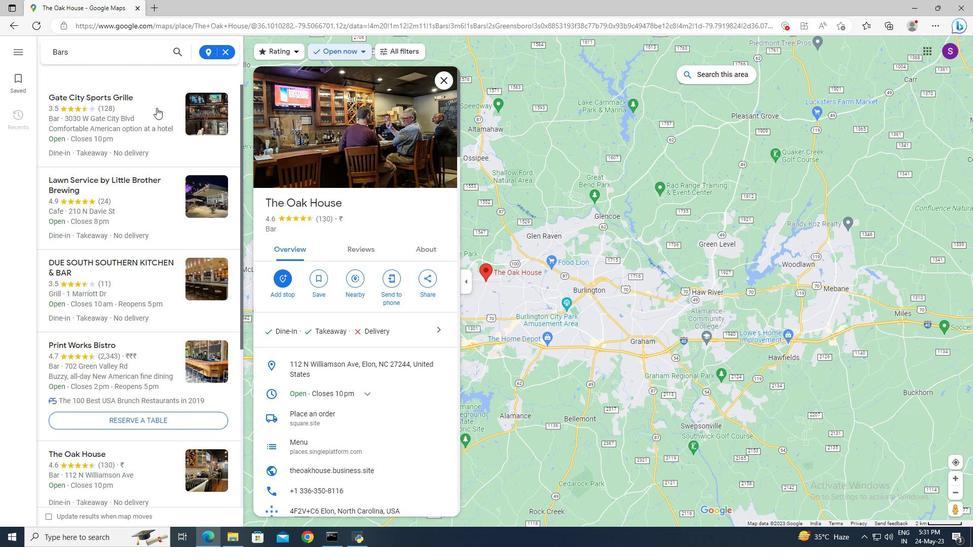 
Action: Mouse scrolled (160, 123) with delta (0, 0)
Screenshot: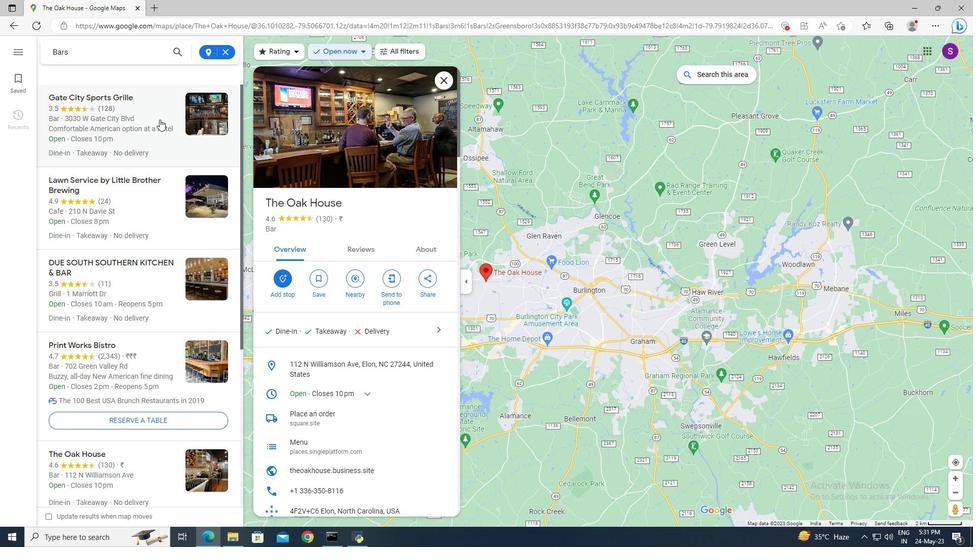 
Action: Mouse moved to (160, 124)
Screenshot: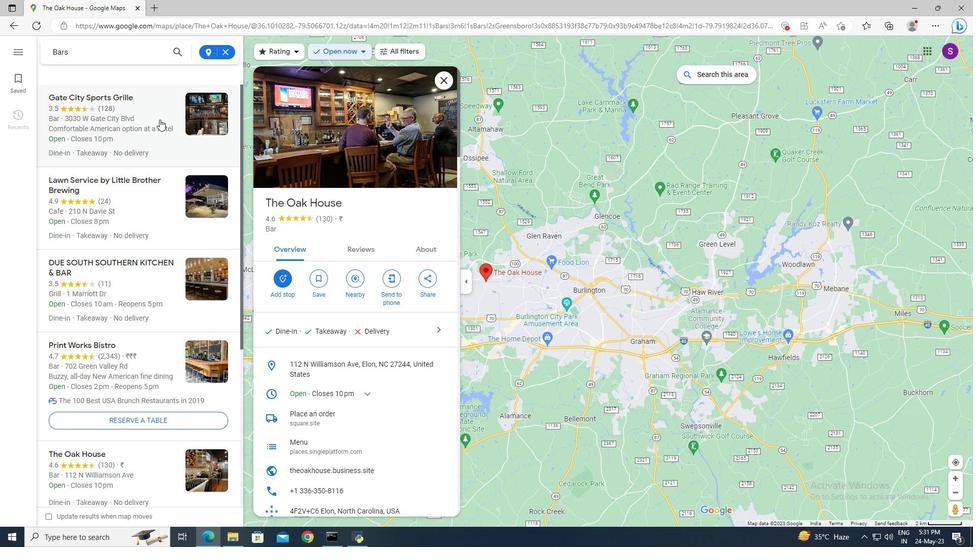
Action: Mouse scrolled (160, 123) with delta (0, 0)
Screenshot: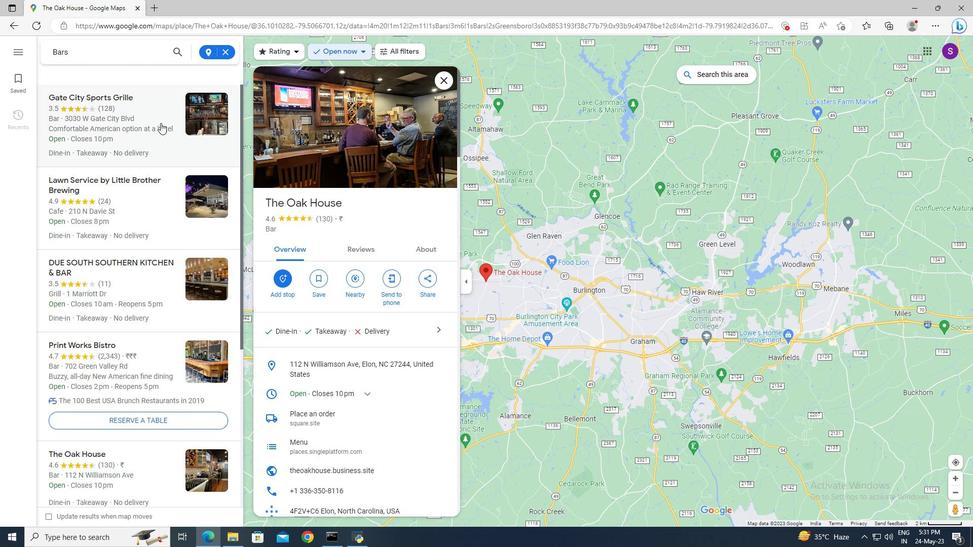 
Action: Mouse moved to (193, 184)
Screenshot: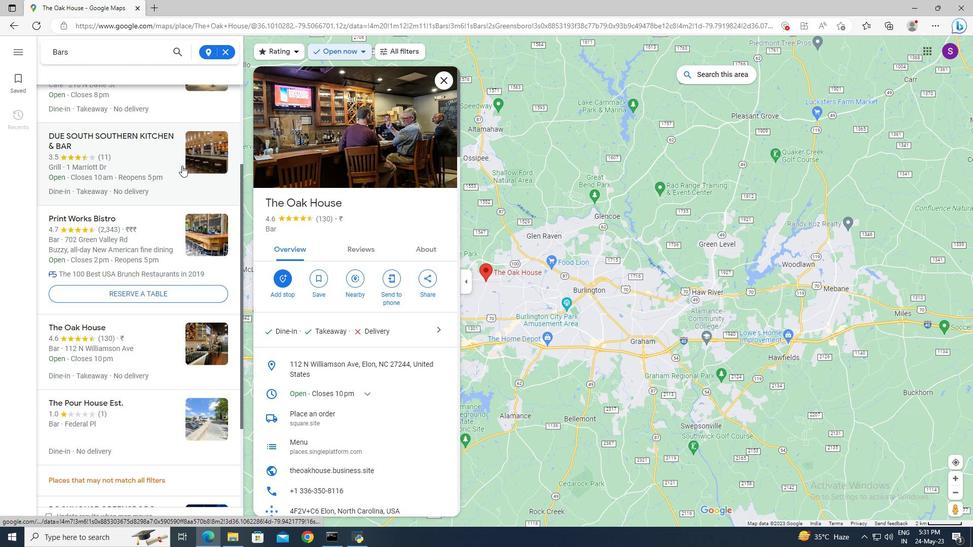 
Action: Mouse scrolled (193, 185) with delta (0, 0)
Screenshot: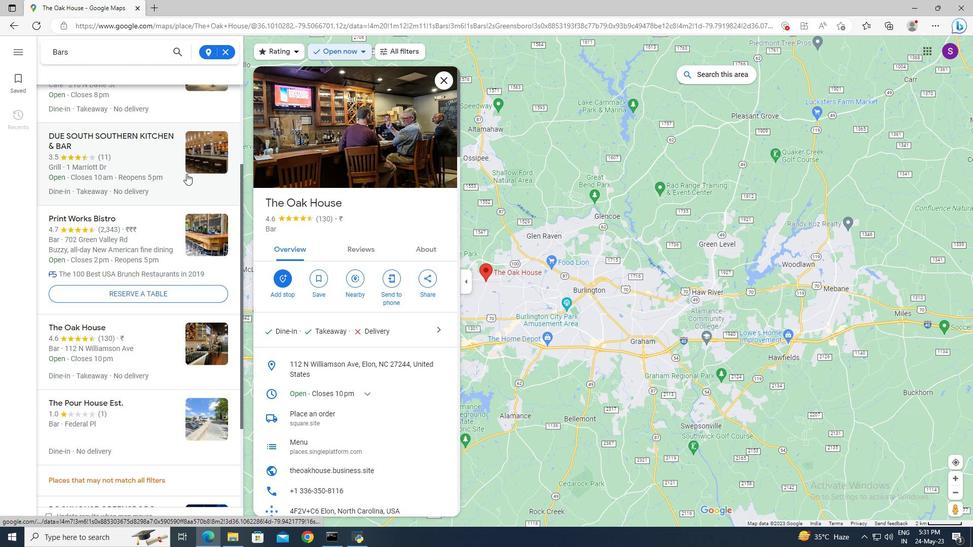 
Action: Mouse moved to (197, 193)
